 Task: Send an email with the signature Kelly Rodriguez with the subject Feedback on a service and the message Could you please send me the data for the sales performance report? from softage.9@softage.net to softage.6@softage.net and move the email from Sent Items to the folder Hazardous materials
Action: Mouse moved to (995, 72)
Screenshot: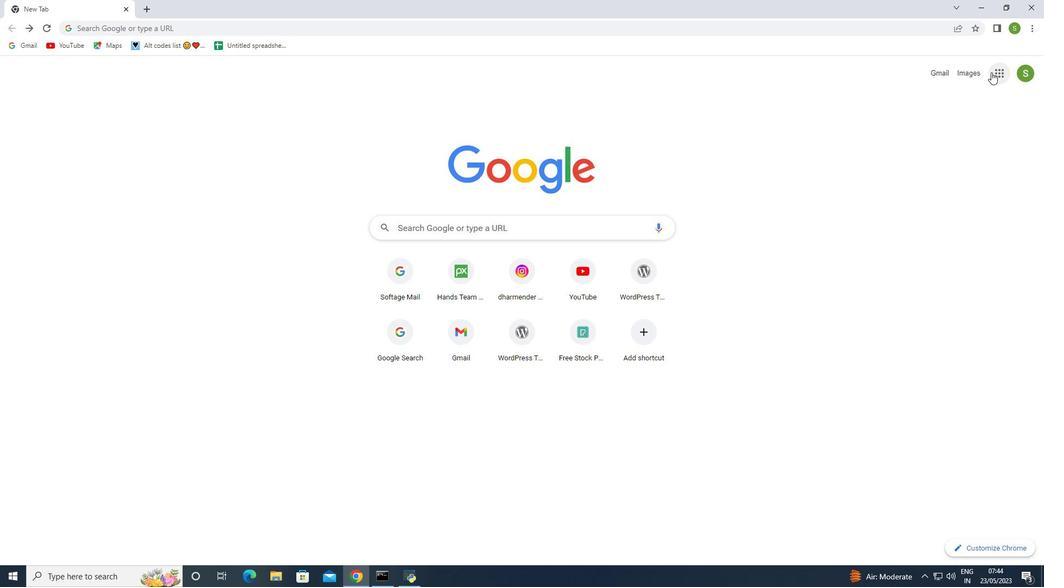 
Action: Mouse pressed left at (995, 72)
Screenshot: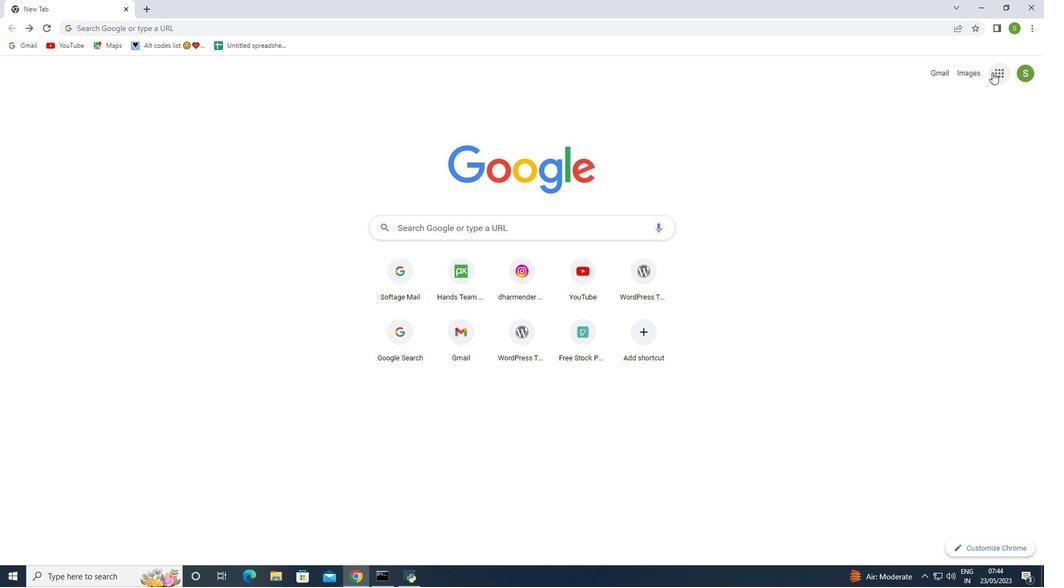 
Action: Mouse moved to (947, 121)
Screenshot: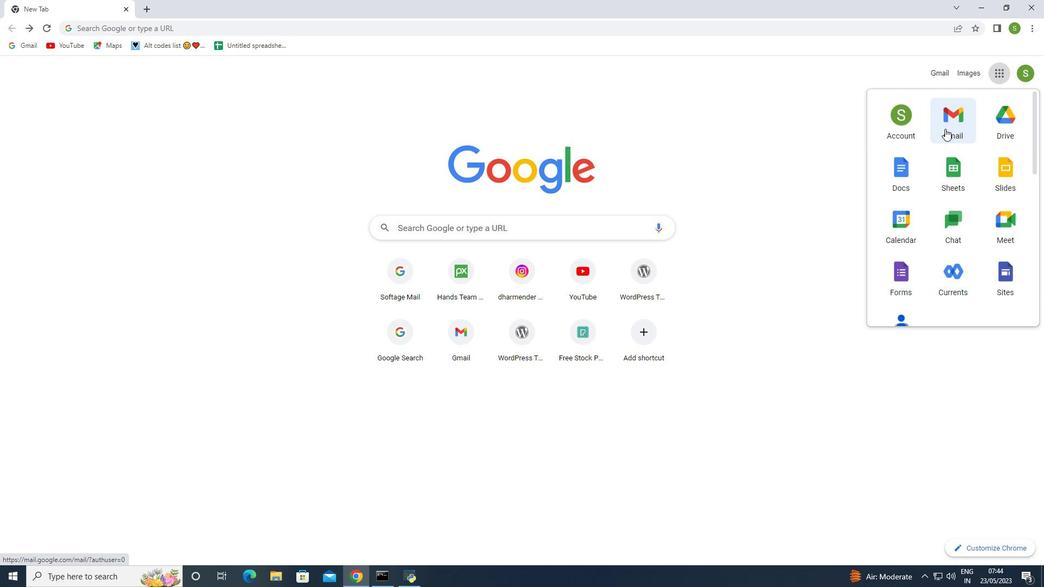 
Action: Mouse pressed left at (947, 121)
Screenshot: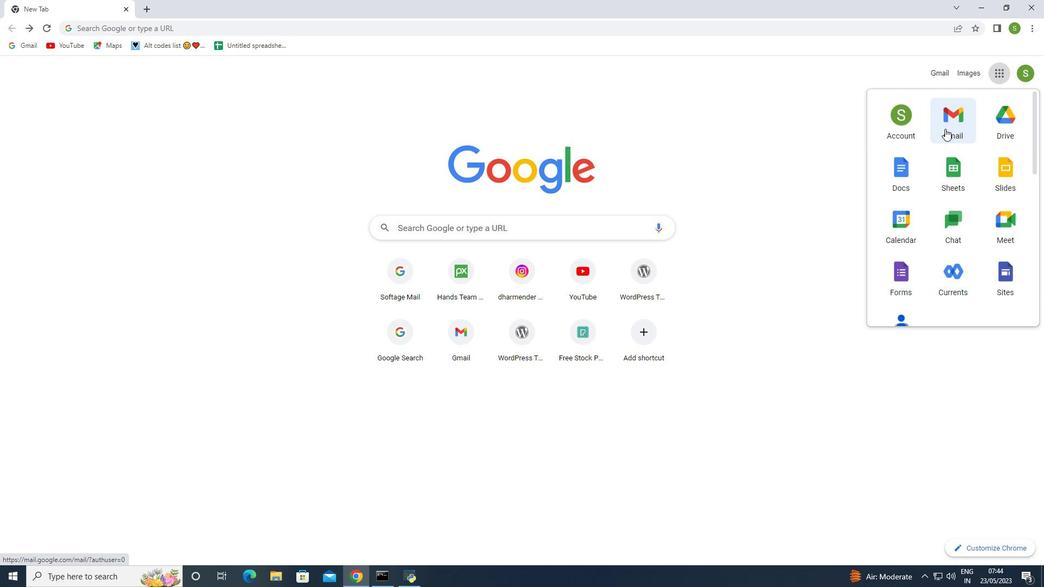 
Action: Mouse moved to (919, 76)
Screenshot: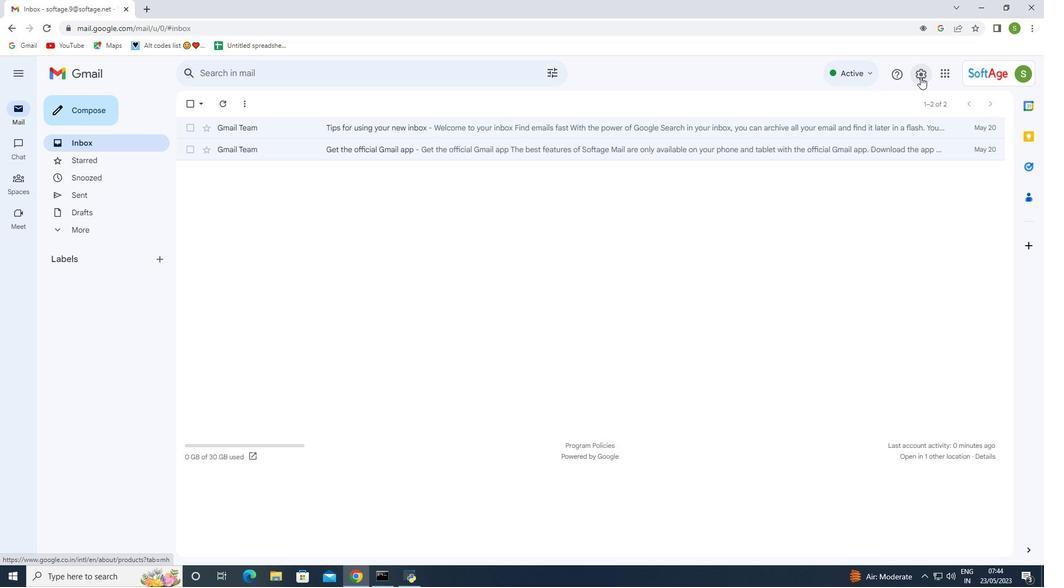 
Action: Mouse pressed left at (919, 76)
Screenshot: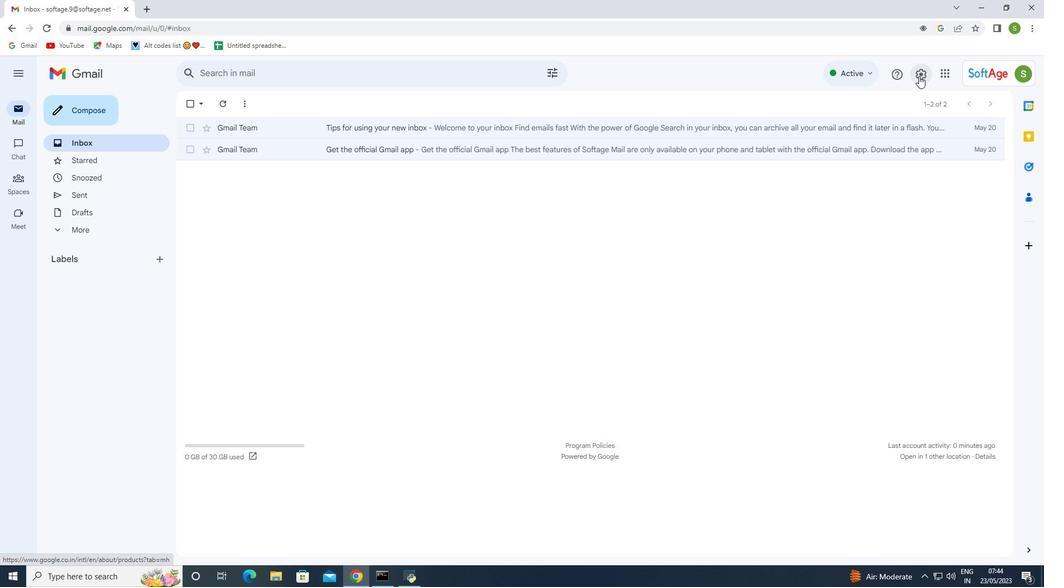 
Action: Mouse moved to (920, 128)
Screenshot: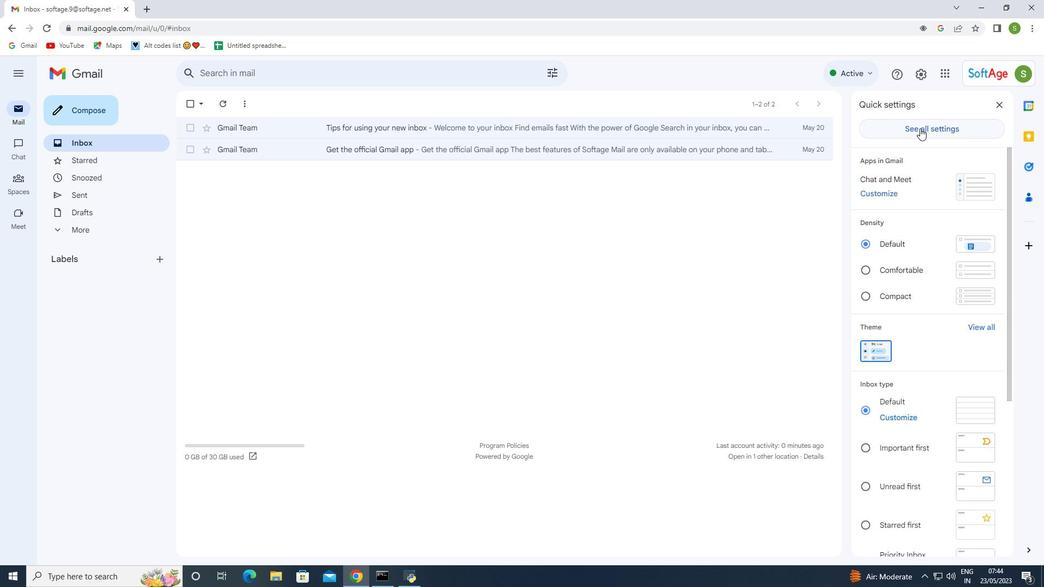 
Action: Mouse pressed left at (920, 128)
Screenshot: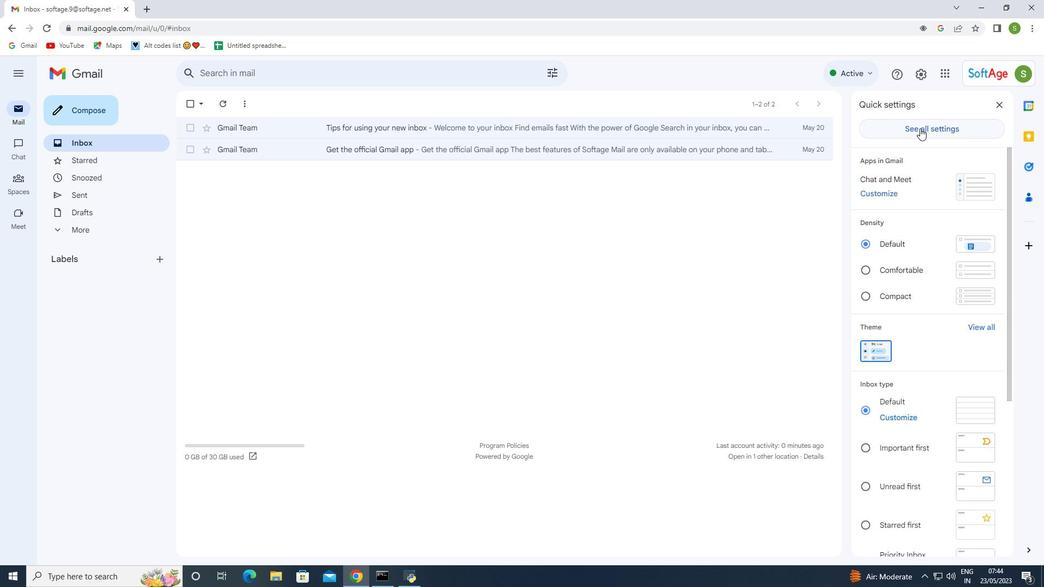 
Action: Mouse moved to (417, 293)
Screenshot: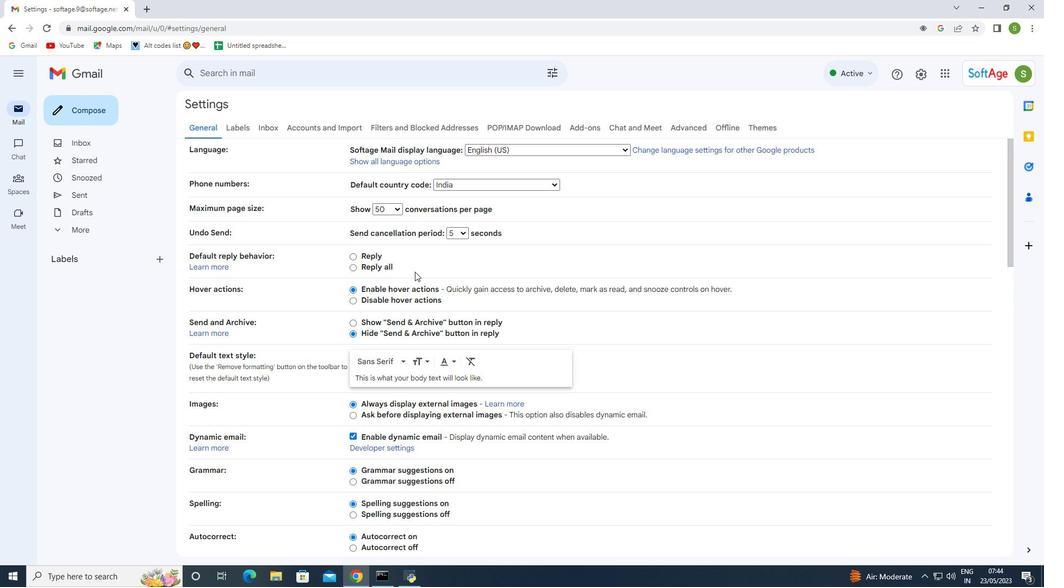 
Action: Mouse scrolled (415, 271) with delta (0, 0)
Screenshot: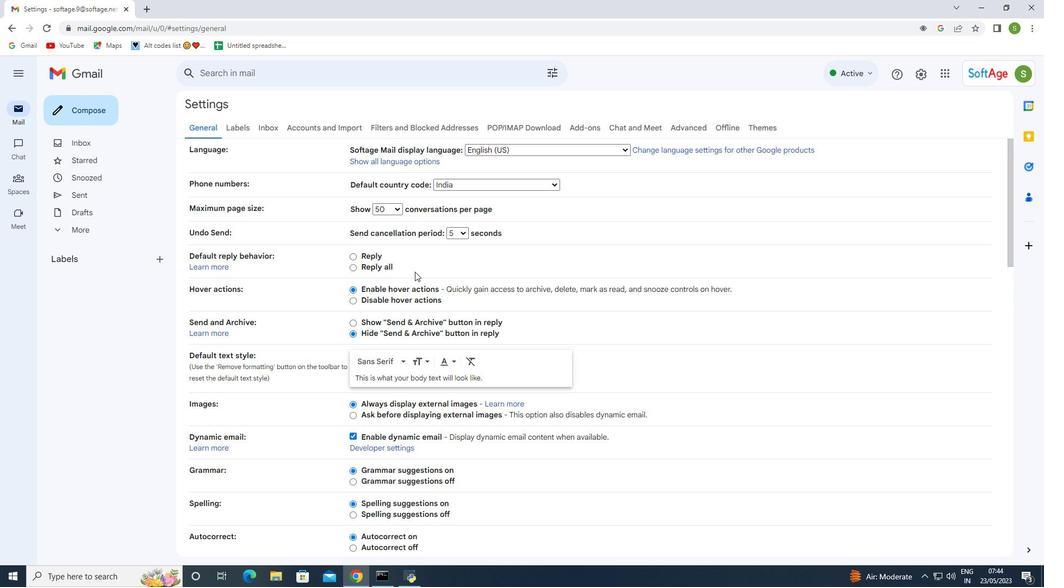 
Action: Mouse moved to (417, 295)
Screenshot: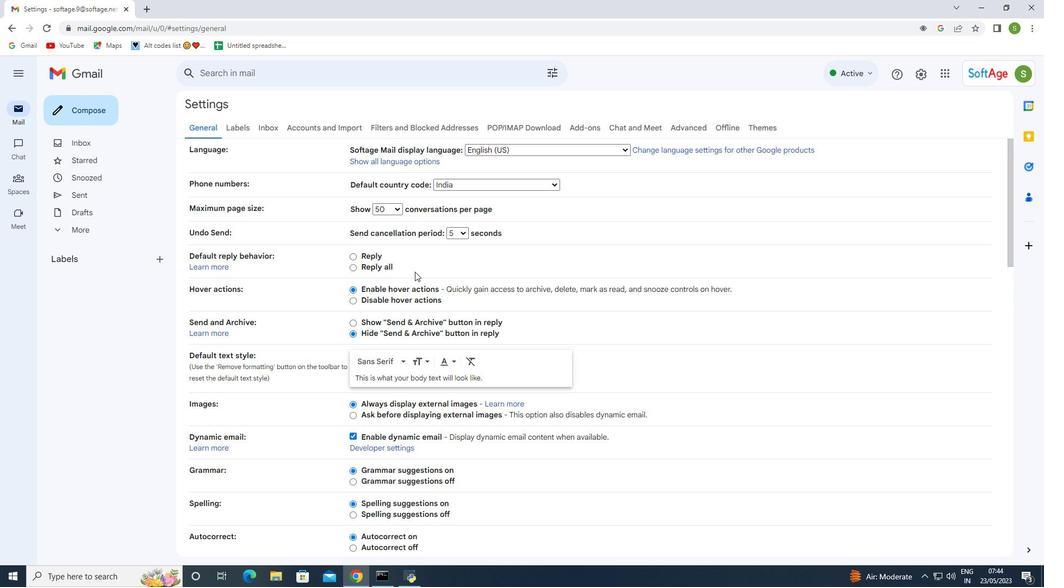
Action: Mouse scrolled (415, 271) with delta (0, 0)
Screenshot: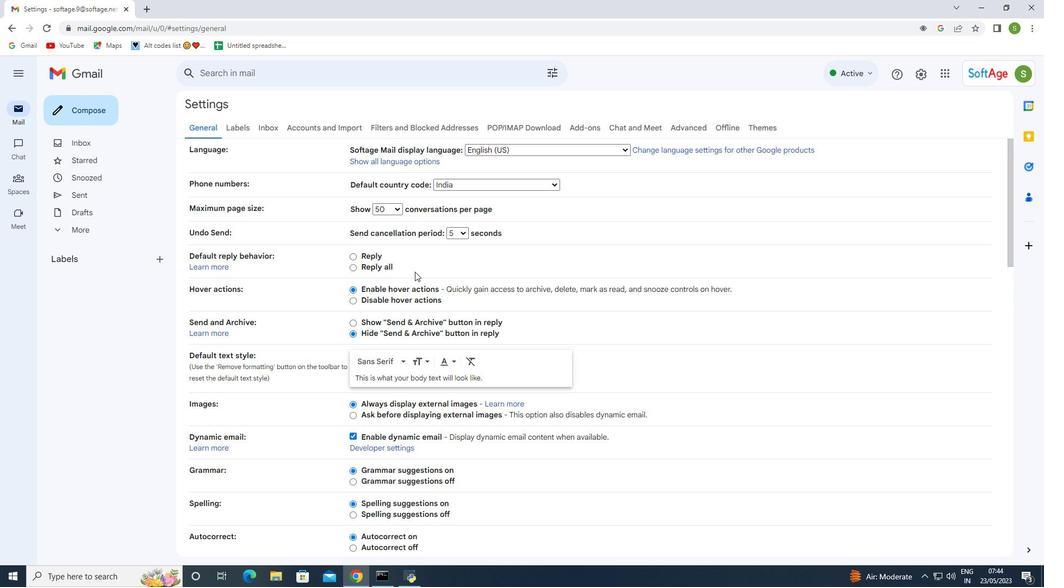 
Action: Mouse scrolled (415, 271) with delta (0, 0)
Screenshot: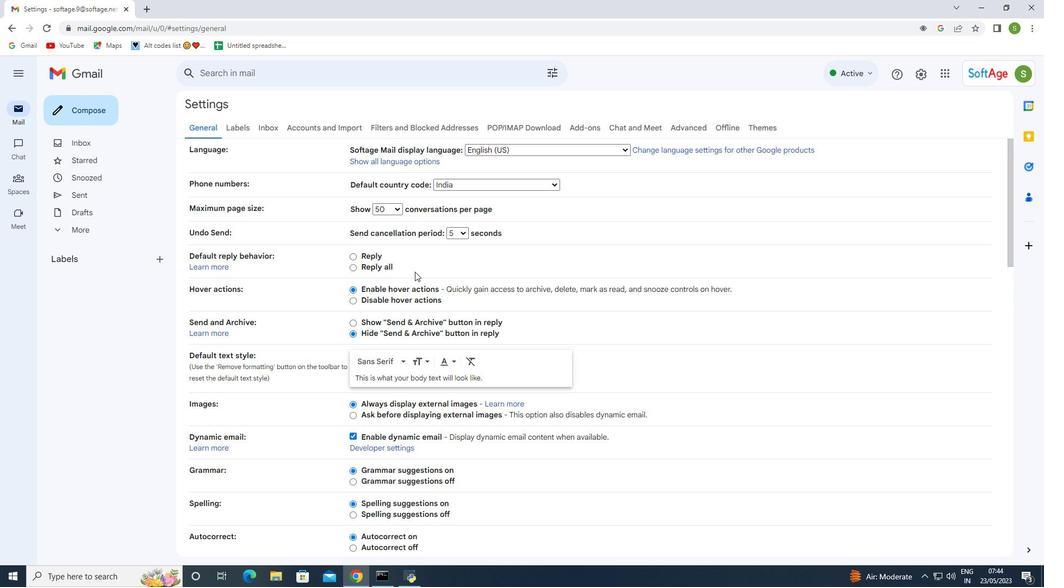 
Action: Mouse scrolled (415, 271) with delta (0, 0)
Screenshot: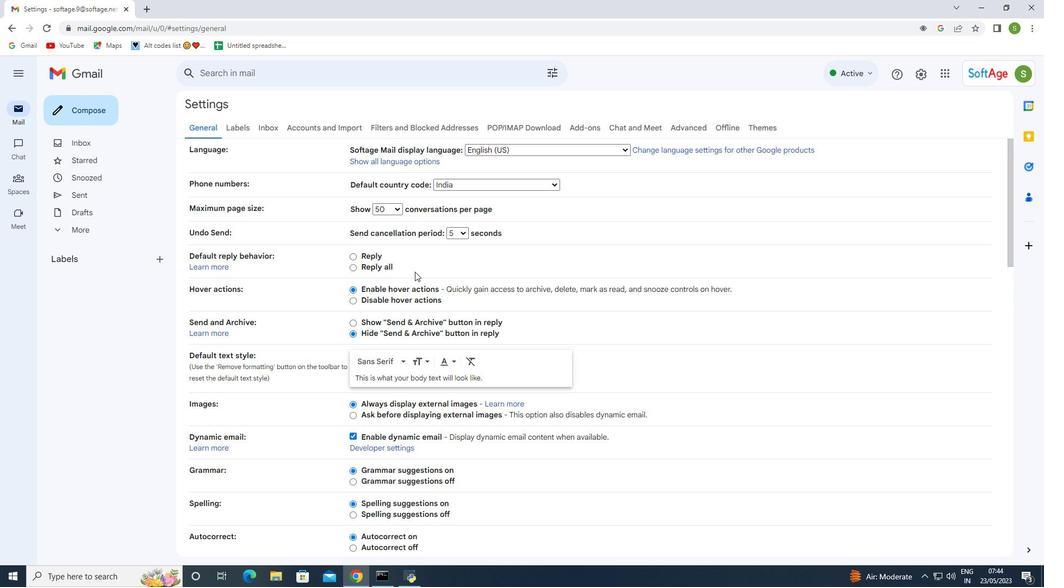 
Action: Mouse moved to (417, 296)
Screenshot: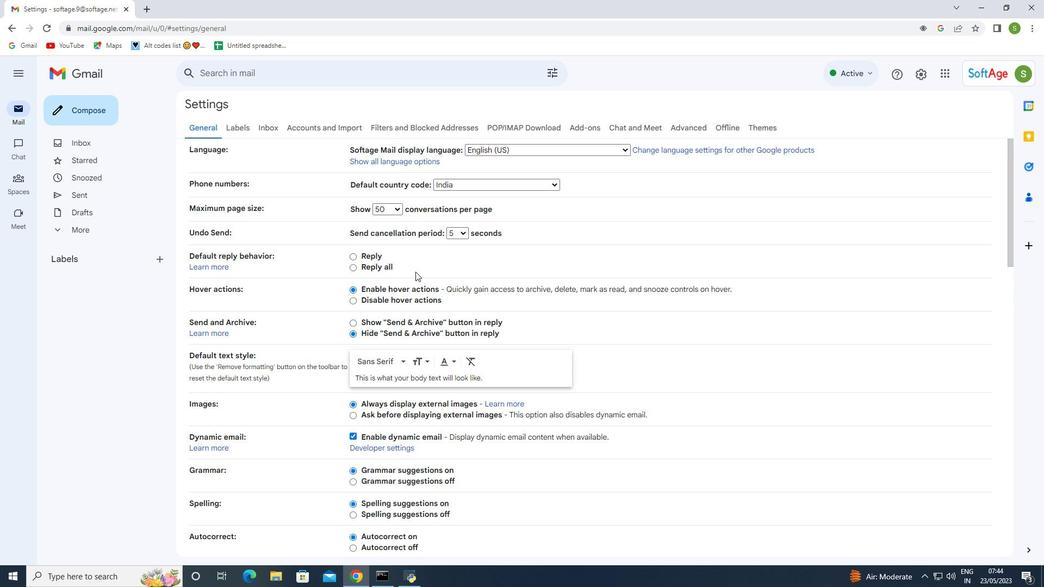 
Action: Mouse scrolled (415, 271) with delta (0, 0)
Screenshot: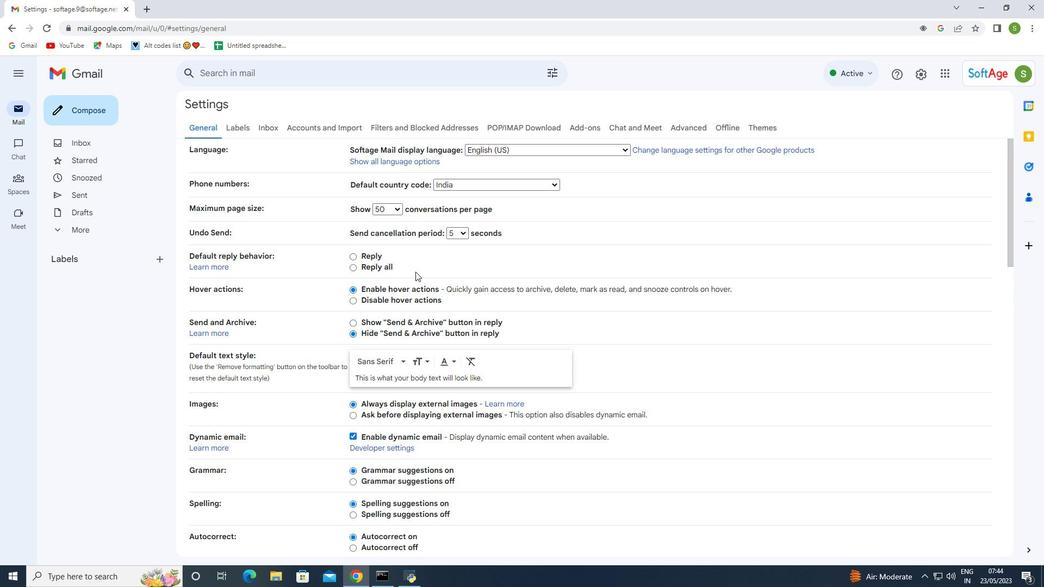
Action: Mouse moved to (417, 296)
Screenshot: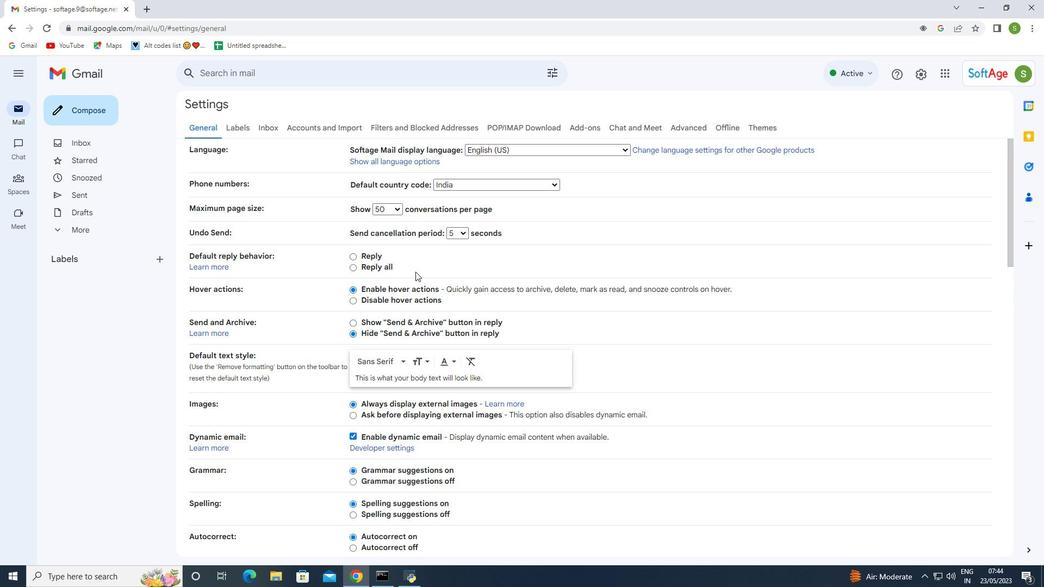 
Action: Mouse scrolled (417, 296) with delta (0, 0)
Screenshot: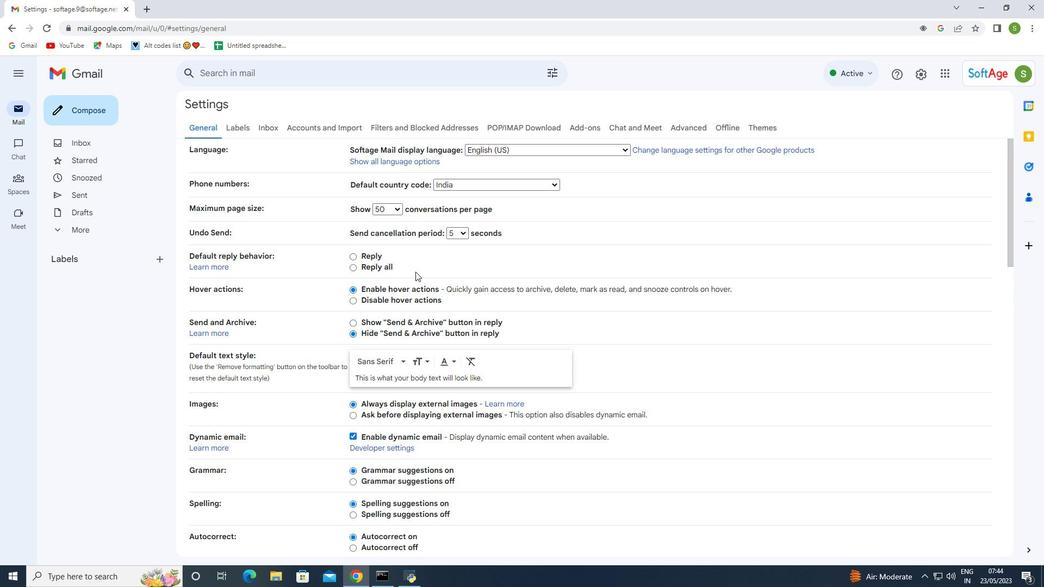 
Action: Mouse moved to (417, 297)
Screenshot: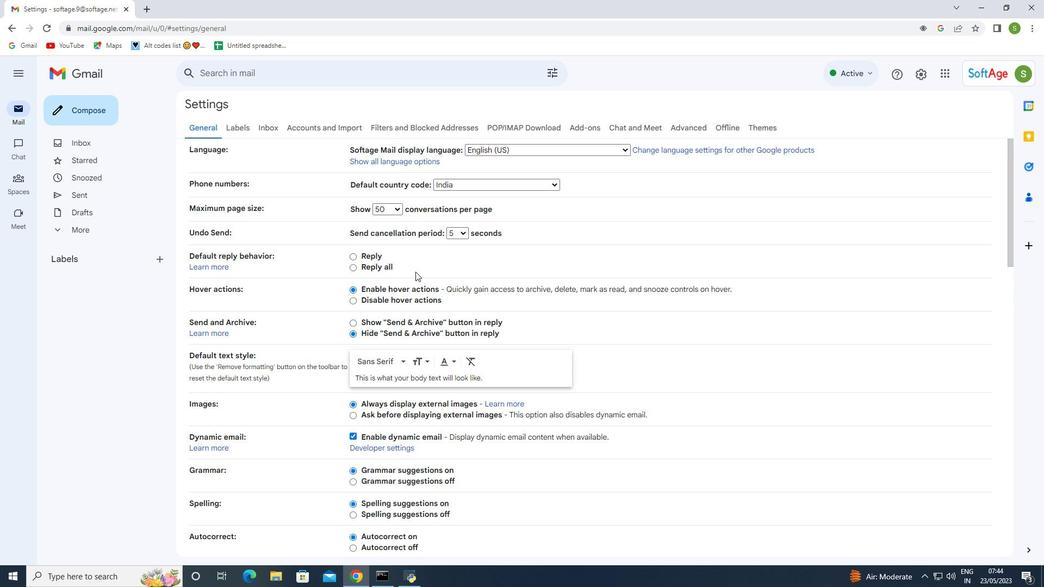 
Action: Mouse scrolled (417, 296) with delta (0, 0)
Screenshot: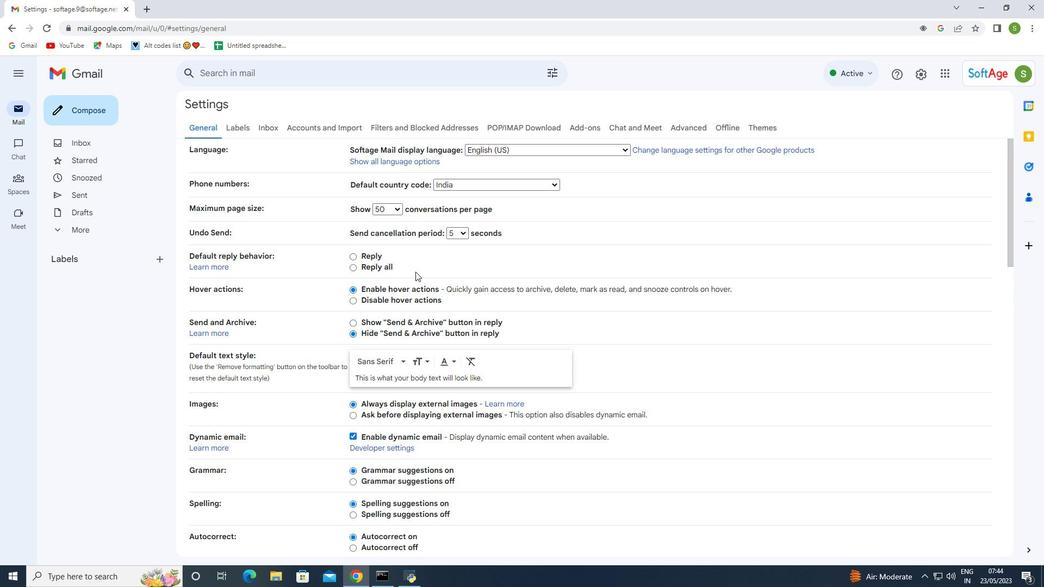 
Action: Mouse moved to (417, 298)
Screenshot: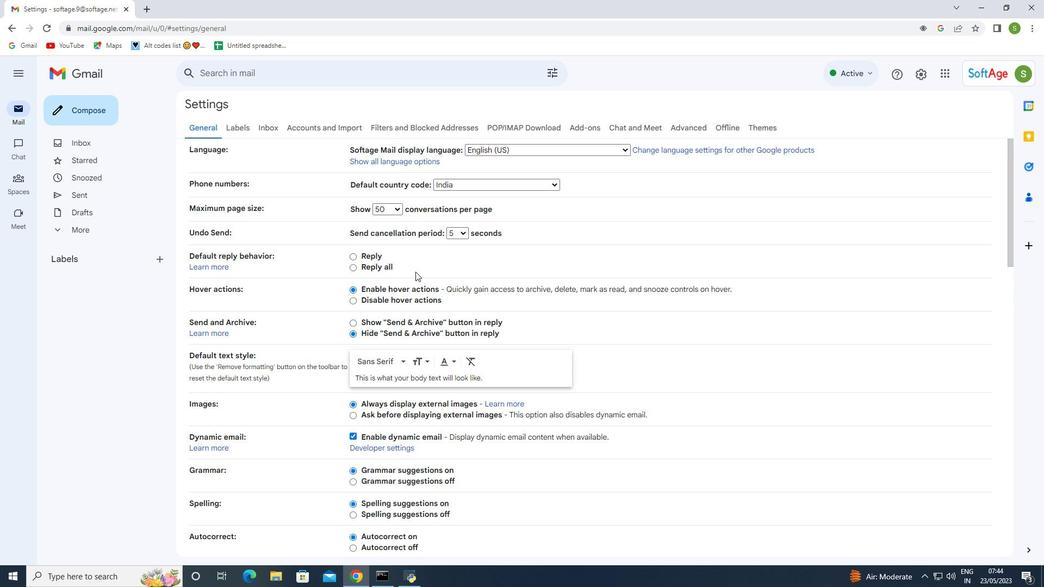 
Action: Mouse scrolled (417, 297) with delta (0, 0)
Screenshot: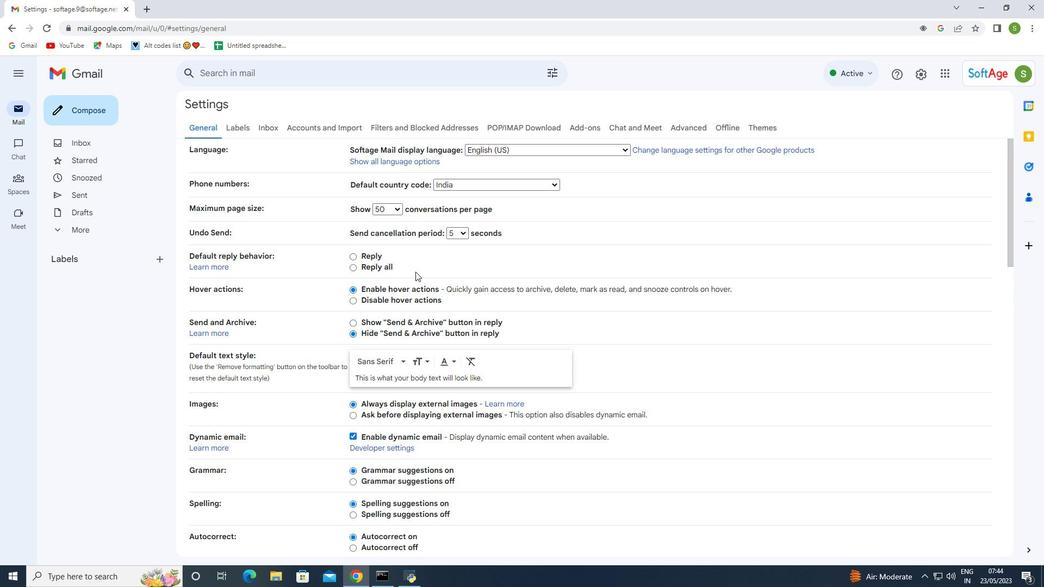 
Action: Mouse moved to (417, 303)
Screenshot: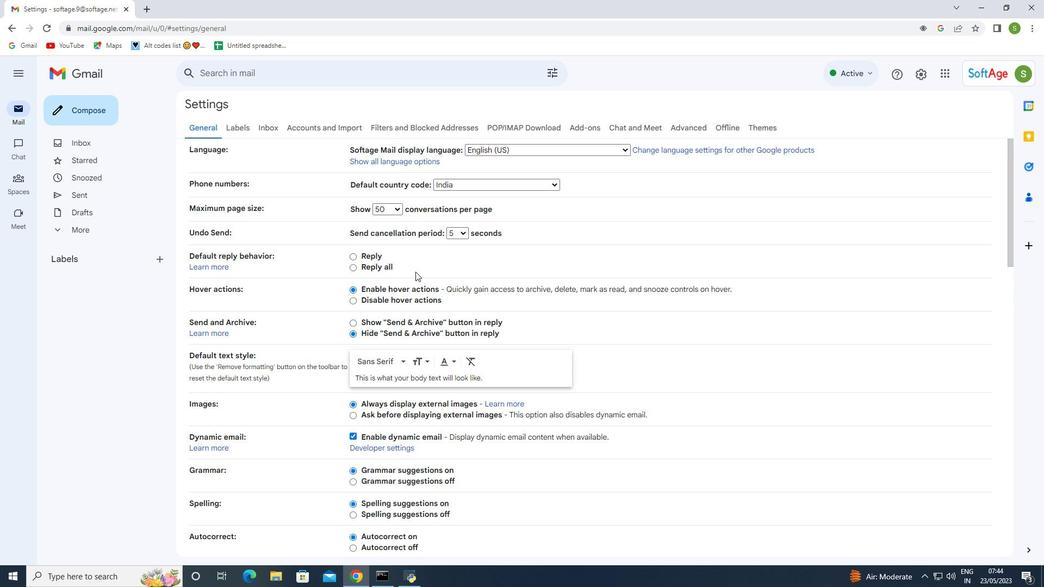 
Action: Mouse scrolled (417, 299) with delta (0, 0)
Screenshot: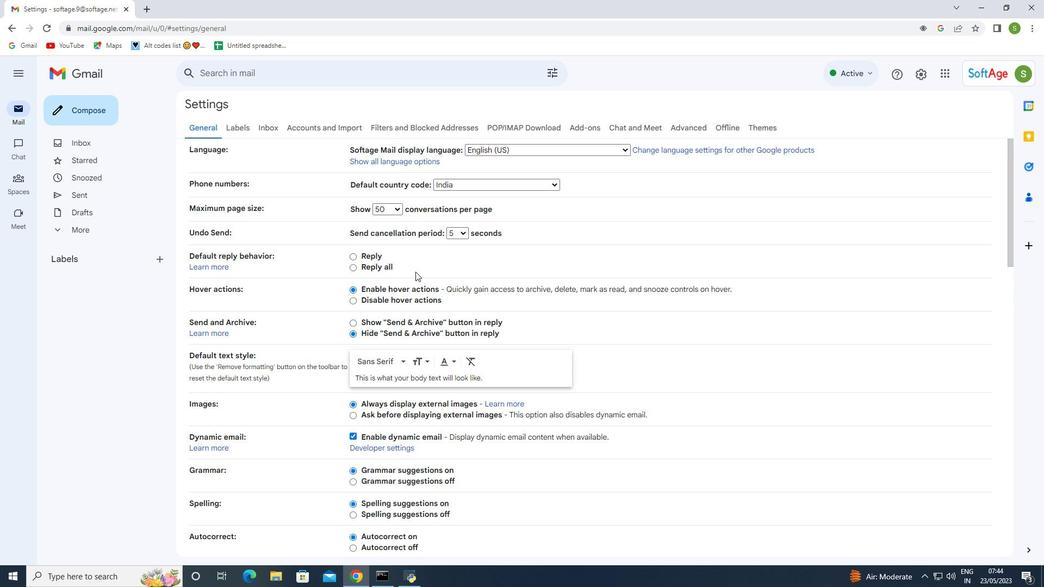 
Action: Mouse moved to (417, 307)
Screenshot: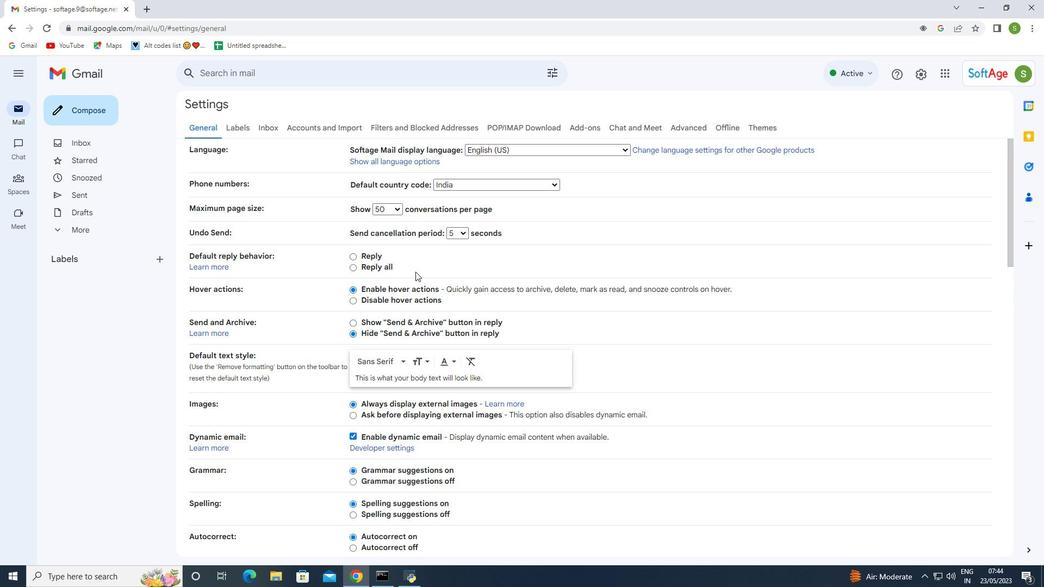 
Action: Mouse scrolled (417, 304) with delta (0, 0)
Screenshot: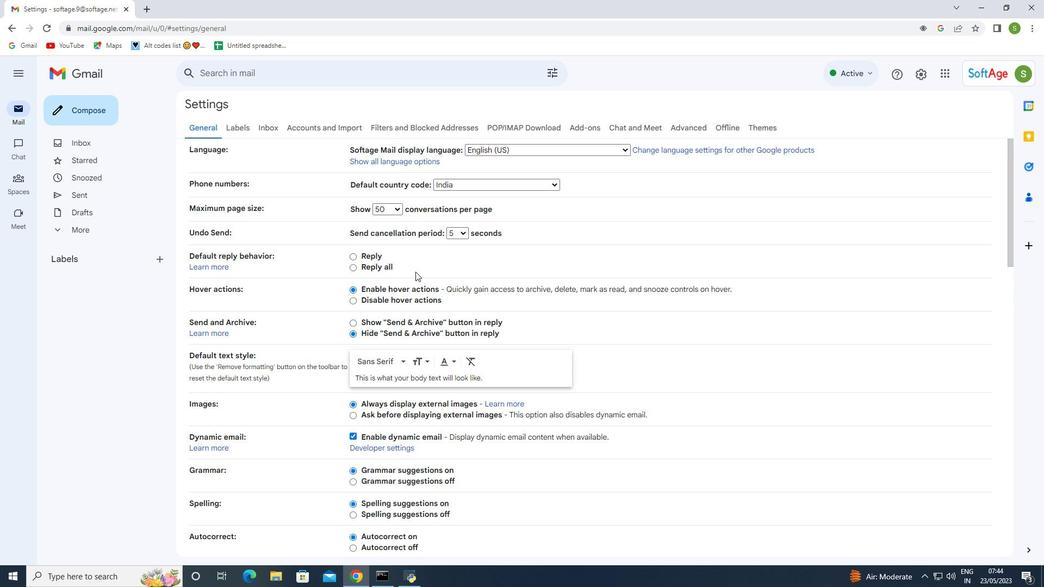 
Action: Mouse moved to (418, 341)
Screenshot: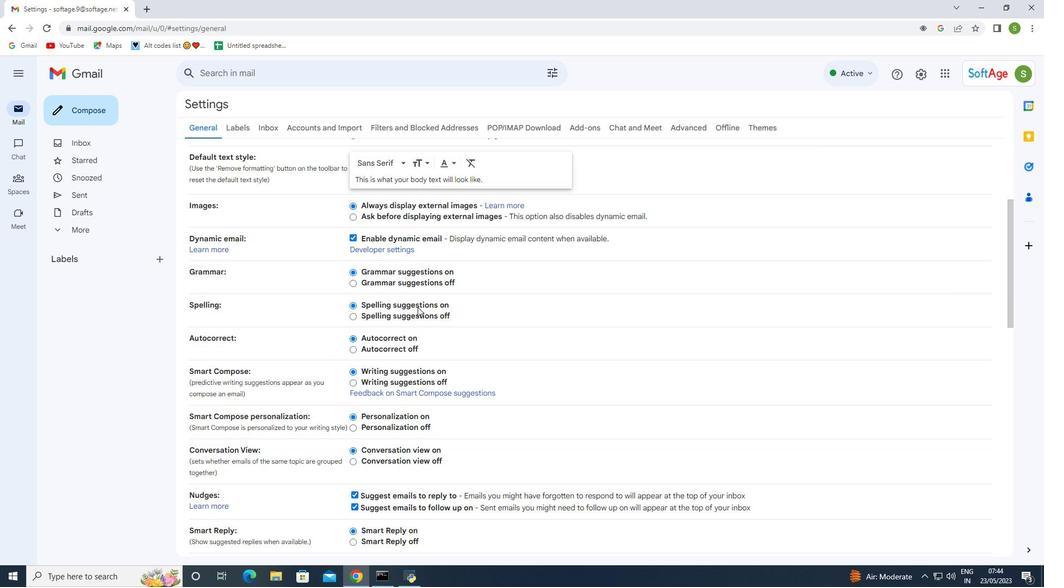 
Action: Mouse scrolled (418, 341) with delta (0, 0)
Screenshot: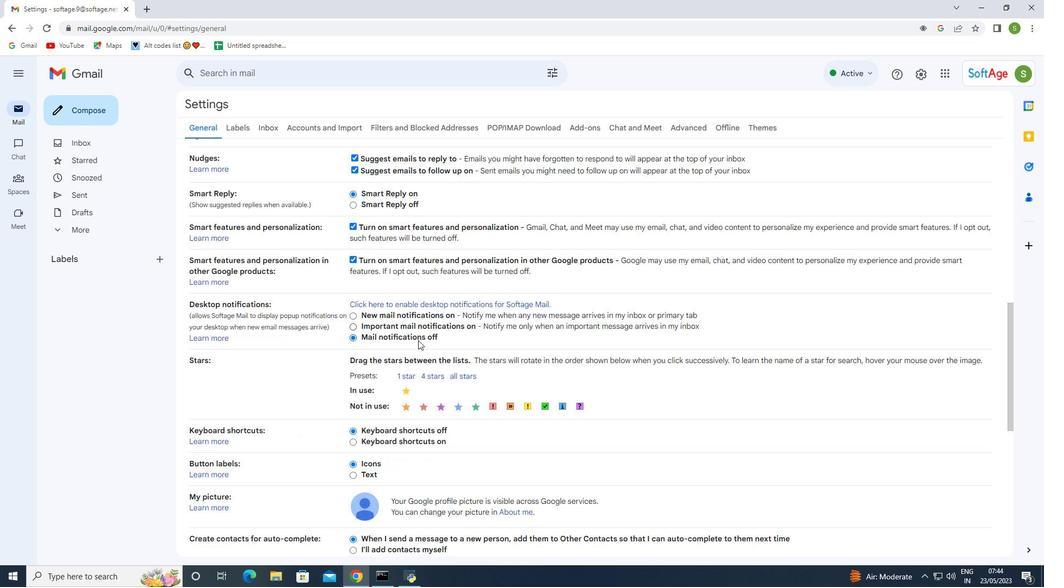 
Action: Mouse scrolled (418, 341) with delta (0, 0)
Screenshot: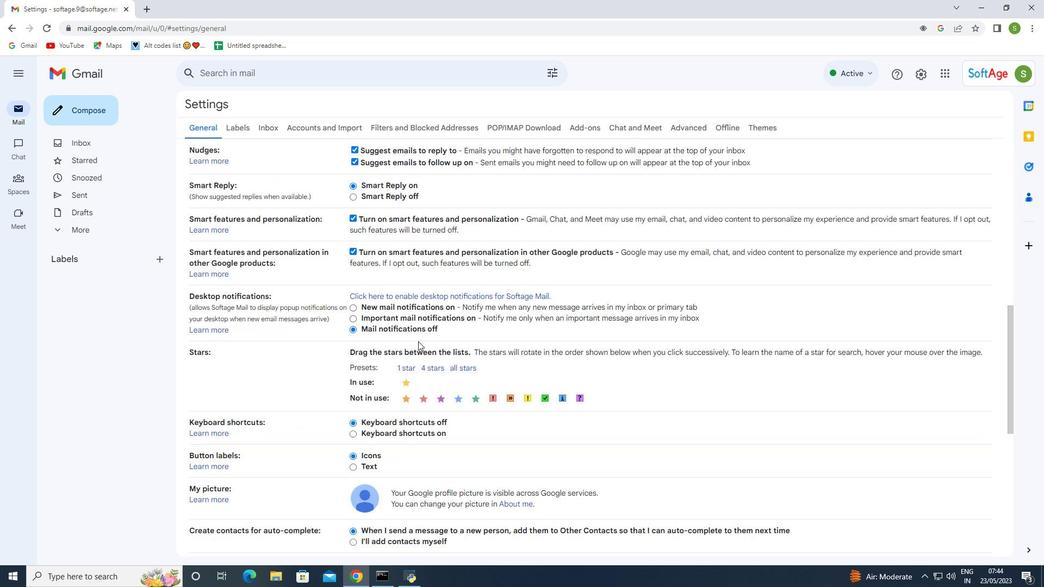 
Action: Mouse scrolled (418, 341) with delta (0, 0)
Screenshot: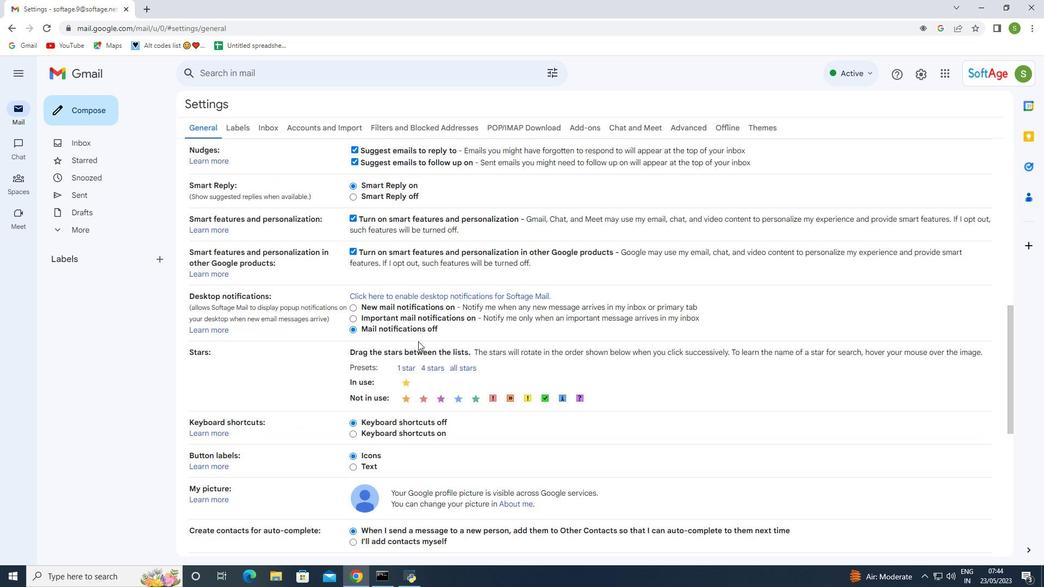
Action: Mouse scrolled (418, 341) with delta (0, 0)
Screenshot: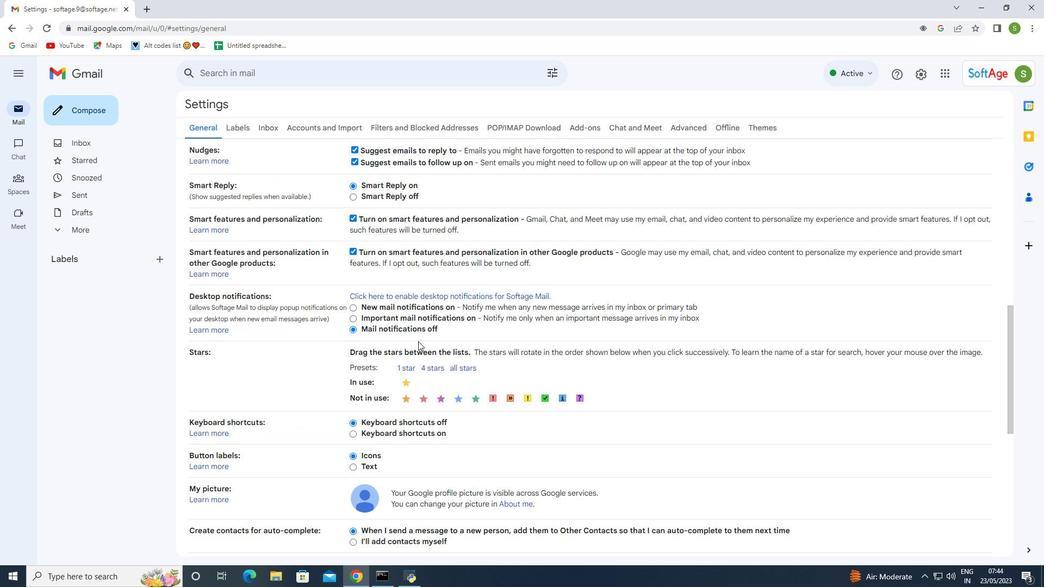 
Action: Mouse moved to (404, 364)
Screenshot: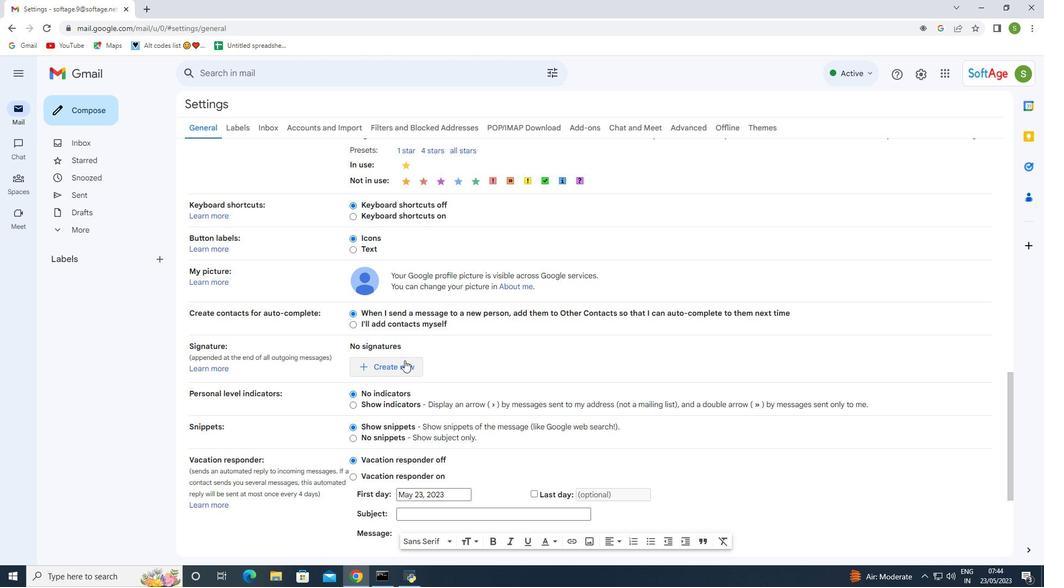 
Action: Mouse pressed left at (404, 364)
Screenshot: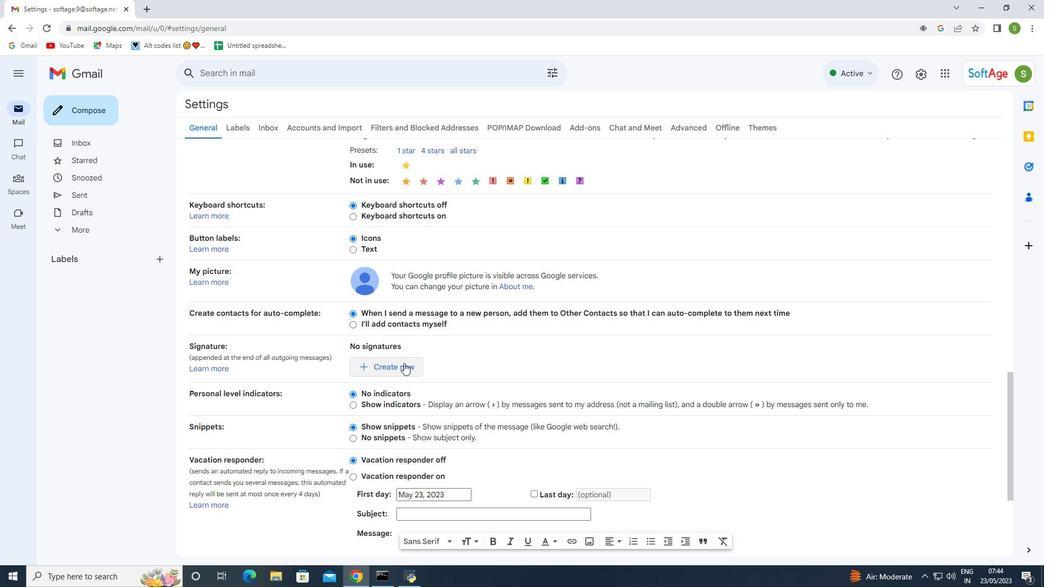 
Action: Mouse moved to (475, 310)
Screenshot: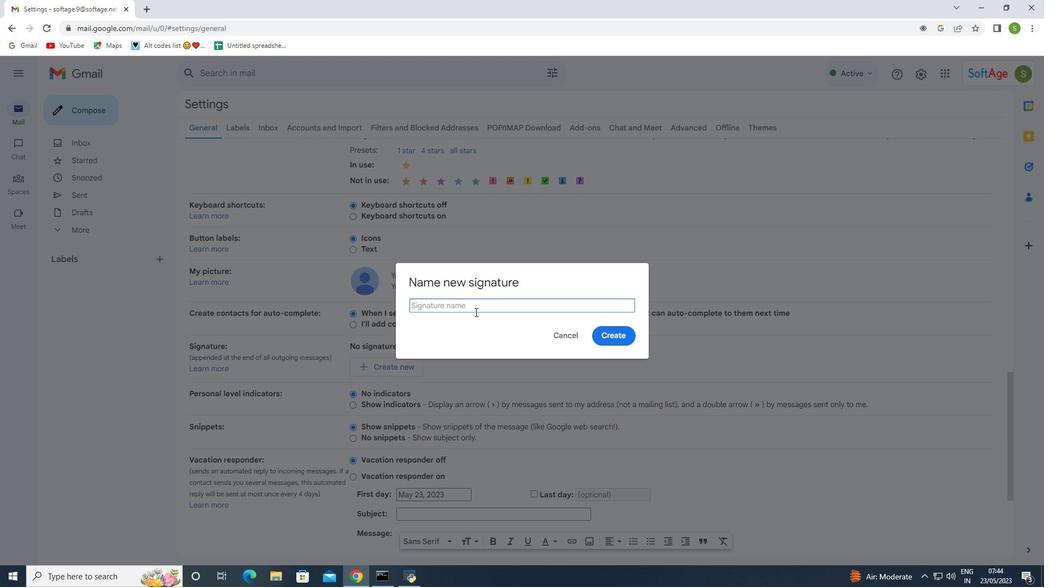 
Action: Mouse pressed left at (475, 310)
Screenshot: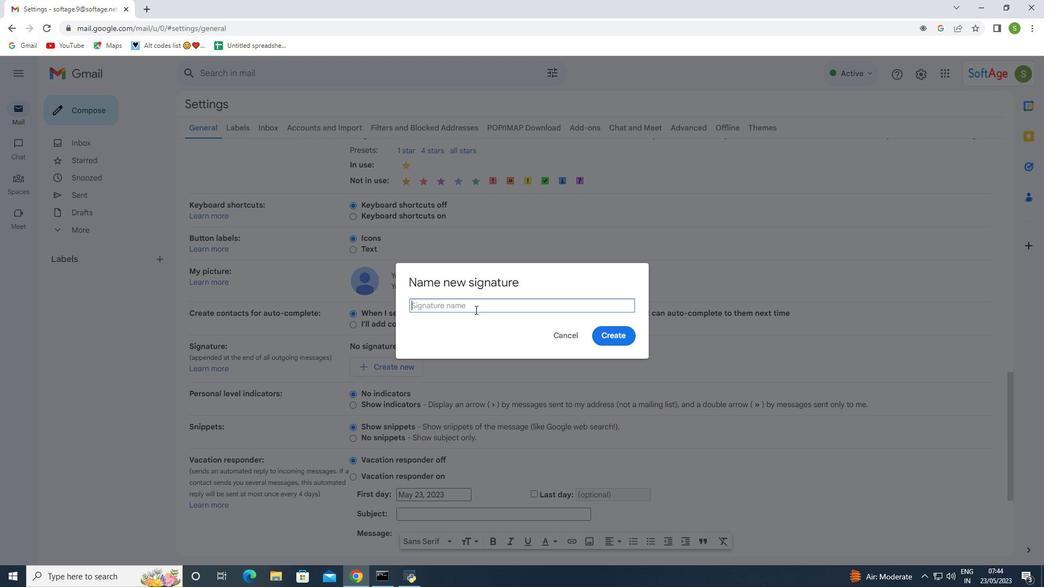 
Action: Mouse moved to (474, 310)
Screenshot: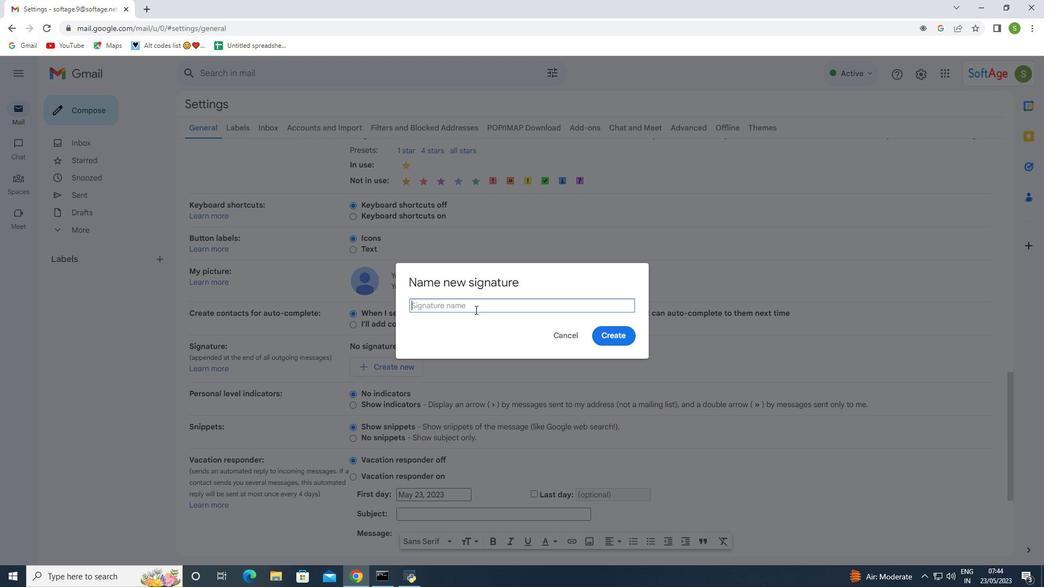 
Action: Key pressed <Key.shift><Key.shift><Key.shift><Key.shift><Key.shift><Key.shift><Key.shift><Key.shift><Key.shift><Key.shift><Key.shift><Key.shift>Kelly<Key.space><Key.shift>Rodriguez
Screenshot: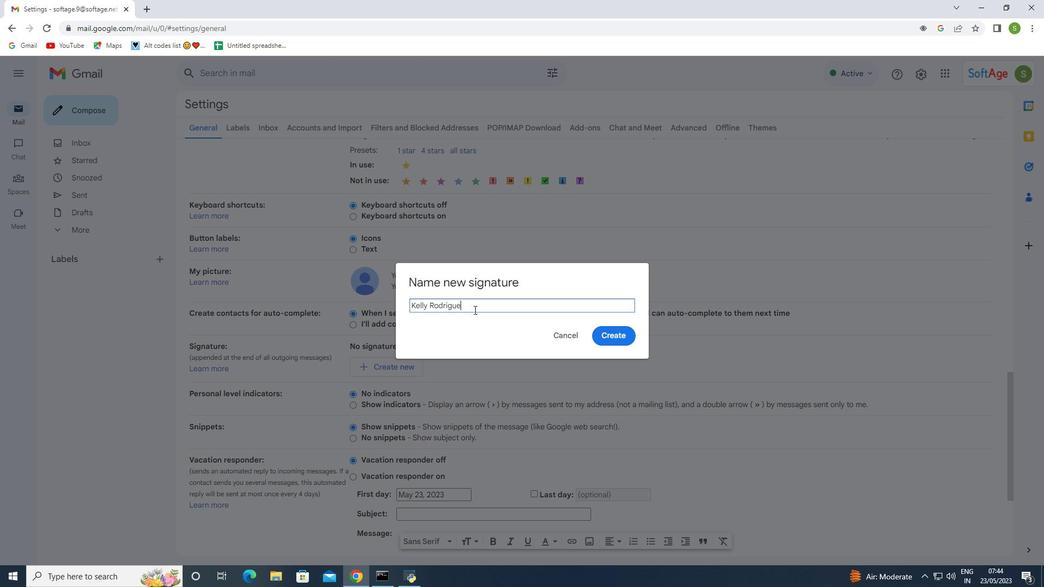 
Action: Mouse moved to (619, 340)
Screenshot: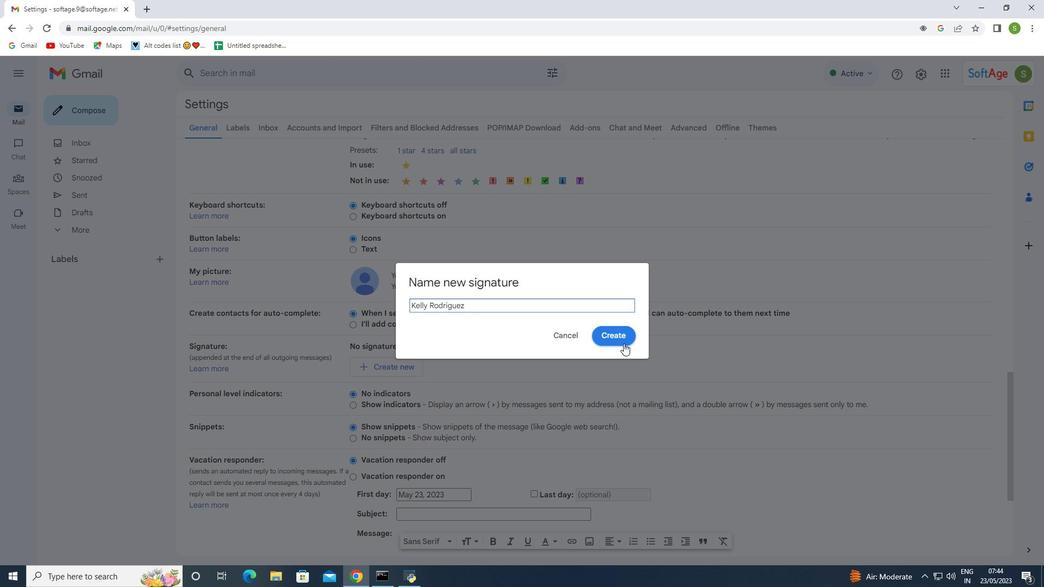 
Action: Mouse pressed left at (619, 340)
Screenshot: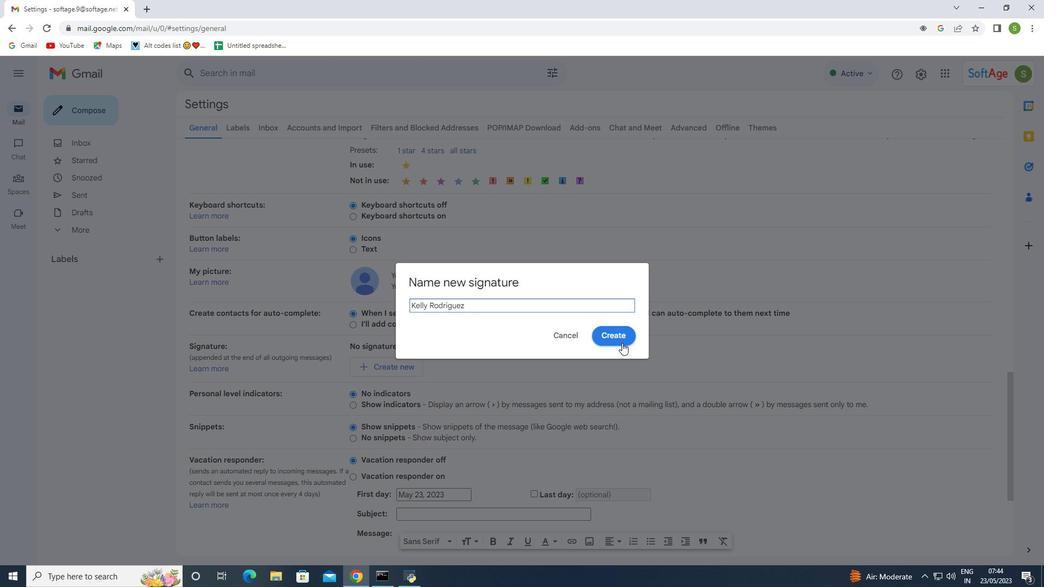 
Action: Mouse moved to (494, 369)
Screenshot: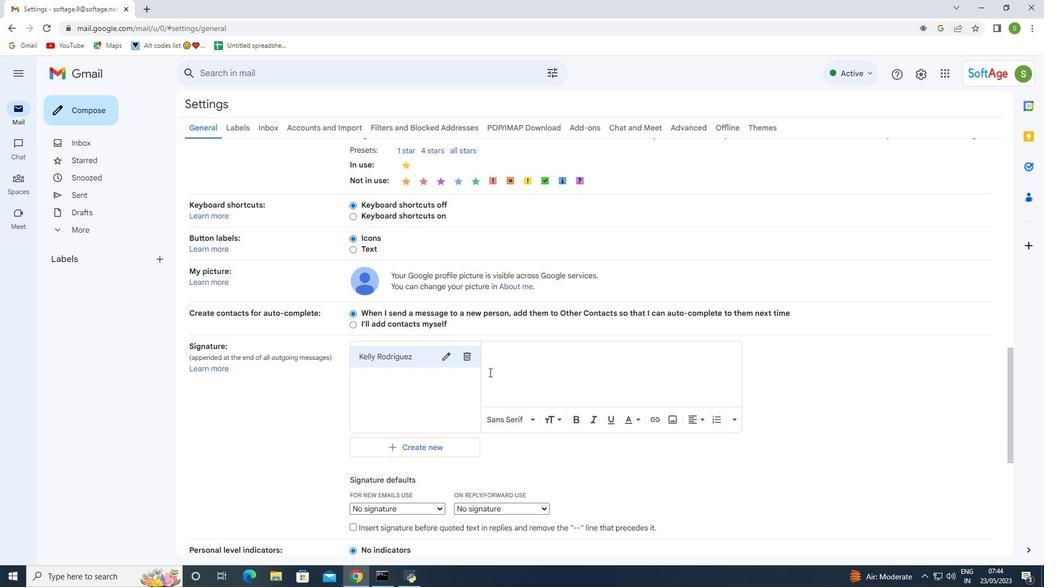 
Action: Mouse pressed left at (494, 369)
Screenshot: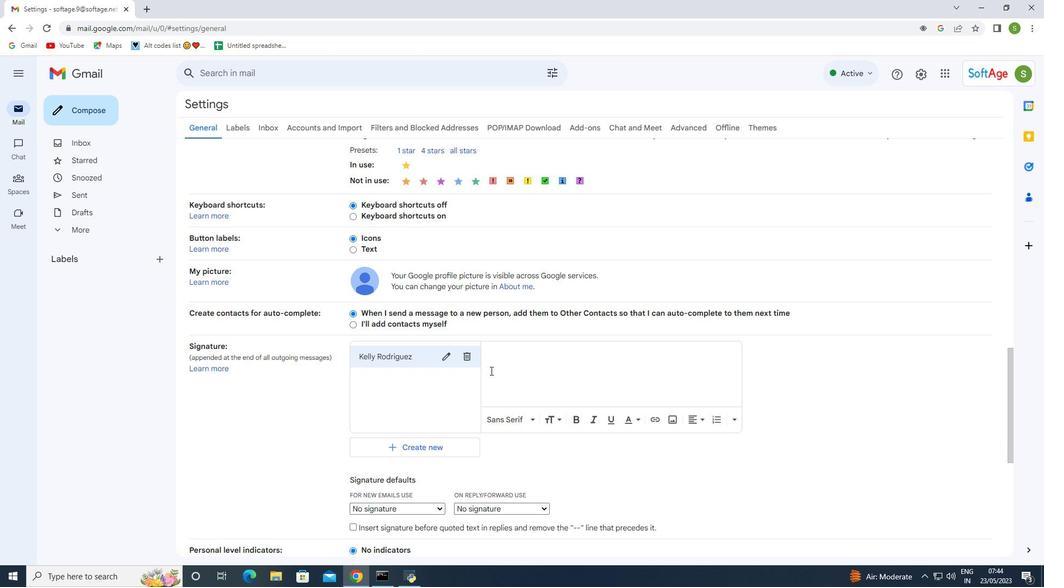 
Action: Key pressed <Key.enter><Key.shift>Kelly<Key.space><Key.shift><Key.shift>Rodriguez
Screenshot: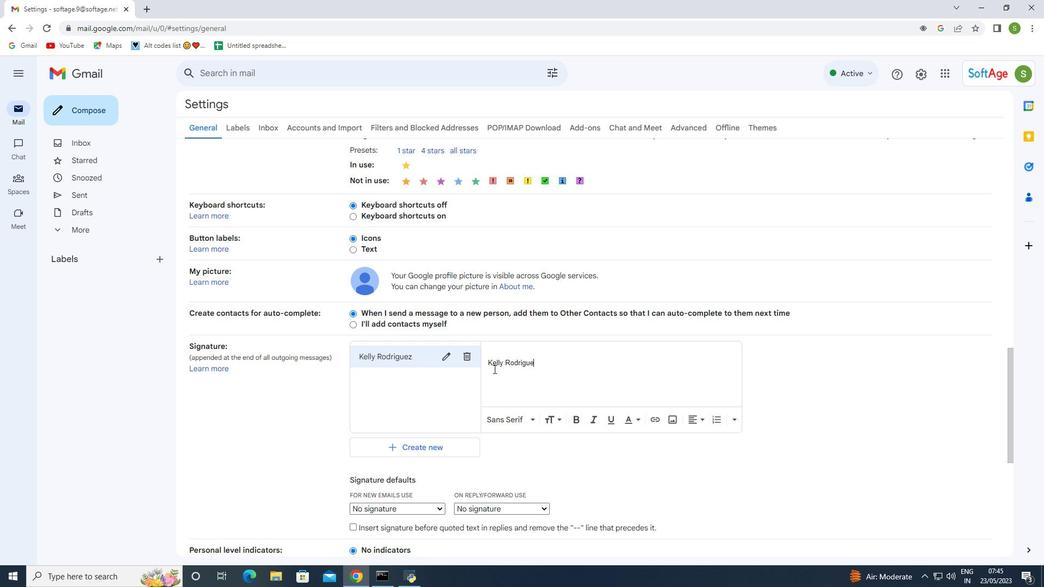 
Action: Mouse moved to (390, 506)
Screenshot: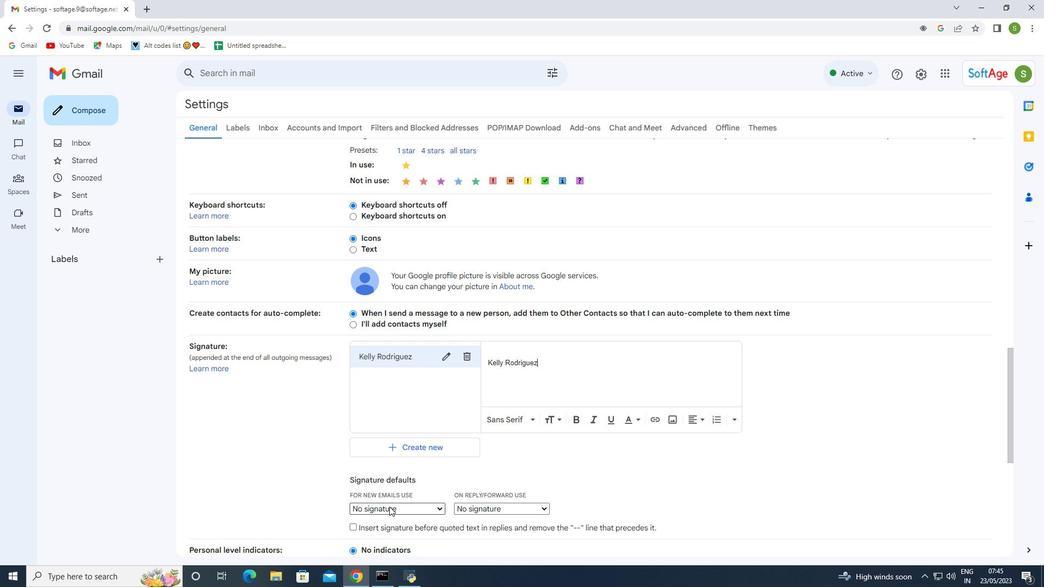 
Action: Mouse pressed left at (390, 506)
Screenshot: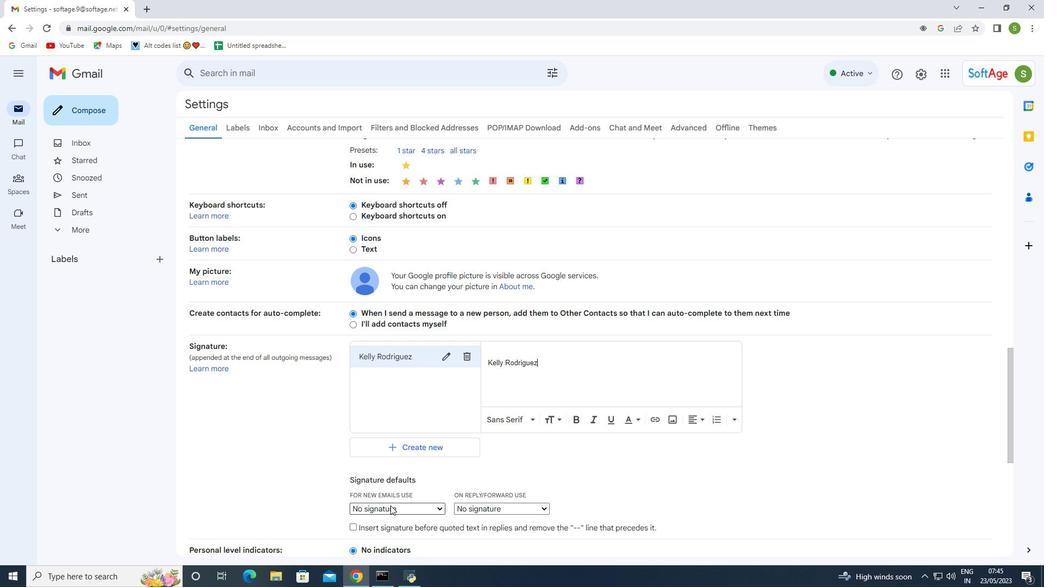 
Action: Mouse moved to (397, 532)
Screenshot: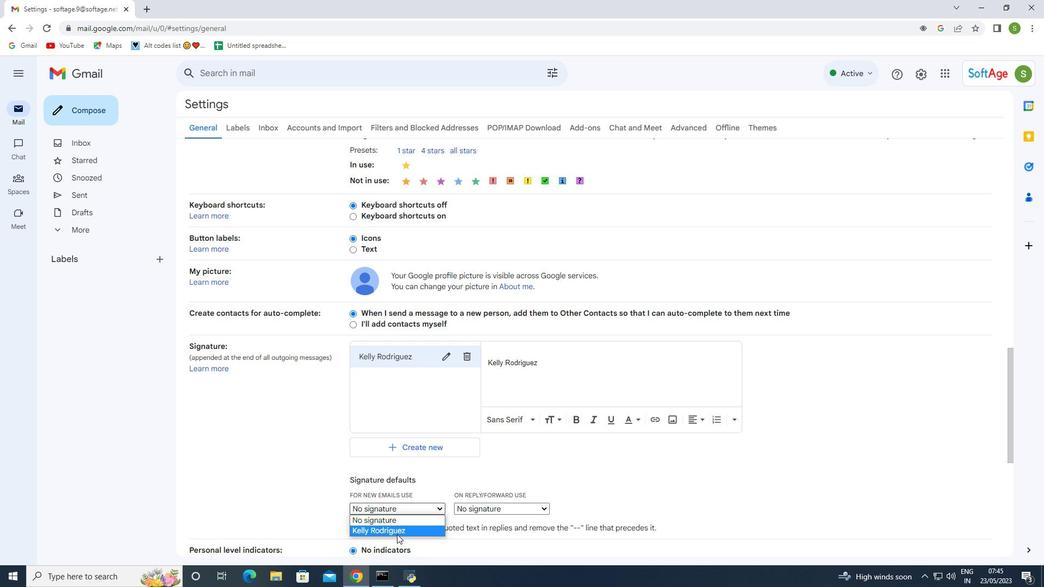 
Action: Mouse pressed left at (397, 532)
Screenshot: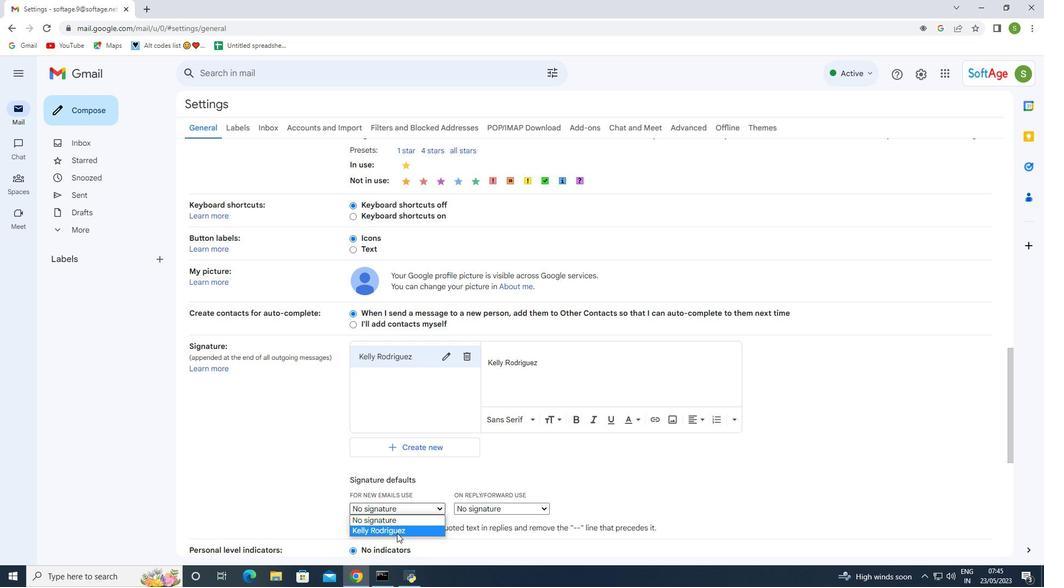 
Action: Mouse moved to (456, 493)
Screenshot: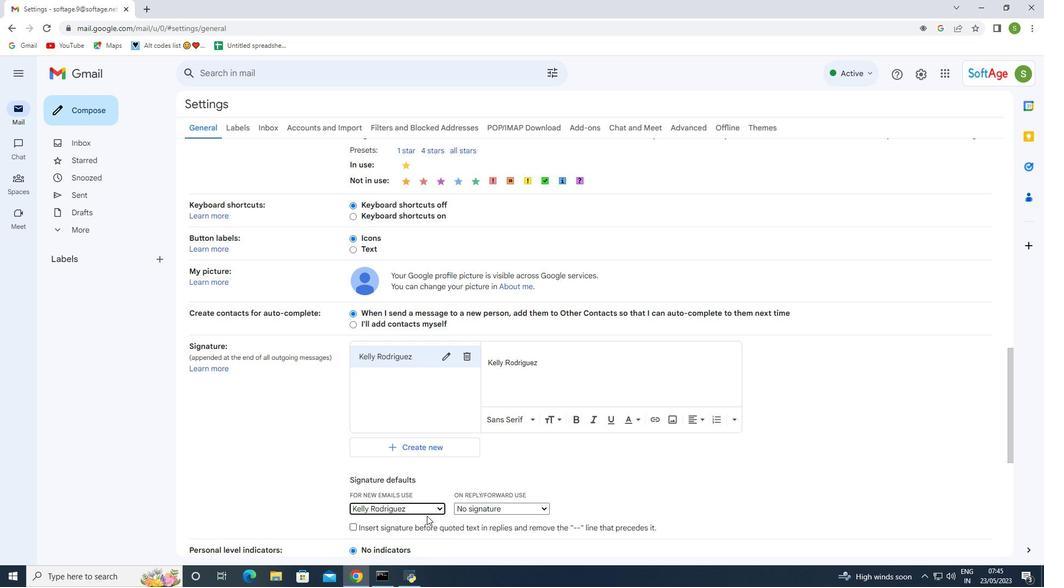 
Action: Mouse scrolled (456, 493) with delta (0, 0)
Screenshot: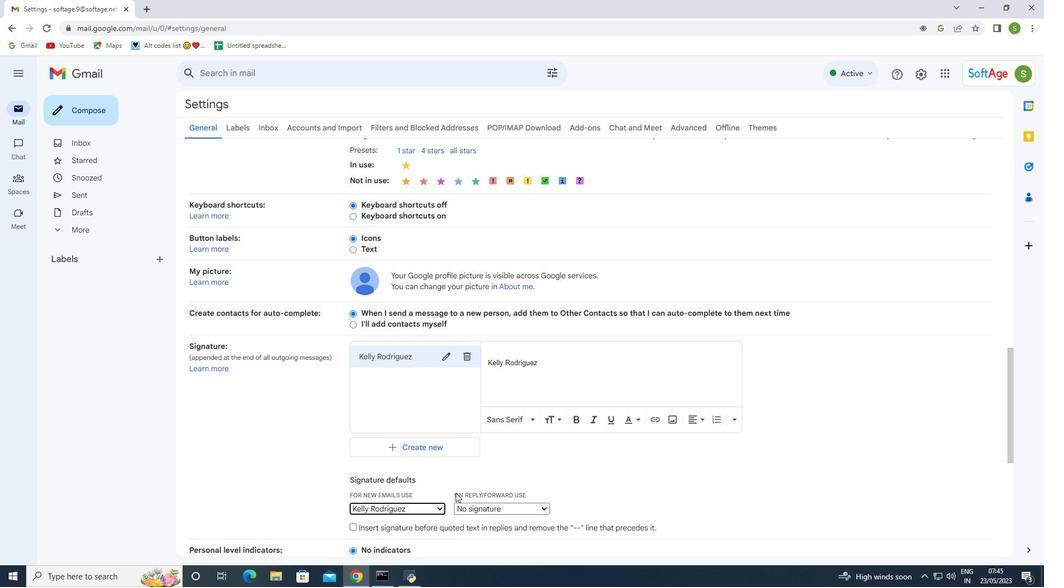 
Action: Mouse scrolled (456, 493) with delta (0, 0)
Screenshot: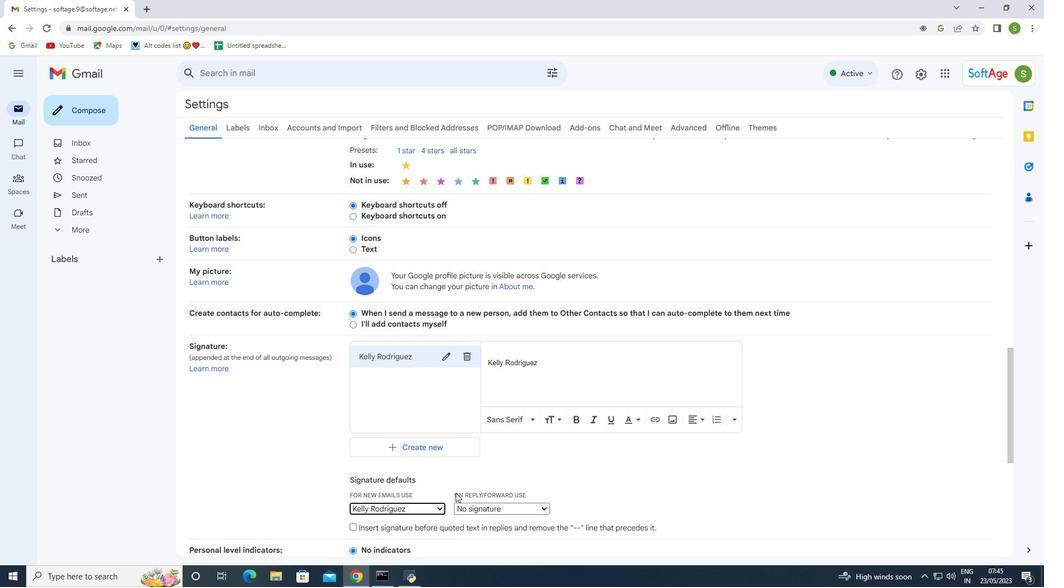 
Action: Mouse scrolled (456, 493) with delta (0, 0)
Screenshot: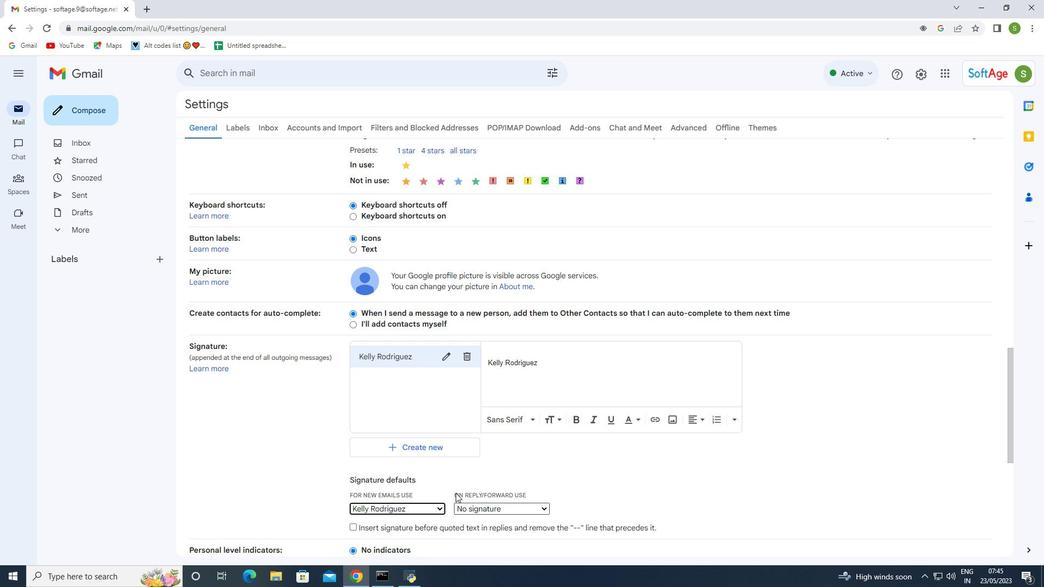 
Action: Mouse moved to (485, 348)
Screenshot: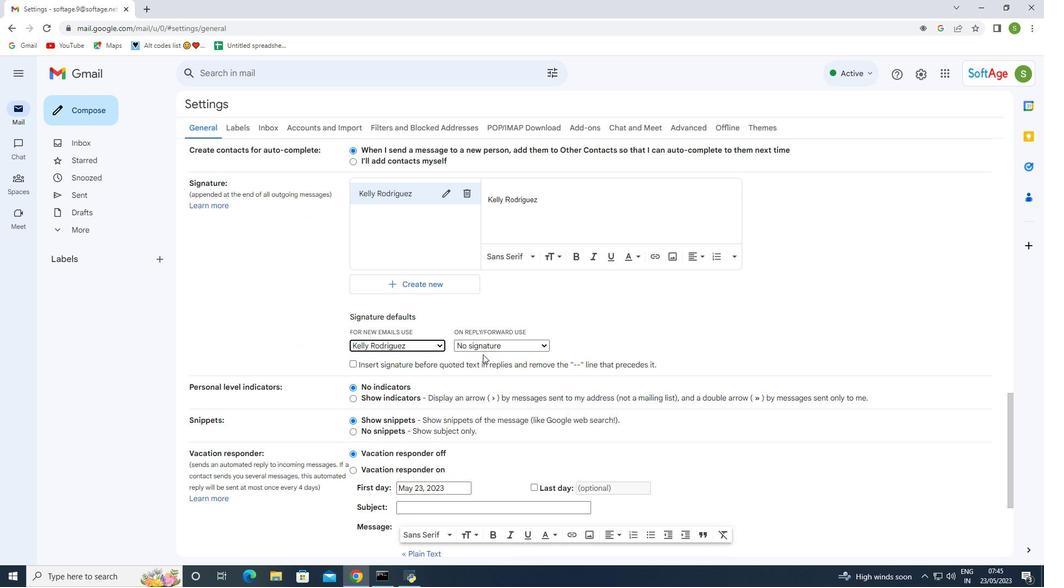 
Action: Mouse pressed left at (485, 348)
Screenshot: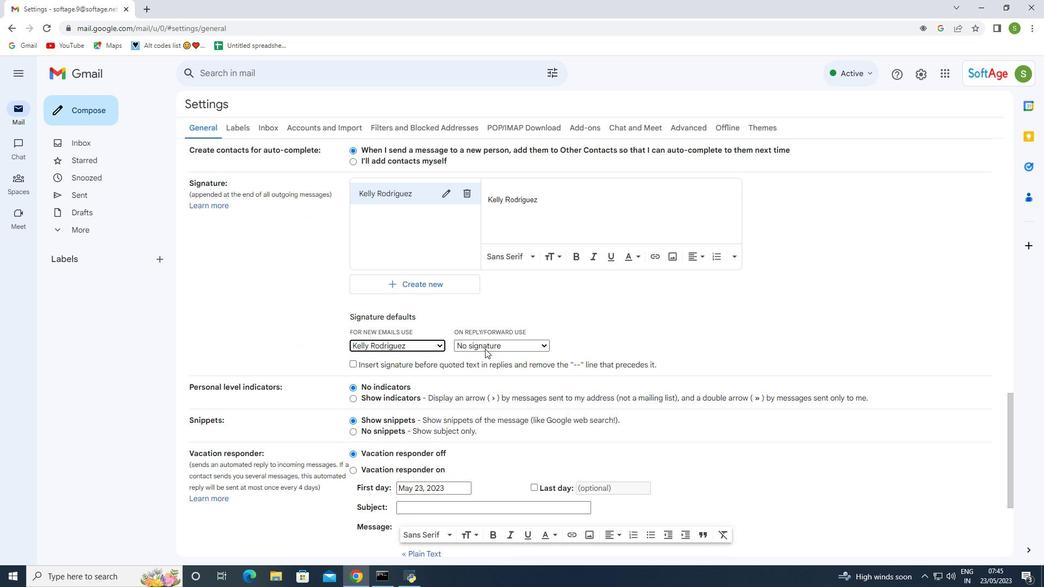 
Action: Mouse moved to (479, 366)
Screenshot: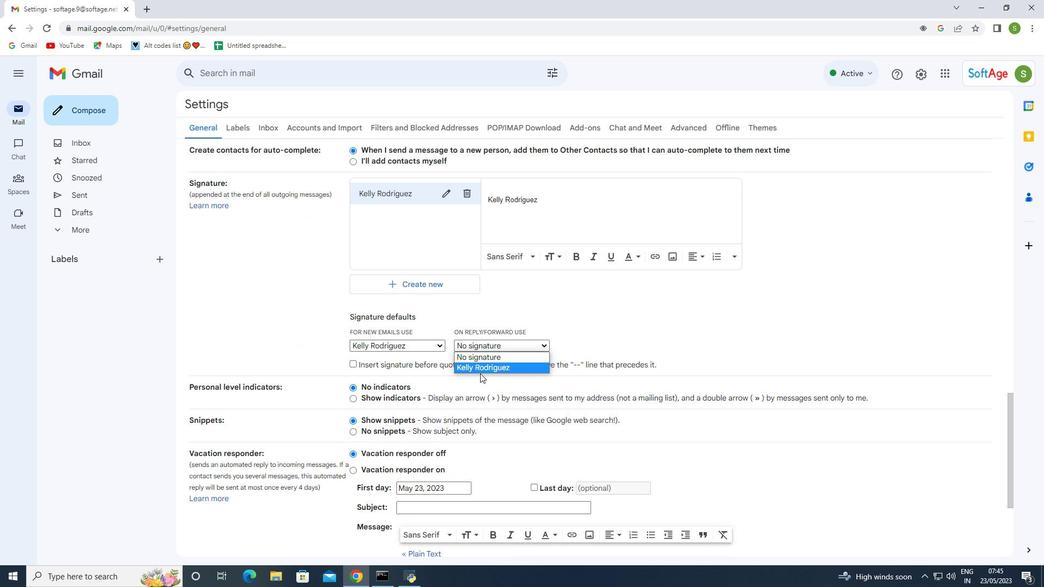 
Action: Mouse pressed left at (479, 366)
Screenshot: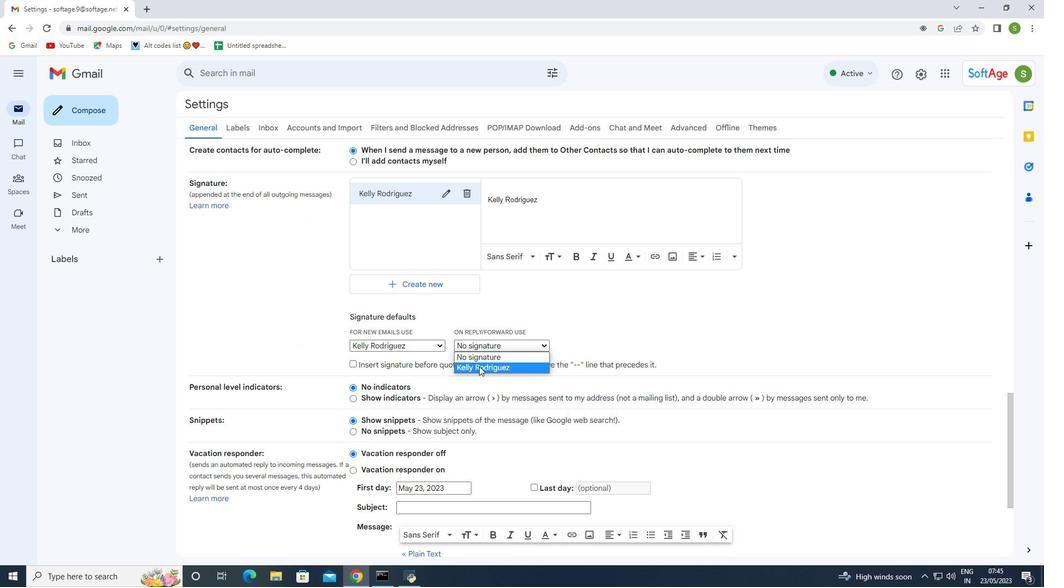 
Action: Mouse scrolled (479, 365) with delta (0, 0)
Screenshot: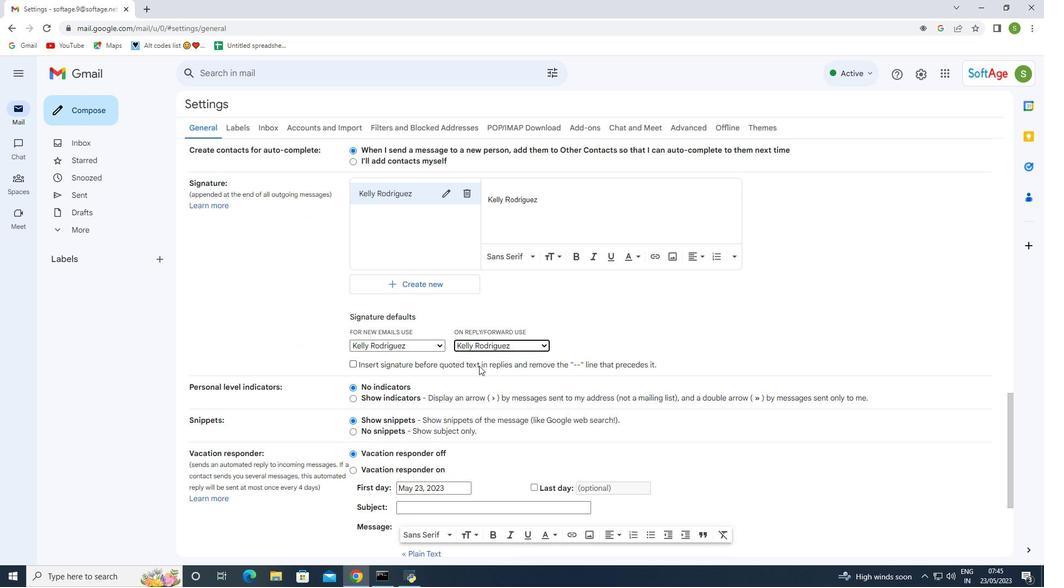 
Action: Mouse scrolled (479, 365) with delta (0, 0)
Screenshot: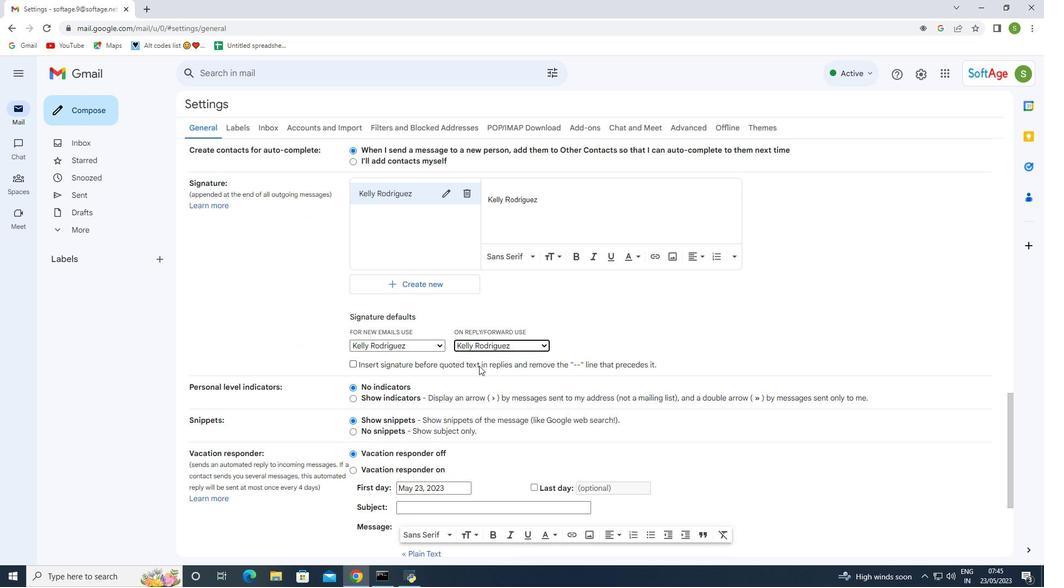 
Action: Mouse scrolled (479, 365) with delta (0, 0)
Screenshot: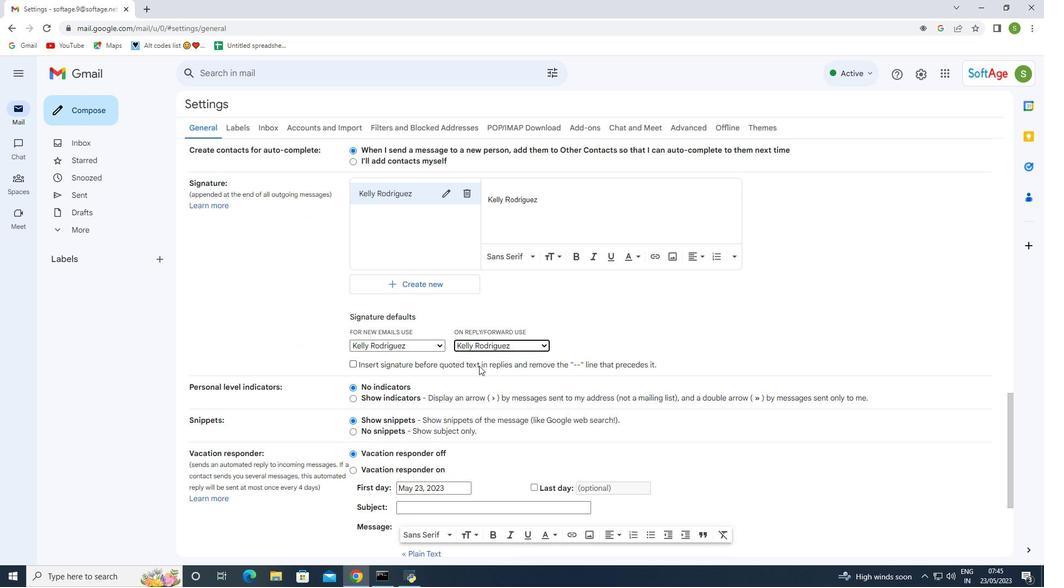
Action: Mouse scrolled (479, 365) with delta (0, 0)
Screenshot: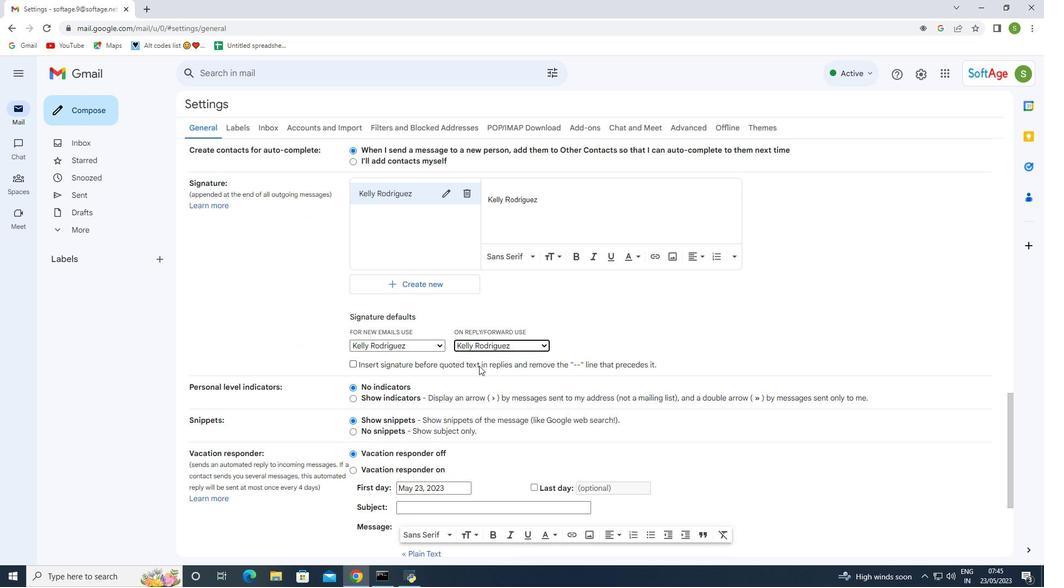 
Action: Mouse scrolled (479, 365) with delta (0, 0)
Screenshot: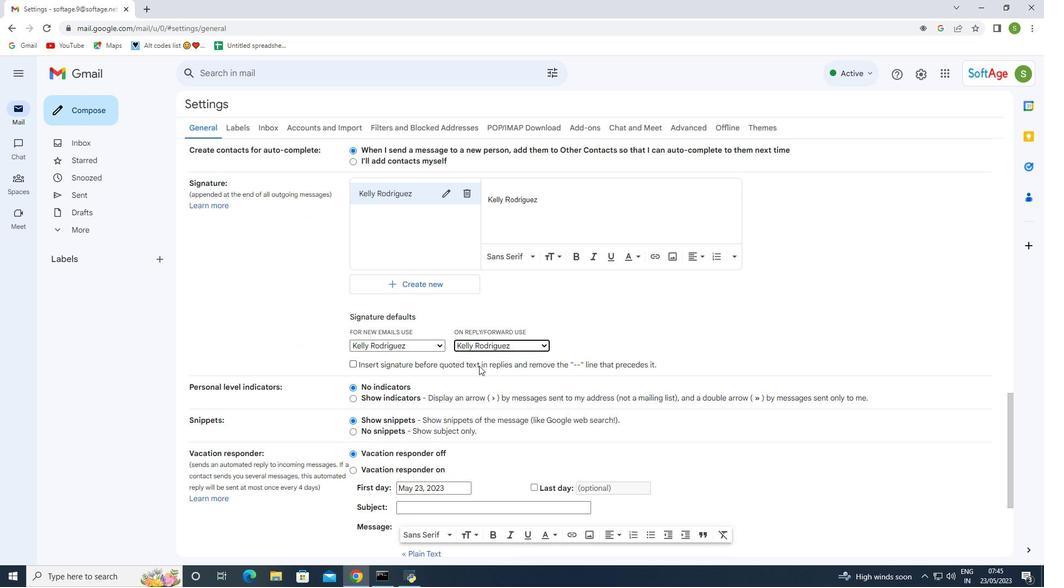 
Action: Mouse scrolled (479, 365) with delta (0, 0)
Screenshot: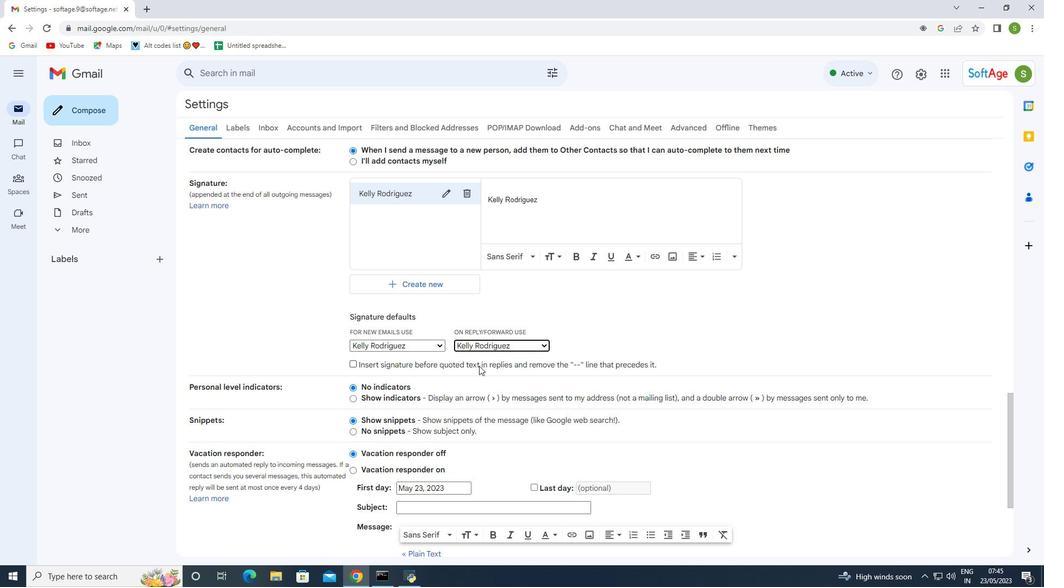 
Action: Mouse moved to (479, 367)
Screenshot: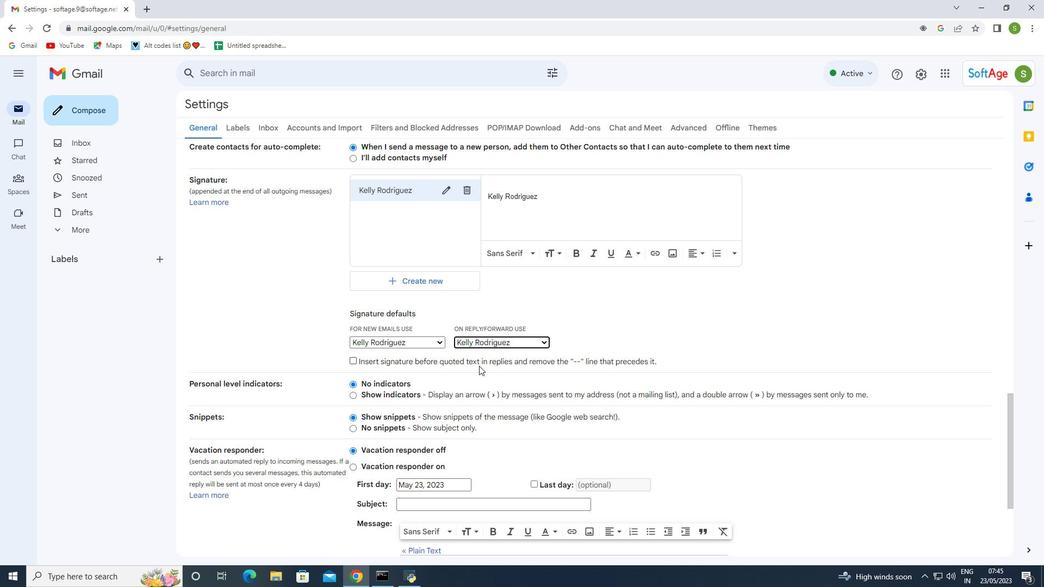 
Action: Mouse scrolled (479, 366) with delta (0, 0)
Screenshot: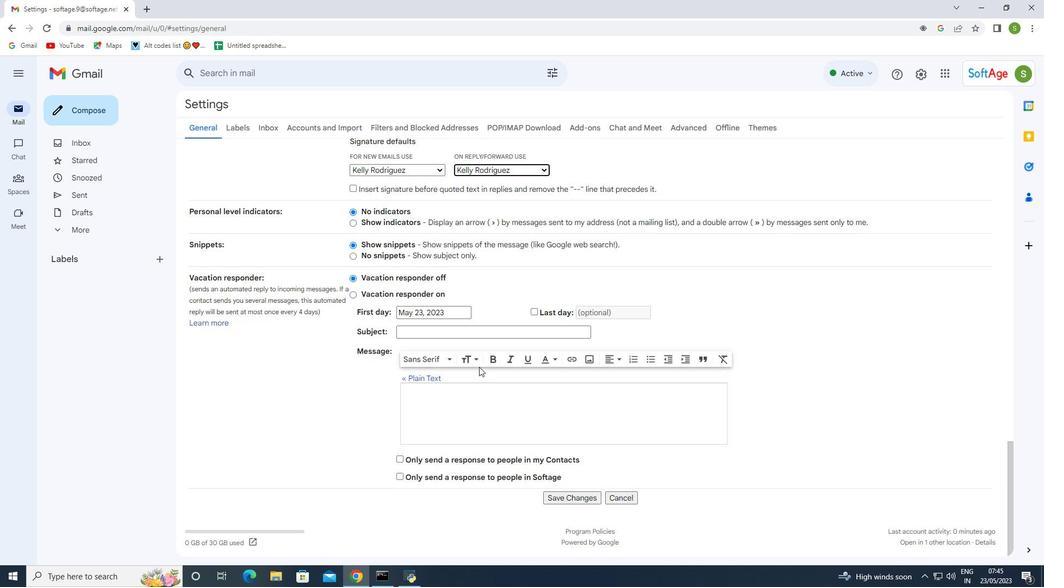 
Action: Mouse scrolled (479, 366) with delta (0, 0)
Screenshot: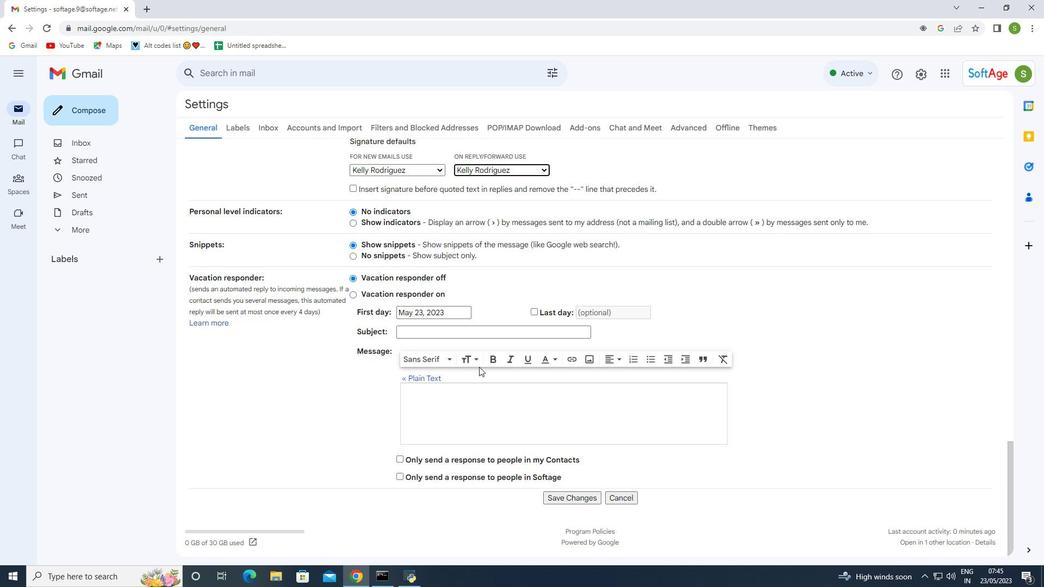 
Action: Mouse scrolled (479, 366) with delta (0, 0)
Screenshot: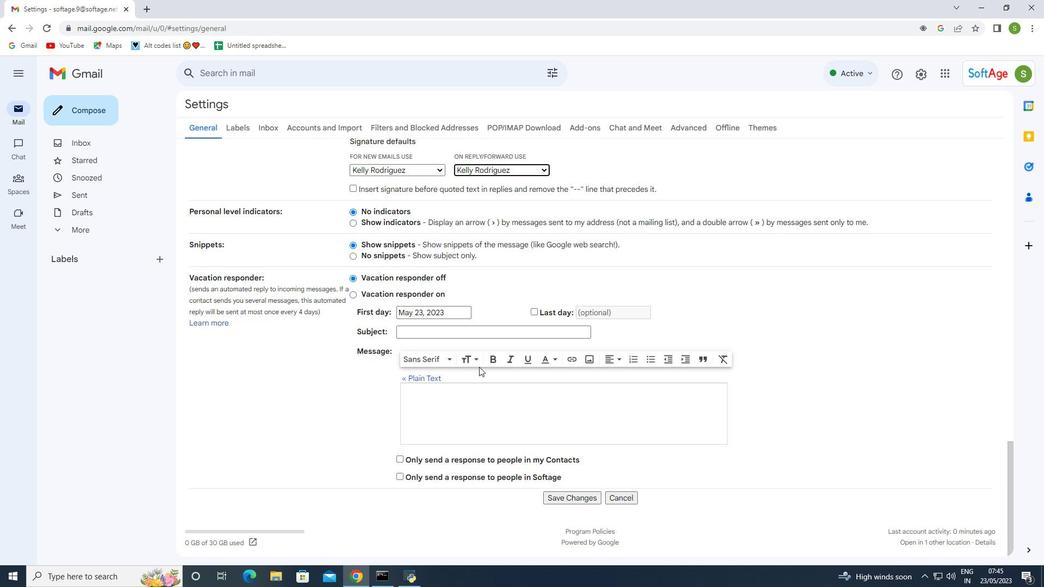
Action: Mouse scrolled (479, 366) with delta (0, 0)
Screenshot: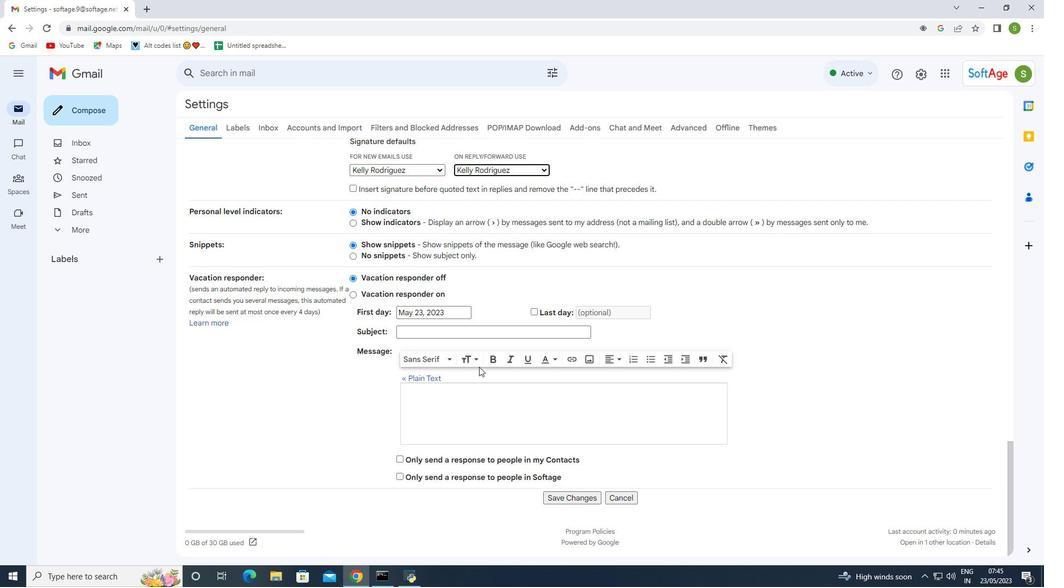 
Action: Mouse scrolled (479, 366) with delta (0, 0)
Screenshot: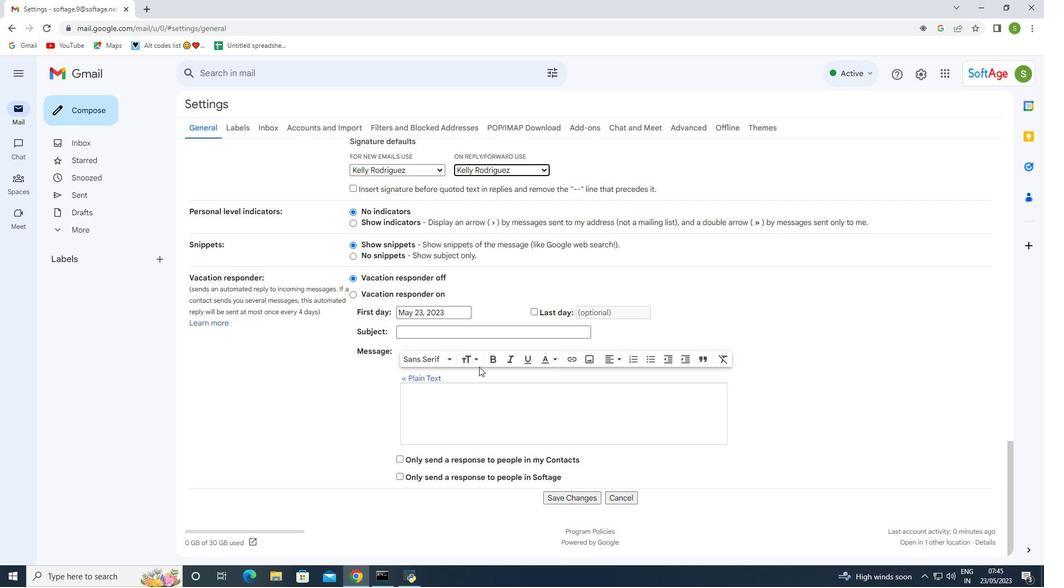 
Action: Mouse moved to (553, 499)
Screenshot: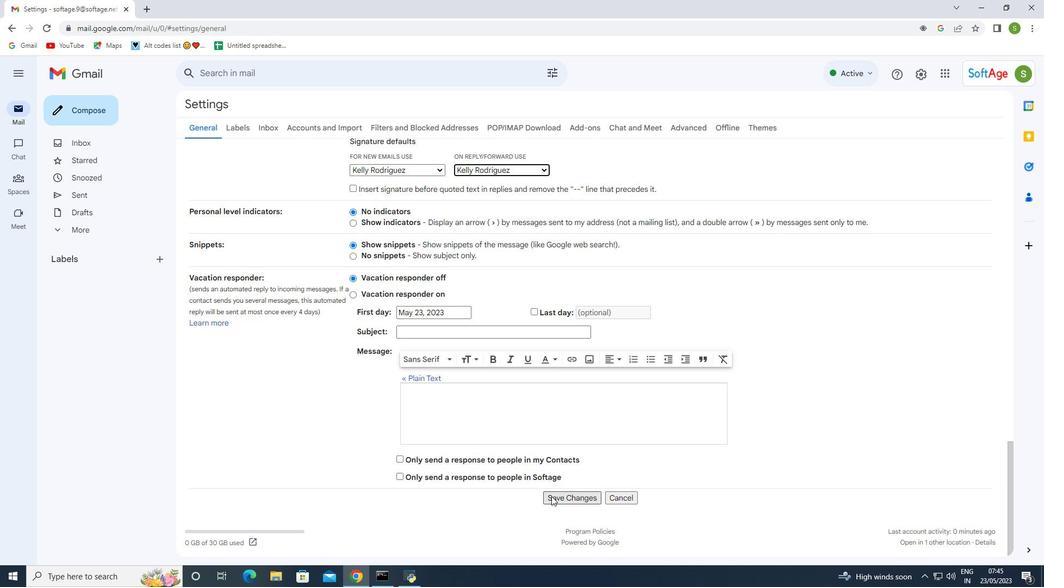 
Action: Mouse pressed left at (553, 499)
Screenshot: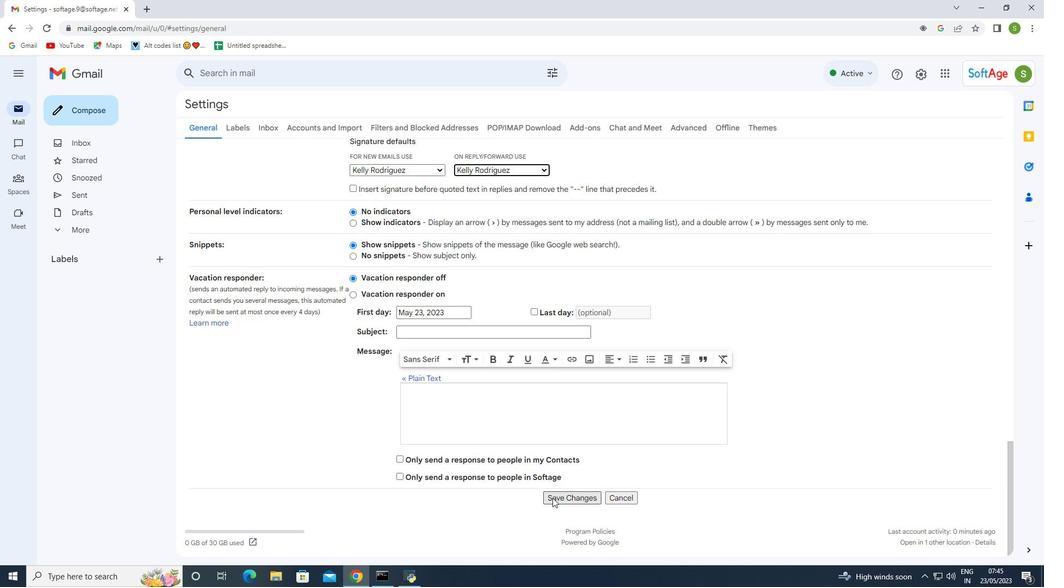 
Action: Mouse moved to (102, 115)
Screenshot: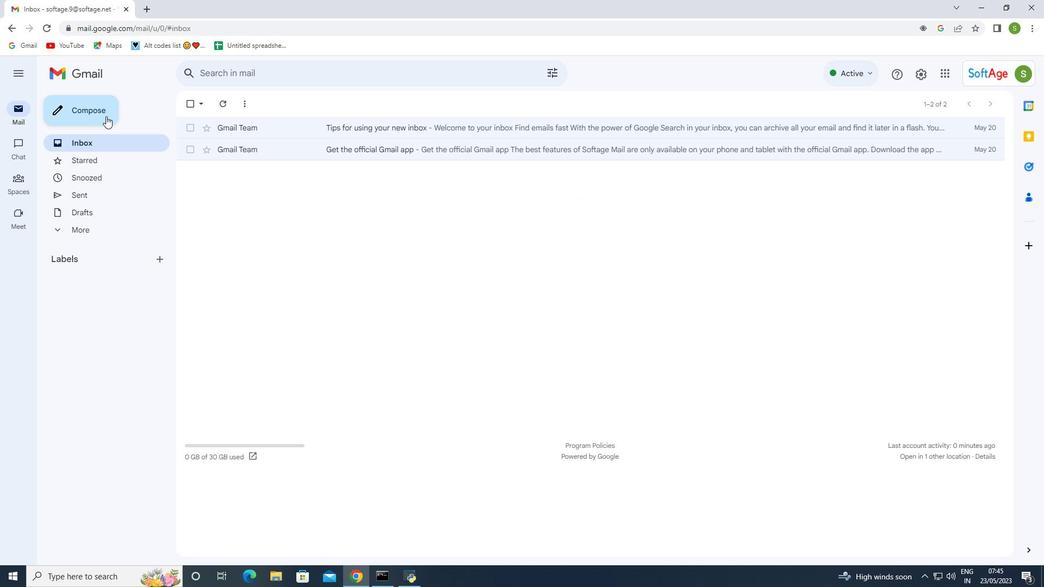 
Action: Mouse pressed left at (102, 115)
Screenshot: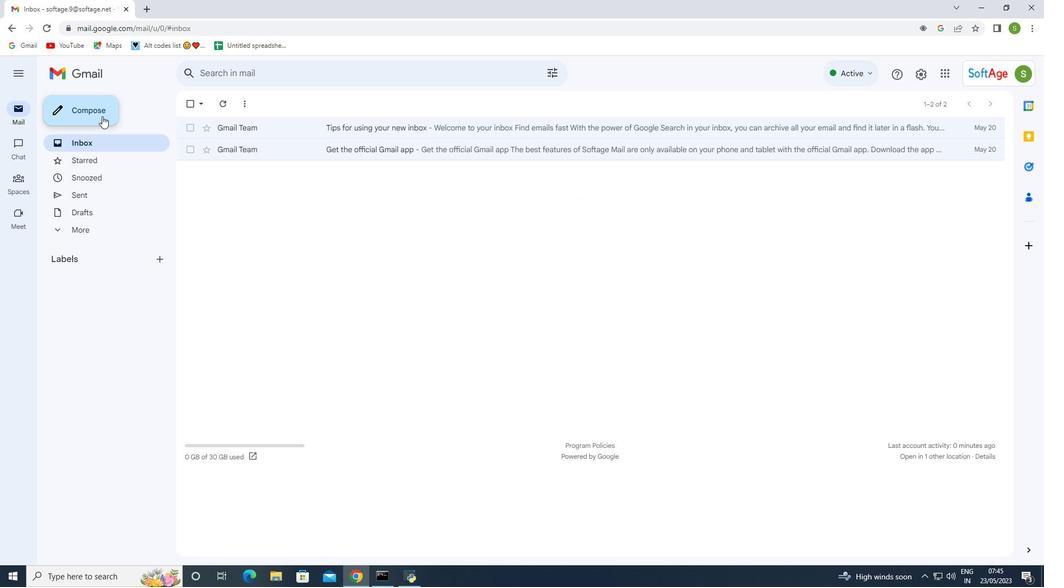 
Action: Mouse moved to (706, 330)
Screenshot: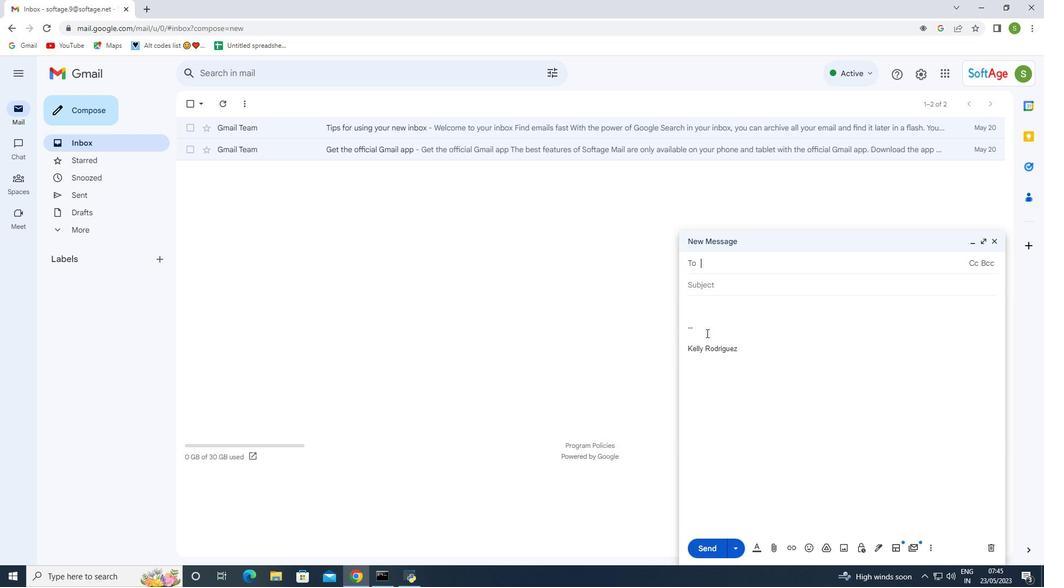 
Action: Mouse pressed left at (706, 330)
Screenshot: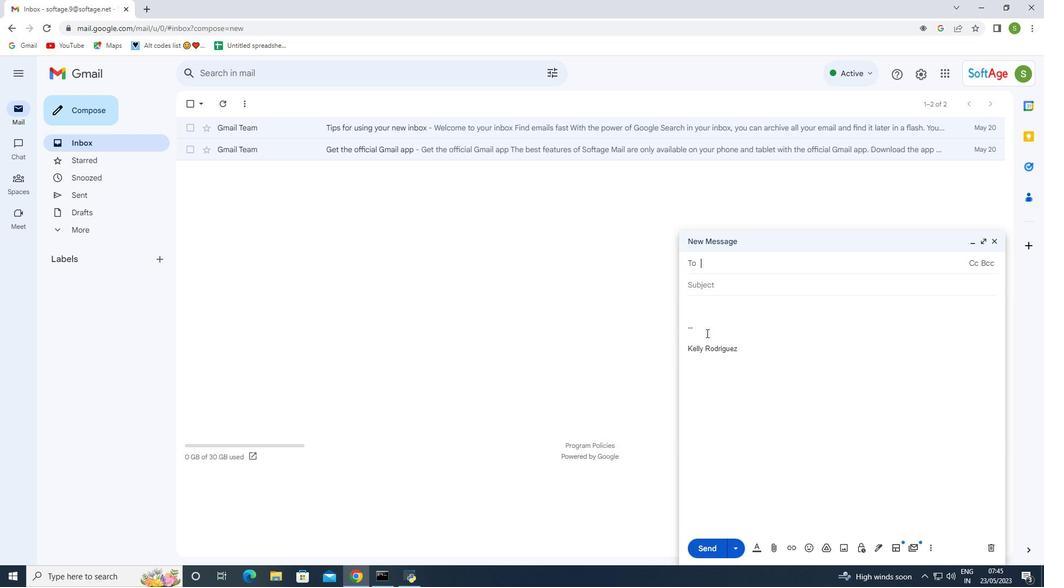 
Action: Mouse moved to (705, 330)
Screenshot: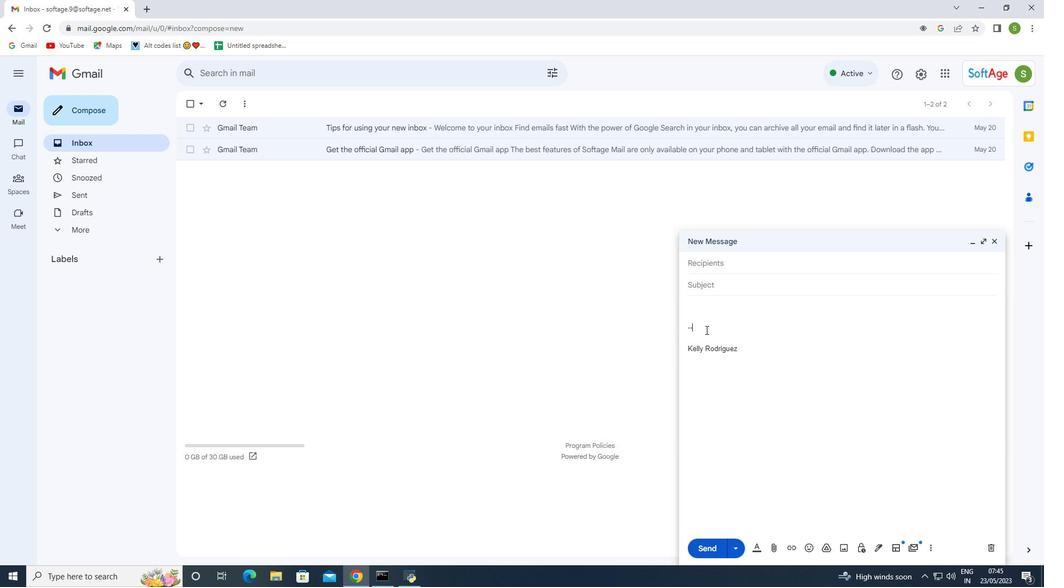 
Action: Key pressed <Key.backspace><Key.backspace><Key.backspace><Key.backspace><Key.shift>Could<Key.space>you<Key.space>please<Key.space>send<Key.space>me<Key.space>the<Key.space>data<Key.space>for<Key.space>the<Key.space>sales<Key.space>performance<Key.space>e<Key.backspace>report<Key.shift_r><Key.shift_r>?
Screenshot: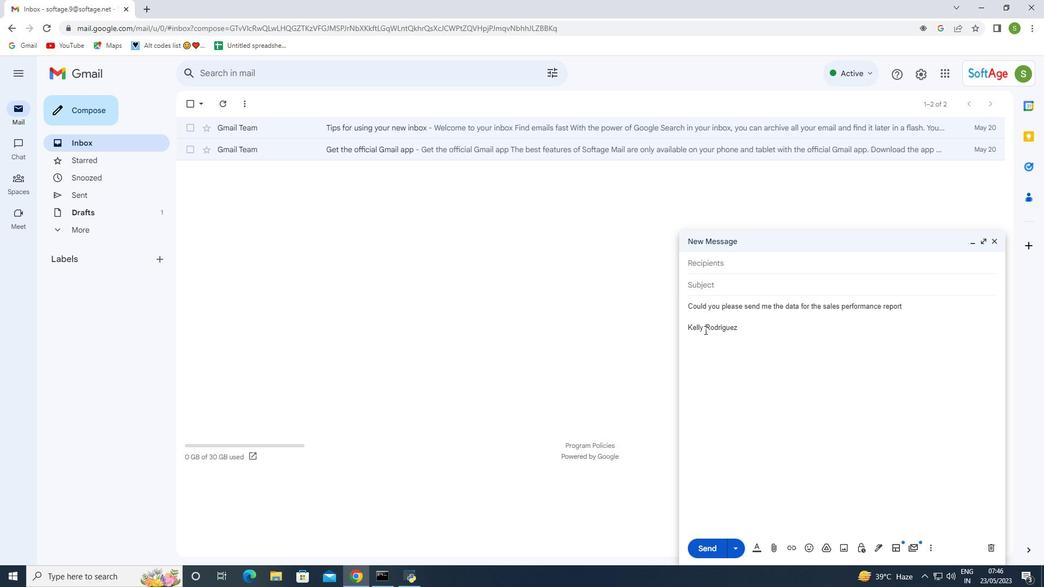 
Action: Mouse moved to (691, 286)
Screenshot: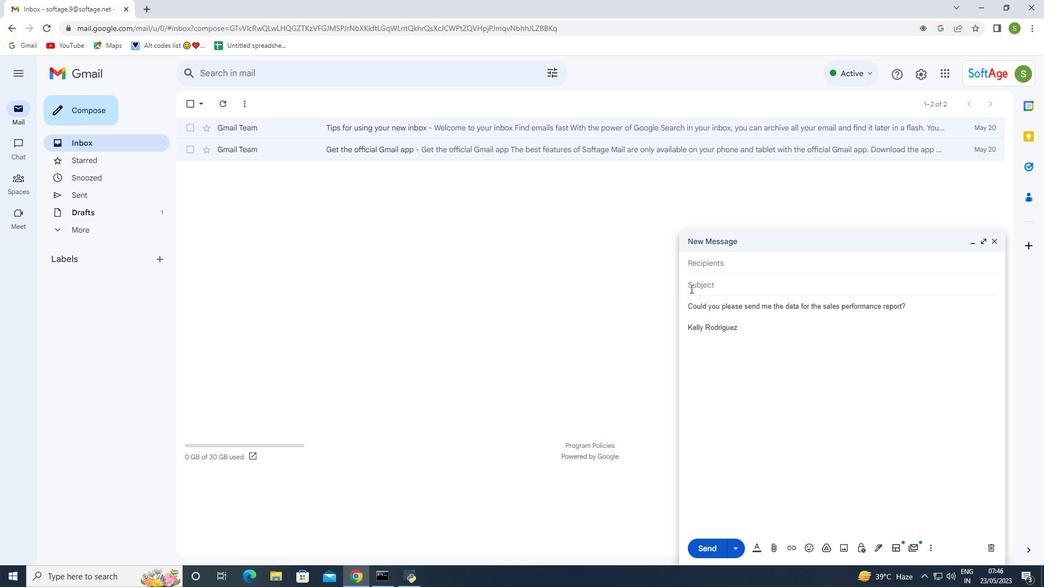 
Action: Mouse pressed left at (691, 286)
Screenshot: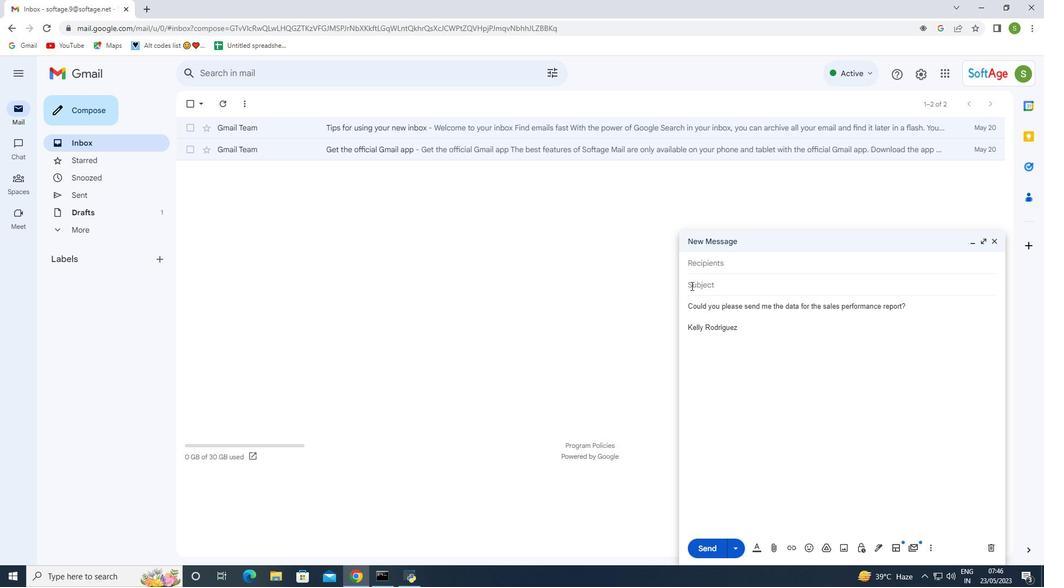
Action: Key pressed <Key.shift><Key.shift><Key.shift><Key.shift><Key.shift><Key.shift><Key.shift><Key.shift>Feedback<Key.space>on<Key.space>a<Key.space>service
Screenshot: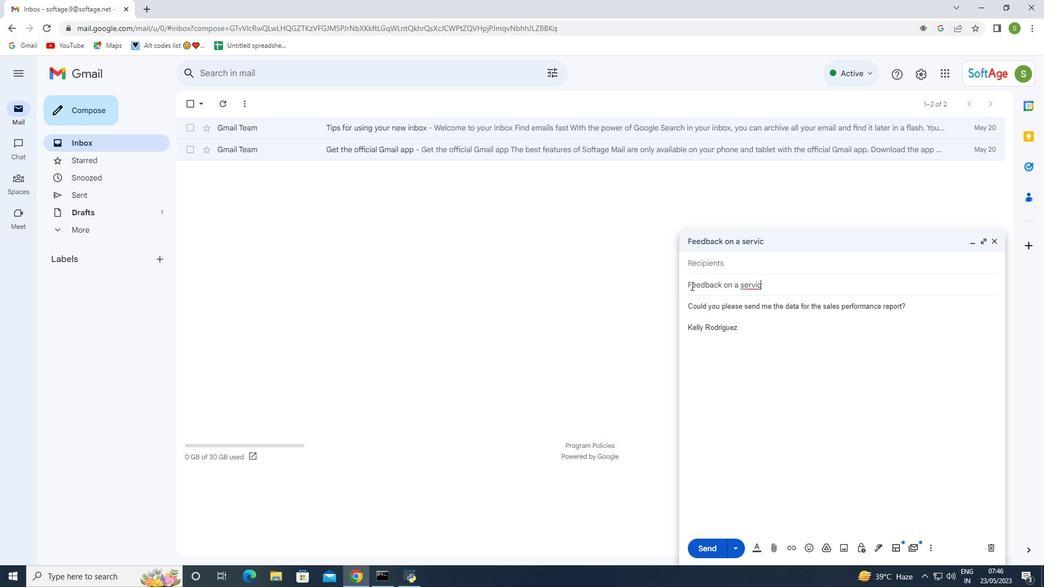 
Action: Mouse moved to (728, 255)
Screenshot: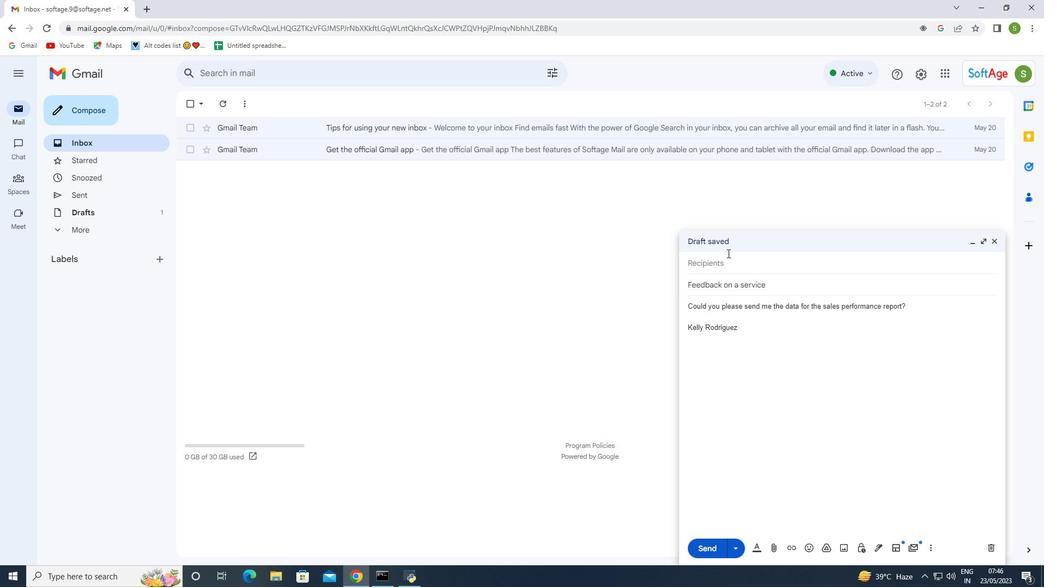 
Action: Mouse pressed left at (728, 255)
Screenshot: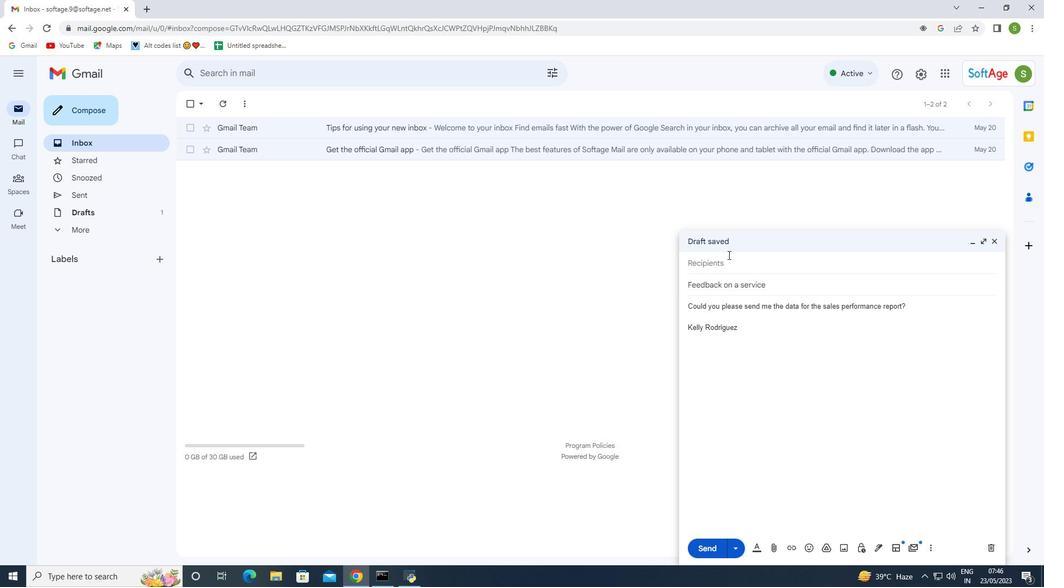 
Action: Key pressed softage.6<Key.shift><Key.shift><Key.shift><Key.shift><Key.shift><Key.shift><Key.shift><Key.shift><Key.shift><Key.shift><Key.shift><Key.shift><Key.shift><Key.shift><Key.shift><Key.shift><Key.shift><Key.shift><Key.shift>@softage.net
Screenshot: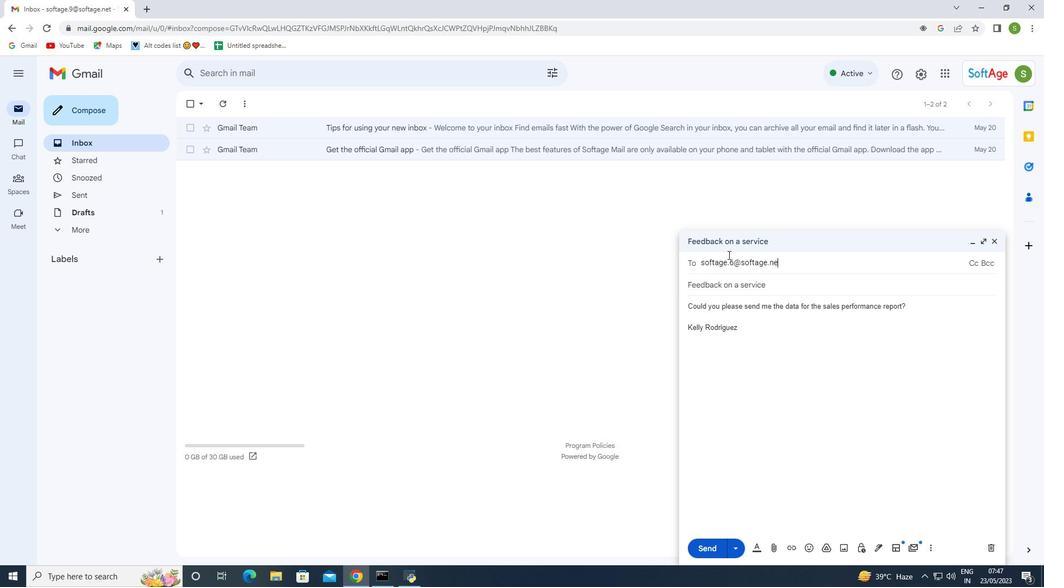 
Action: Mouse moved to (761, 366)
Screenshot: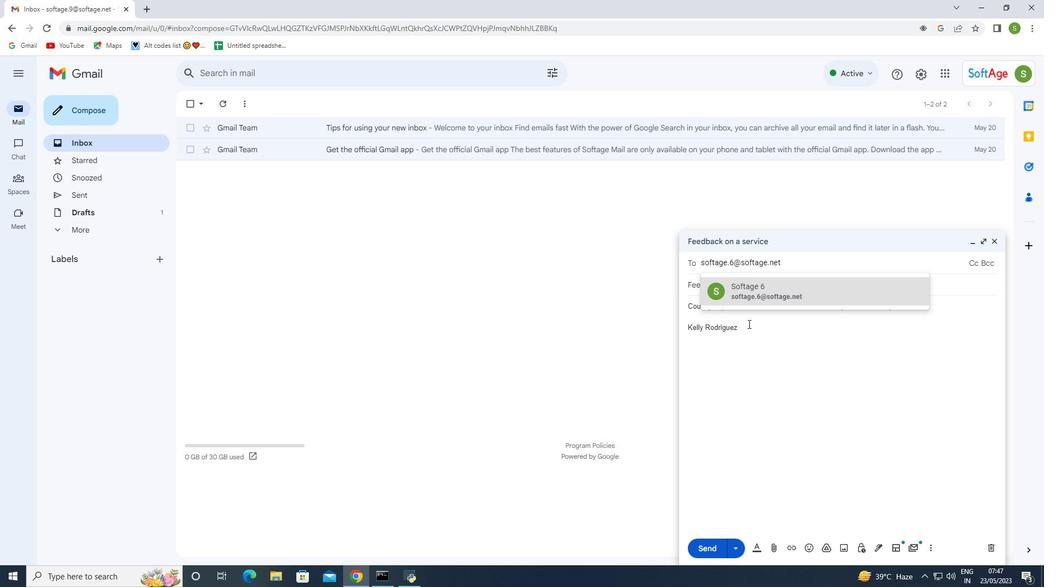 
Action: Mouse pressed left at (761, 366)
Screenshot: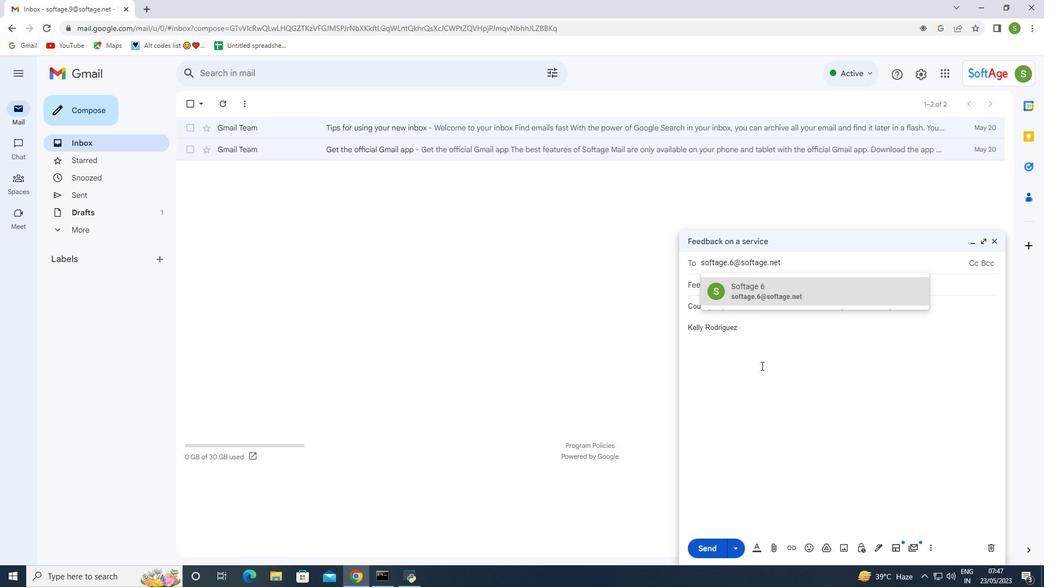 
Action: Mouse moved to (725, 549)
Screenshot: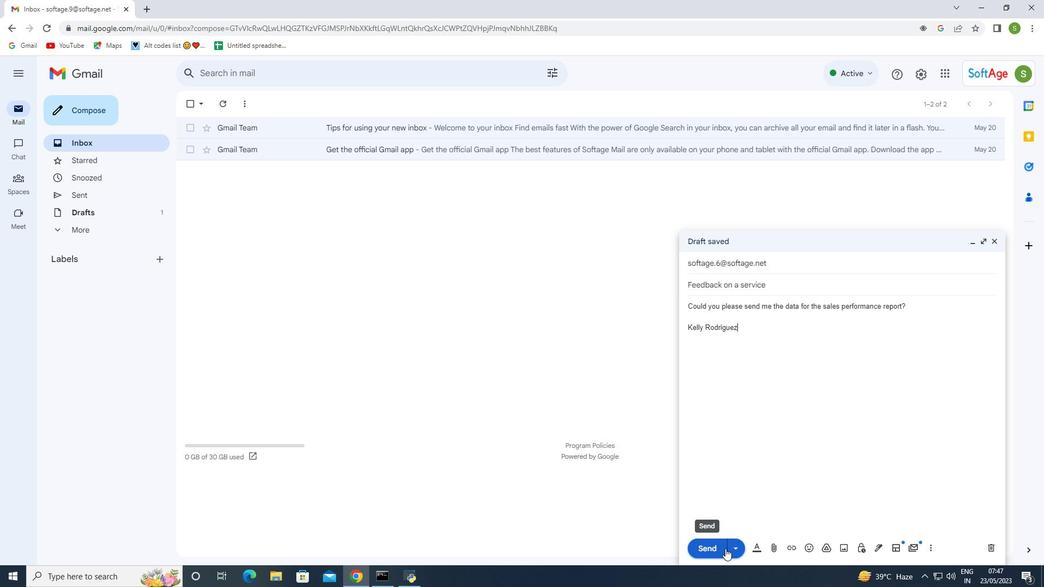 
Action: Mouse pressed left at (725, 549)
Screenshot: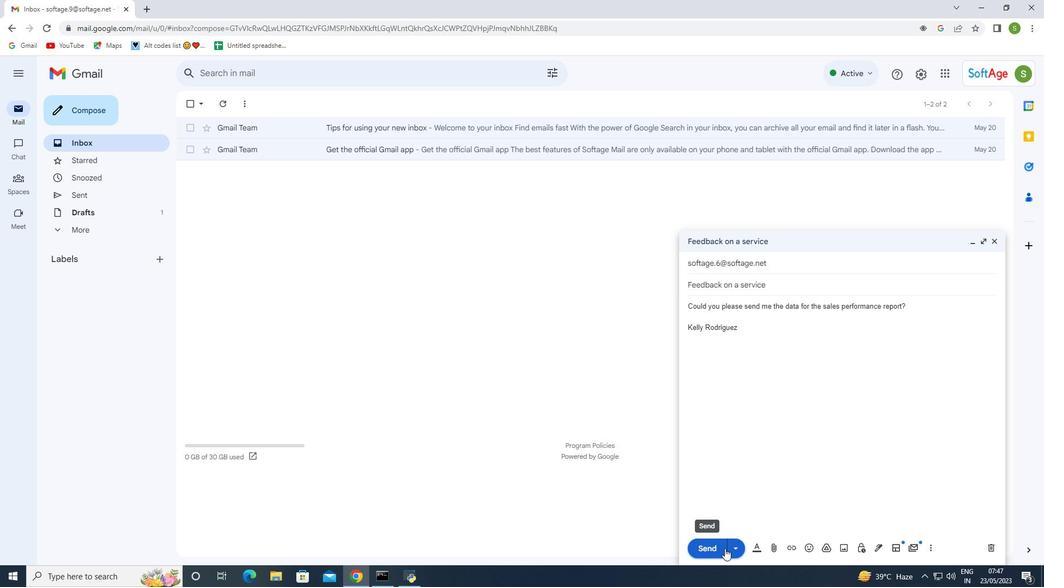 
Action: Mouse moved to (91, 195)
Screenshot: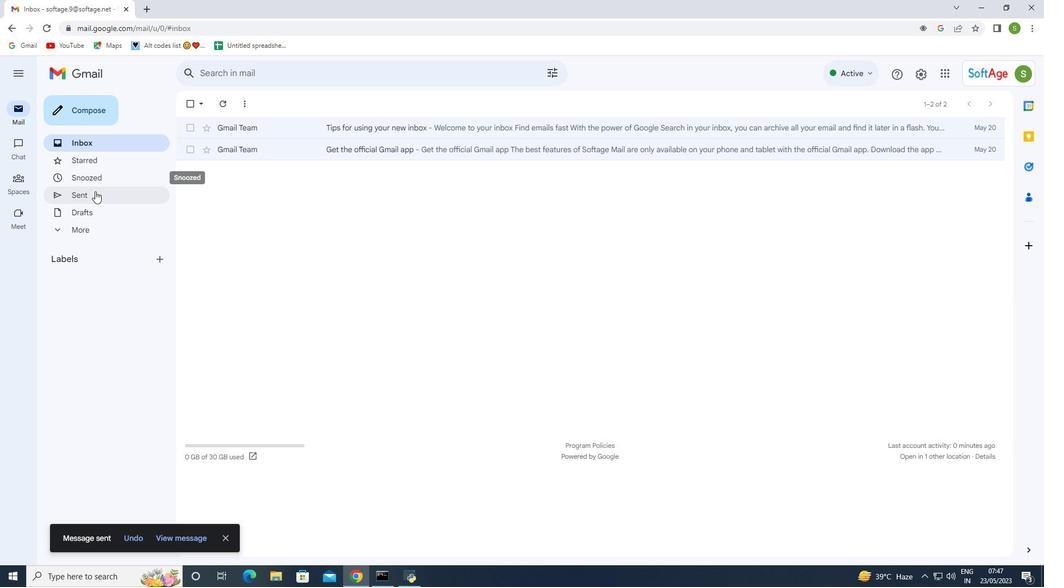 
Action: Mouse pressed left at (91, 195)
Screenshot: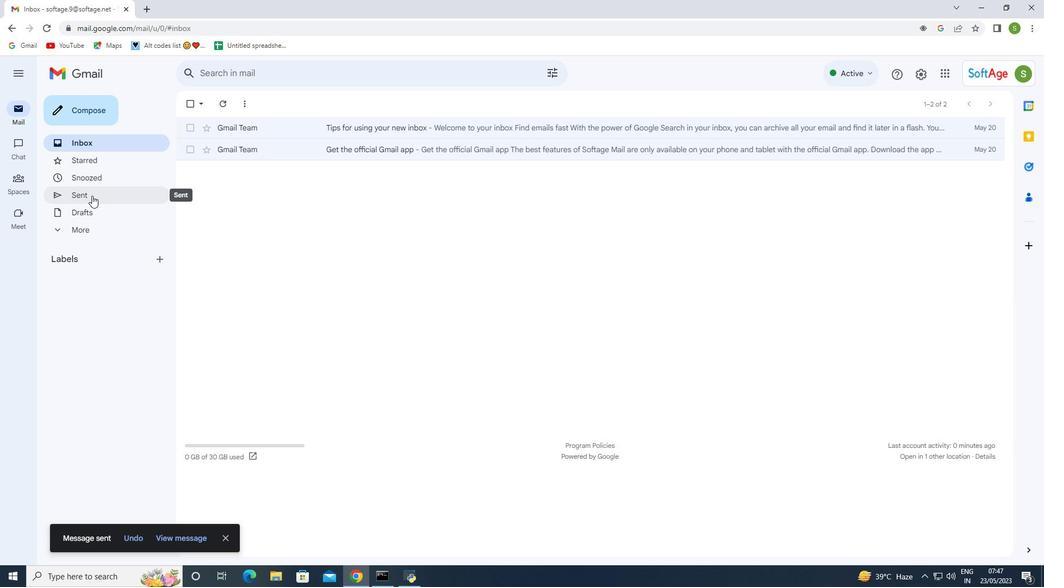 
Action: Mouse moved to (190, 156)
Screenshot: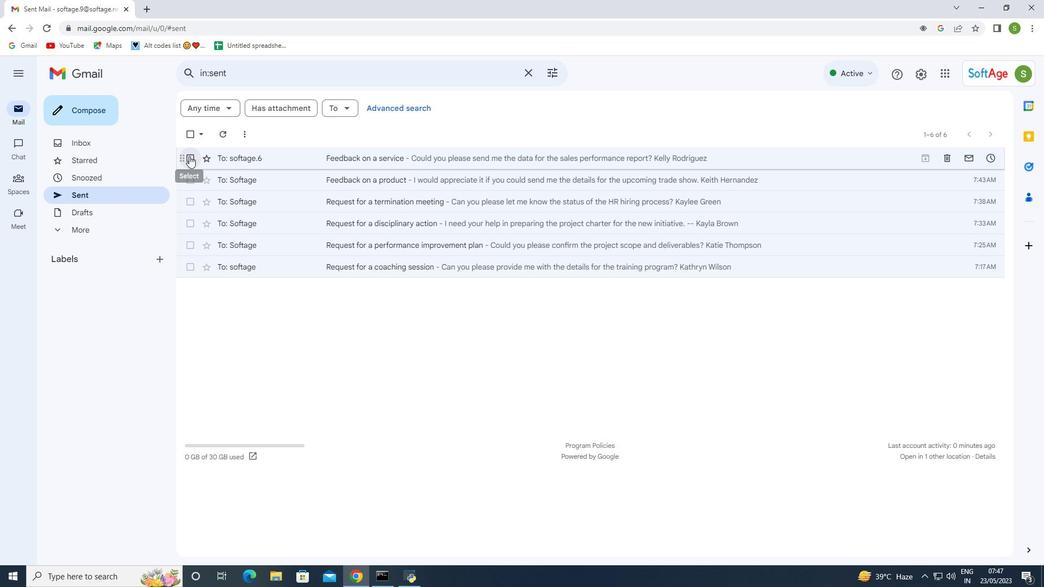 
Action: Mouse pressed left at (190, 156)
Screenshot: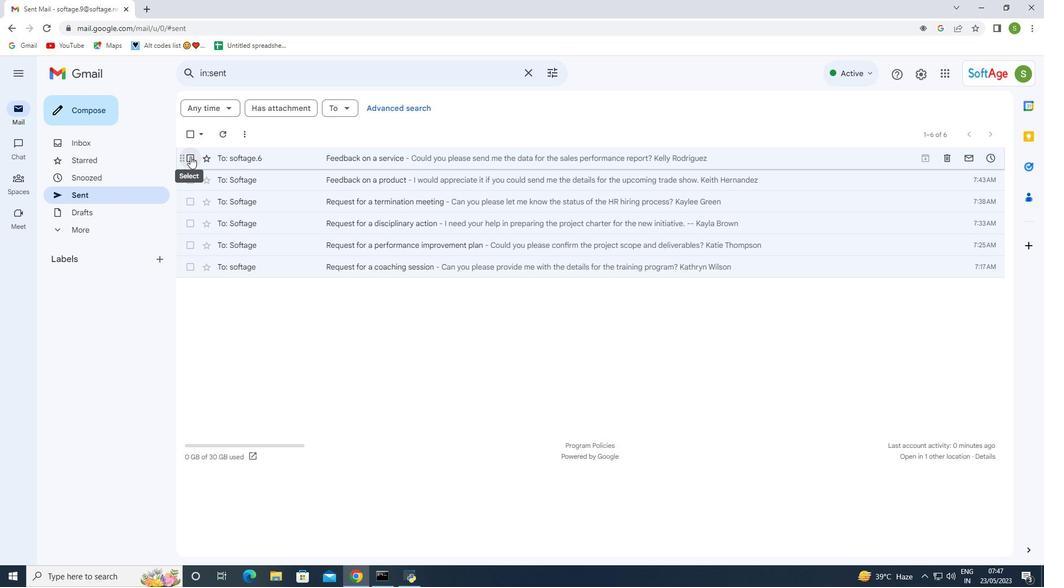 
Action: Mouse moved to (408, 157)
Screenshot: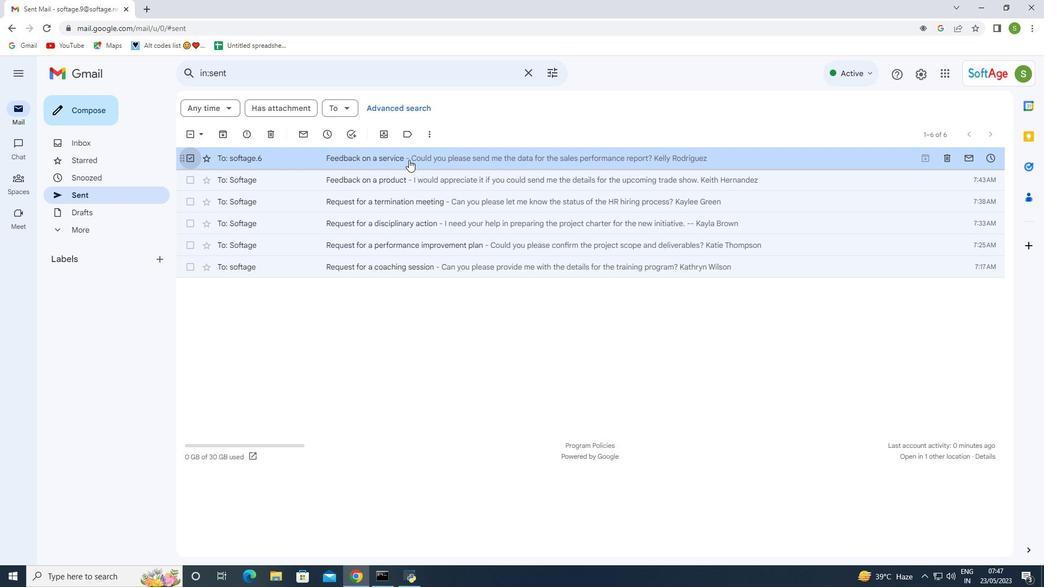 
Action: Mouse pressed right at (408, 157)
Screenshot: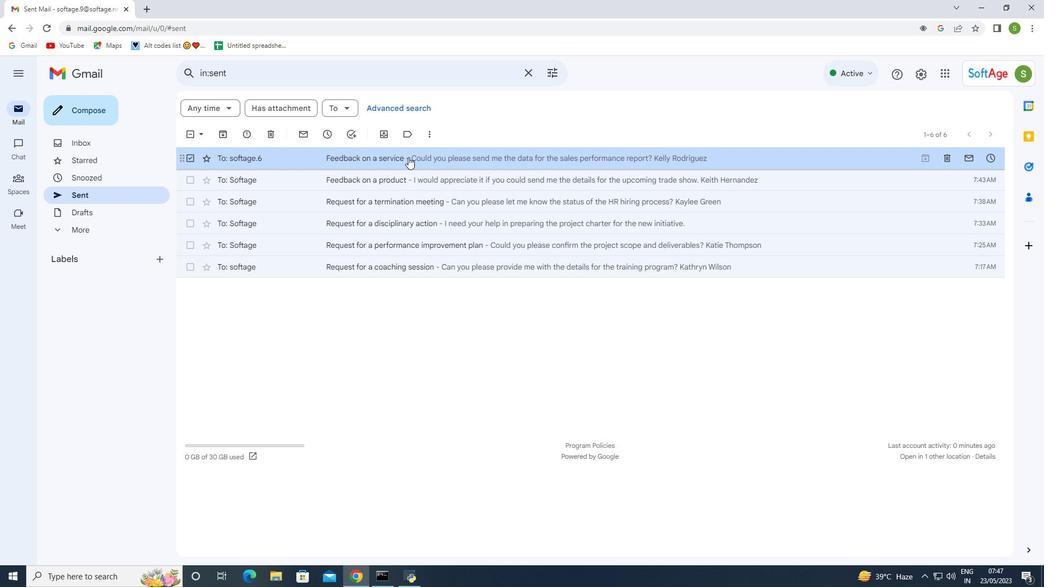 
Action: Mouse moved to (584, 518)
Screenshot: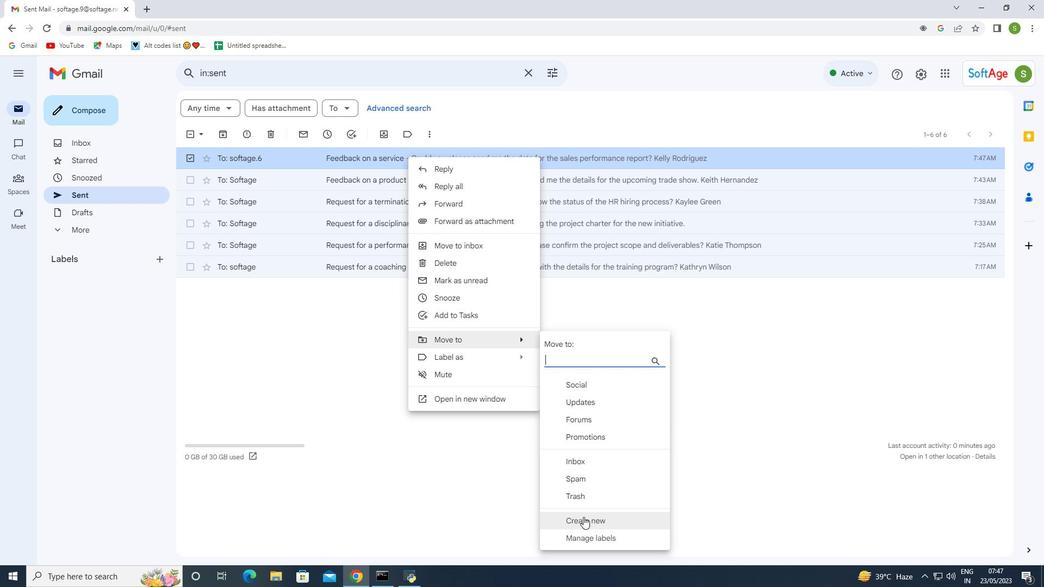 
Action: Mouse pressed left at (584, 518)
Screenshot: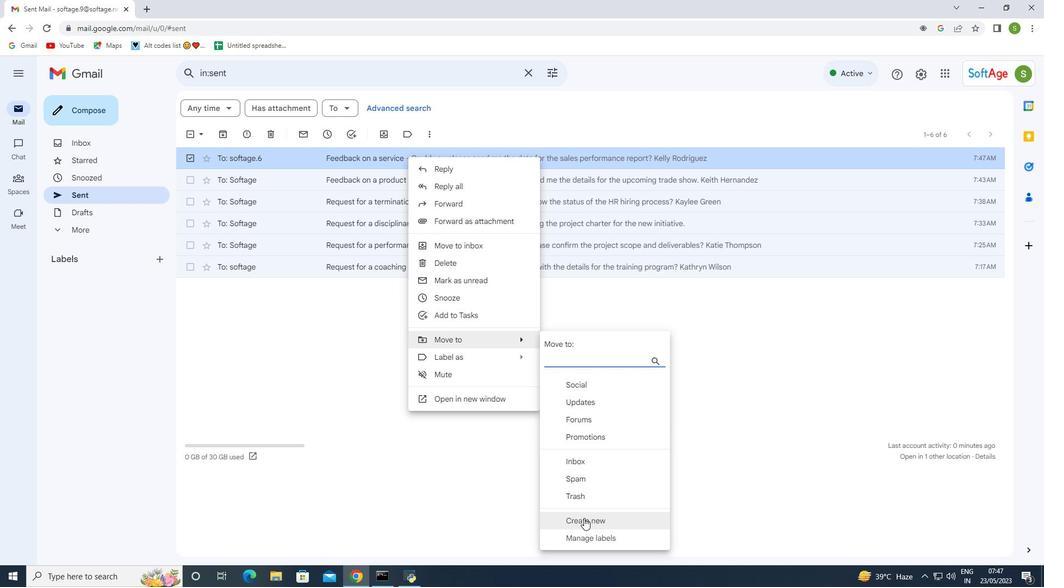 
Action: Mouse moved to (482, 301)
Screenshot: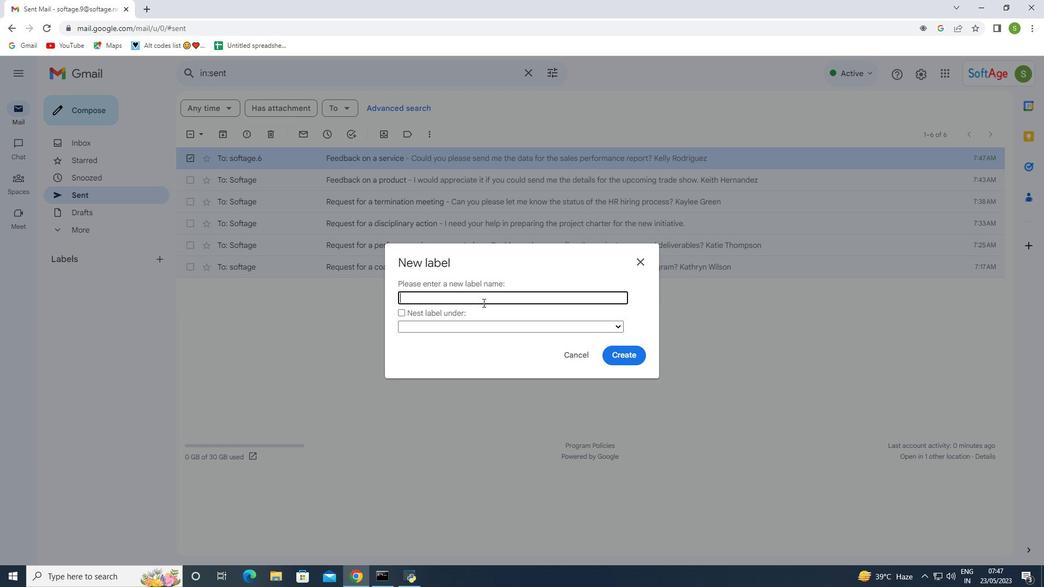 
Action: Mouse pressed left at (482, 301)
Screenshot: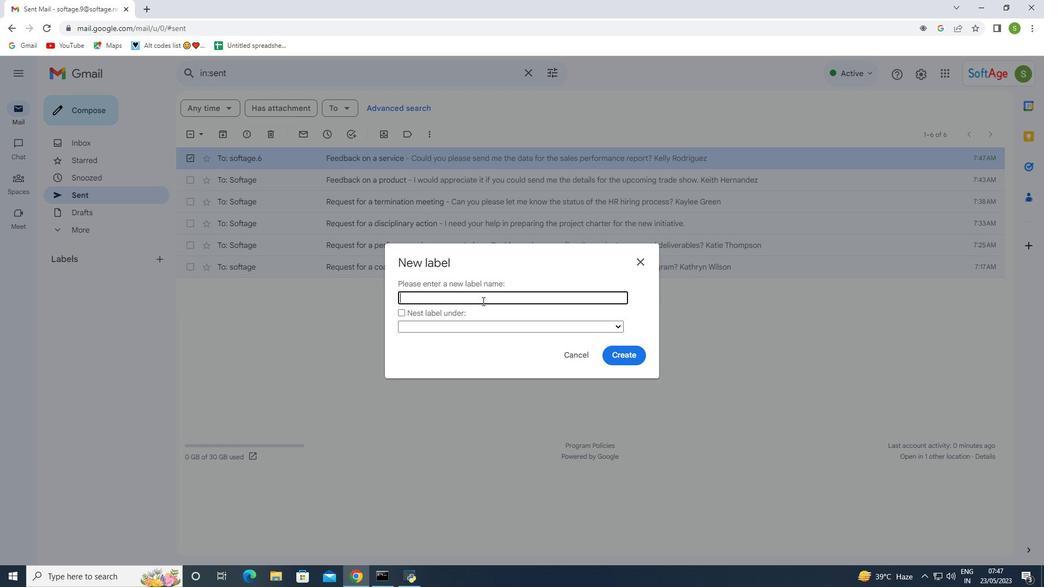 
Action: Key pressed <Key.shift>Hazardous<Key.space><Key.shift>Materials
Screenshot: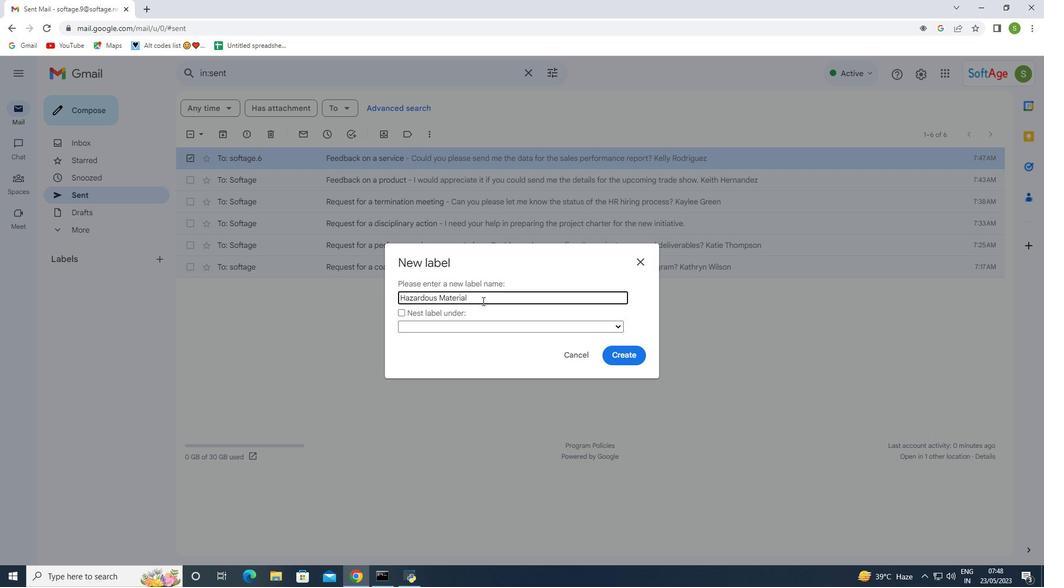 
Action: Mouse moved to (611, 356)
Screenshot: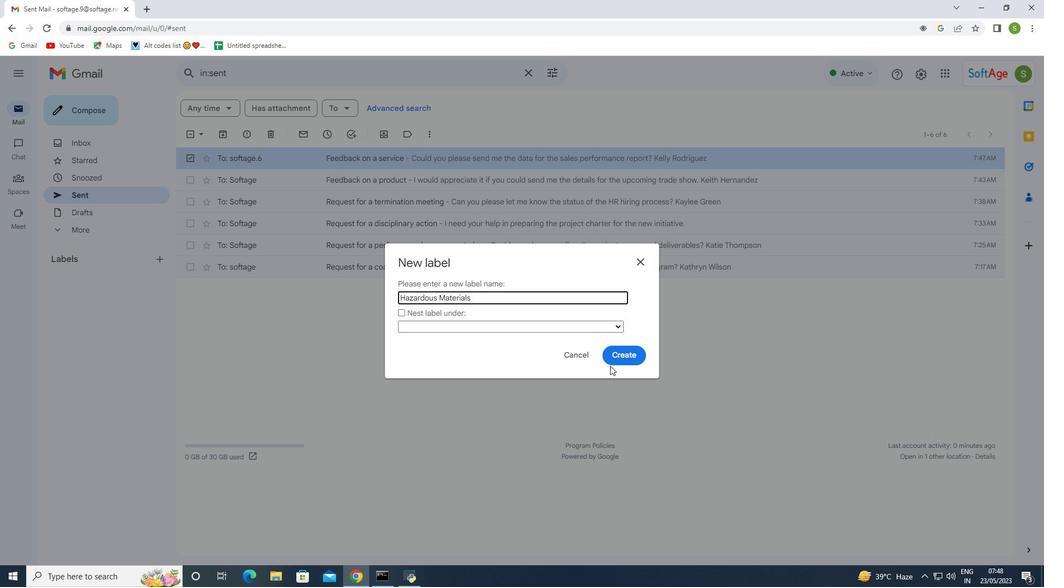 
Action: Mouse pressed left at (611, 356)
Screenshot: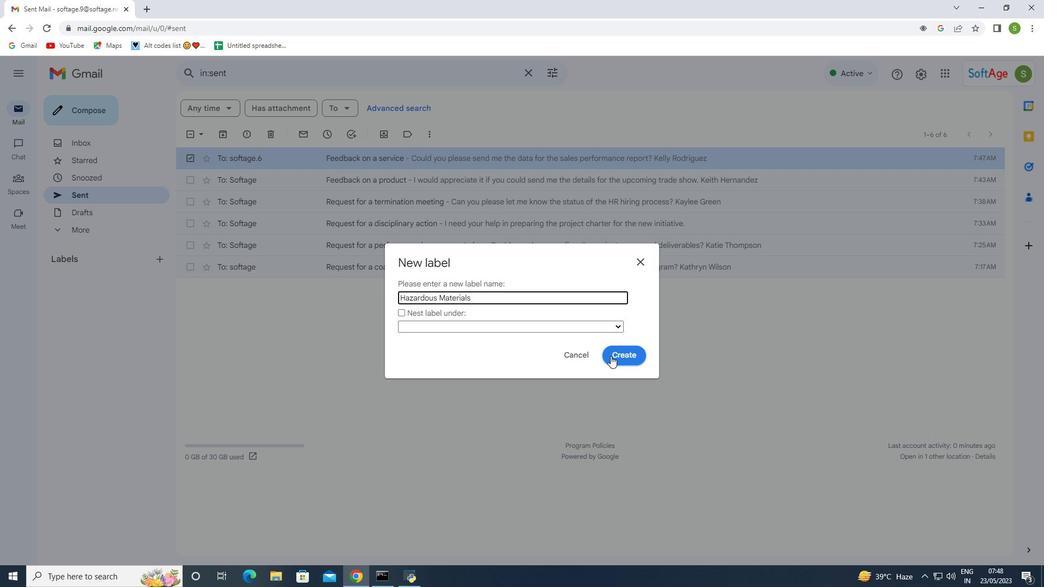 
Action: Mouse moved to (157, 279)
Screenshot: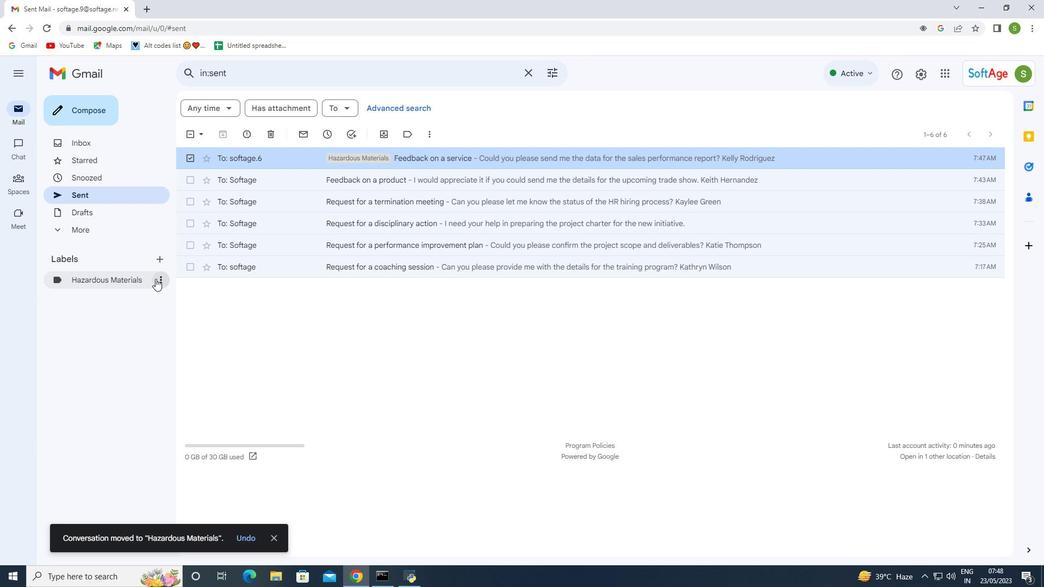 
Action: Mouse pressed left at (157, 279)
Screenshot: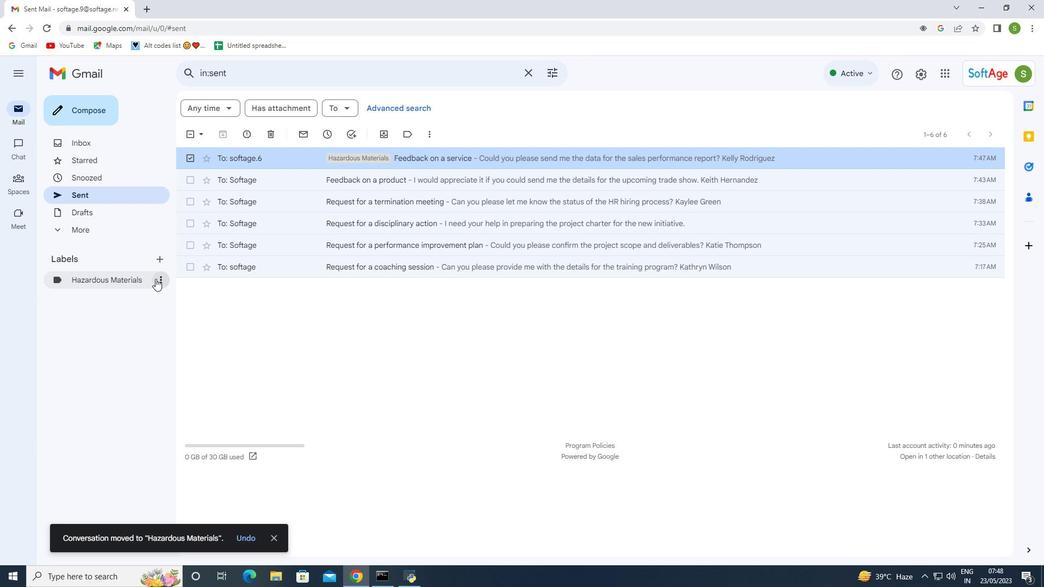 
Action: Mouse moved to (356, 328)
Screenshot: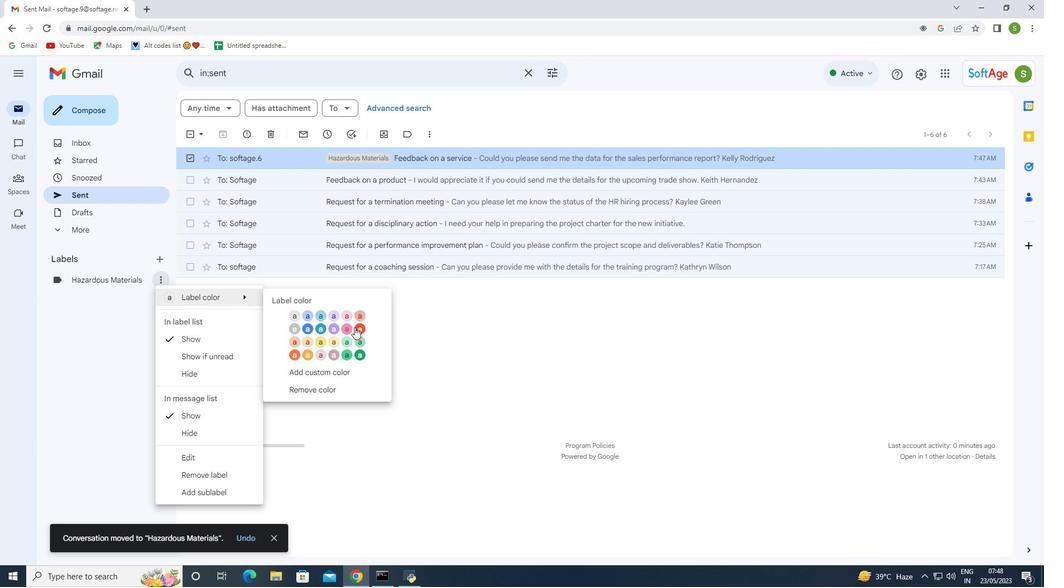
Action: Mouse pressed left at (356, 328)
Screenshot: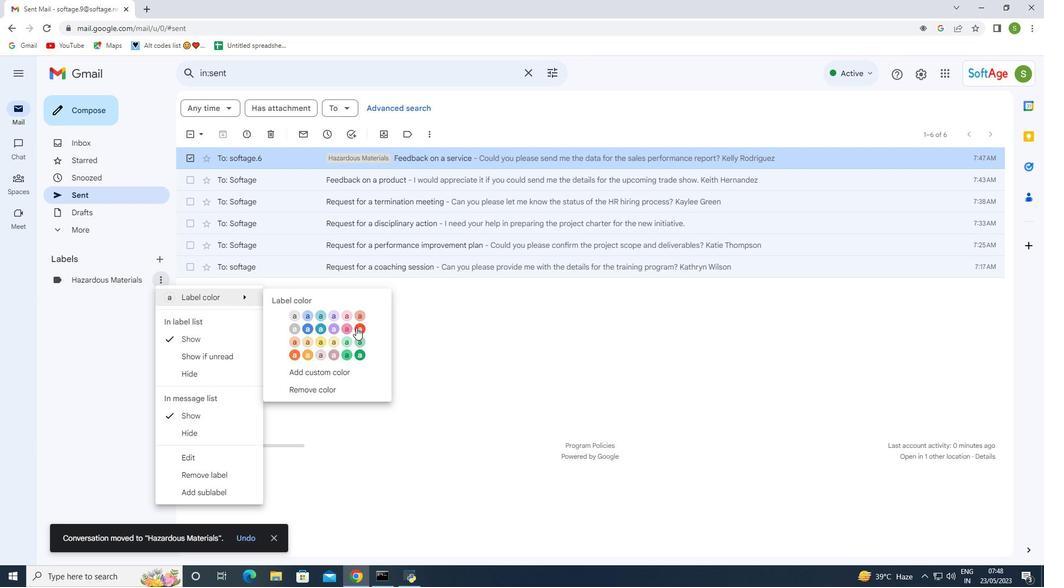 
Action: Mouse moved to (140, 279)
Screenshot: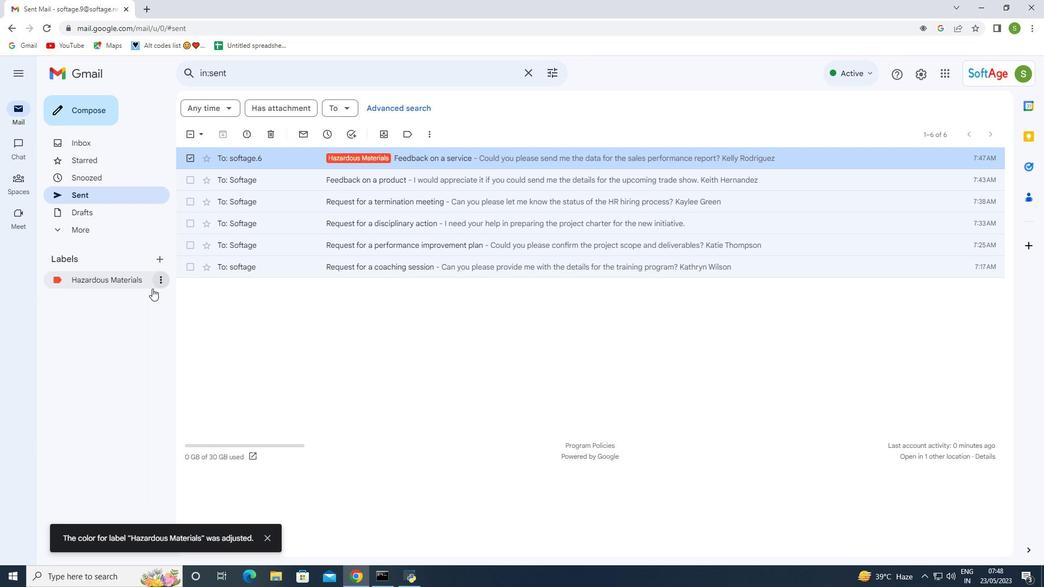
Action: Mouse pressed left at (140, 279)
Screenshot: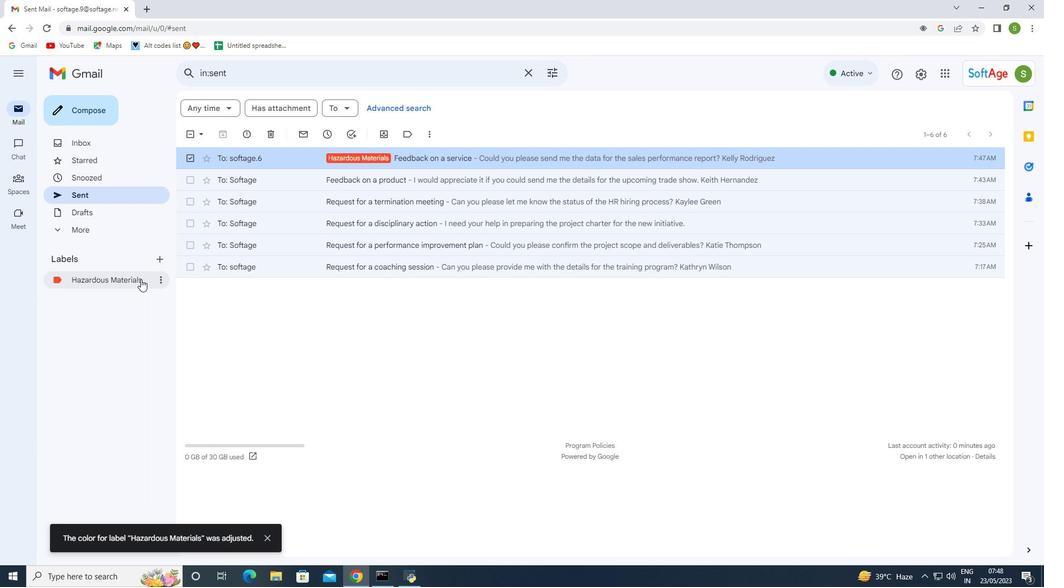 
Action: Mouse pressed left at (140, 279)
Screenshot: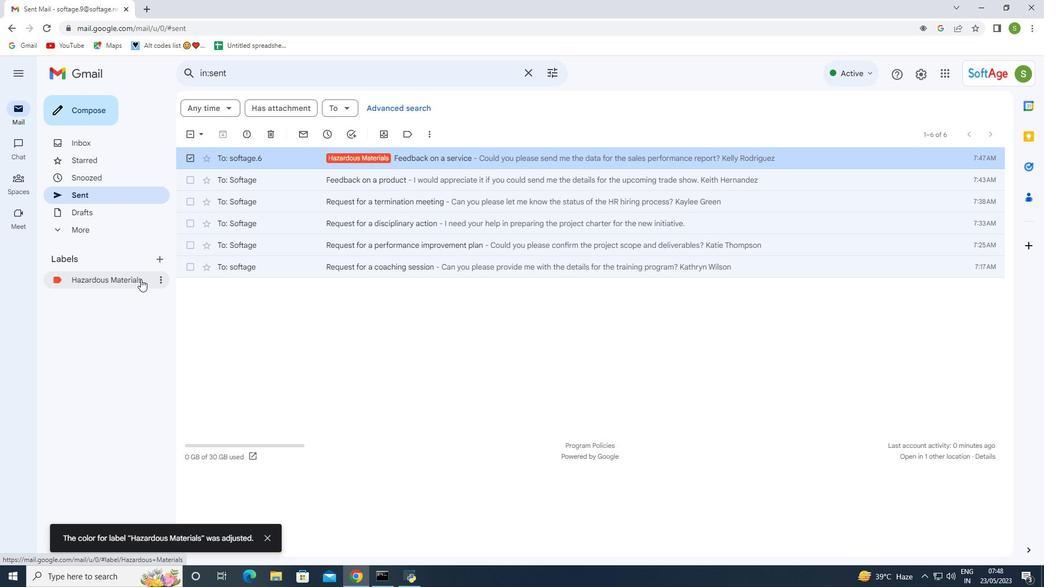
Action: Mouse moved to (316, 161)
Screenshot: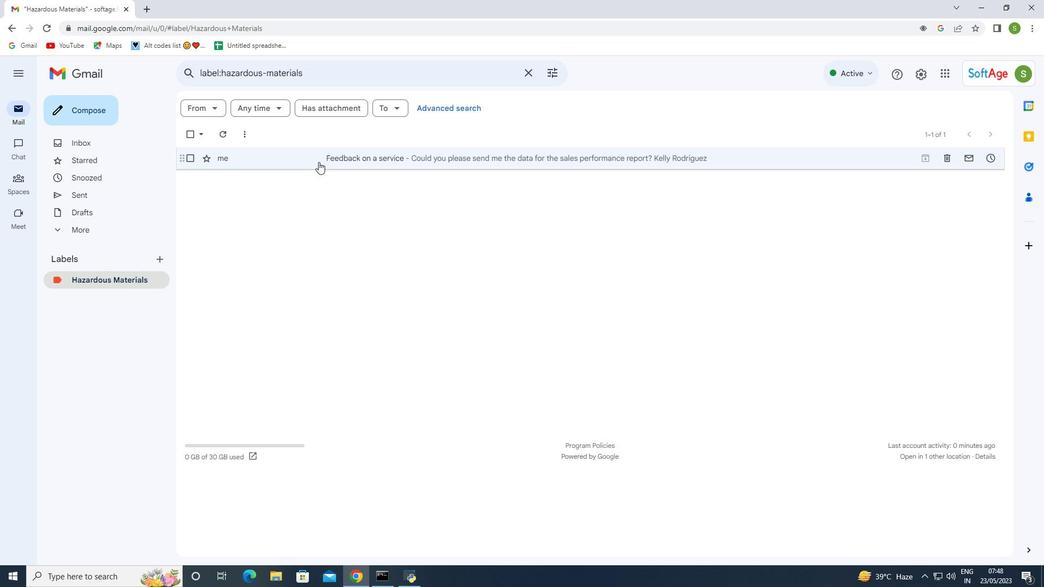 
Action: Mouse pressed left at (316, 161)
Screenshot: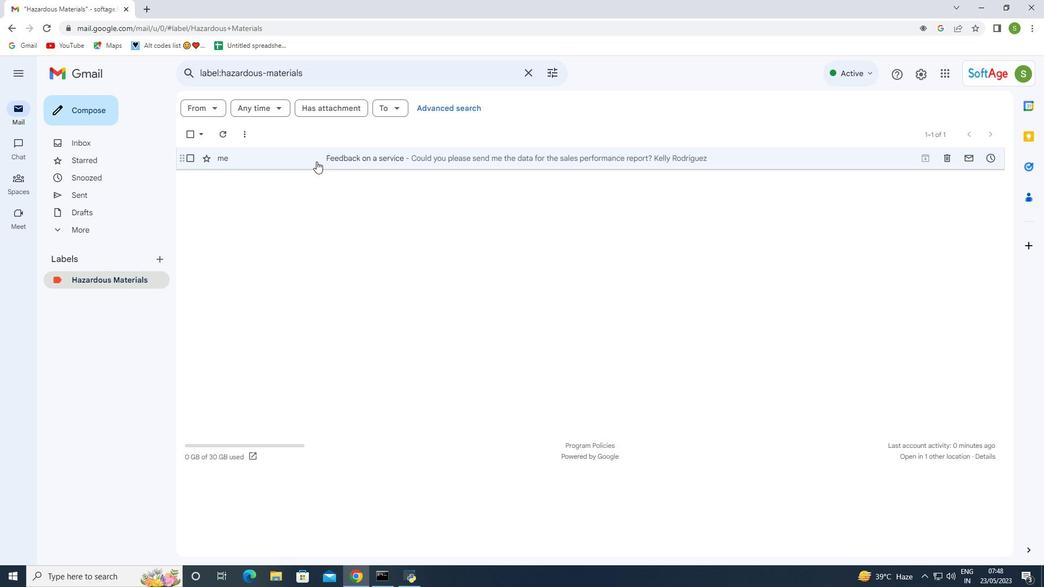 
Action: Mouse pressed left at (316, 161)
Screenshot: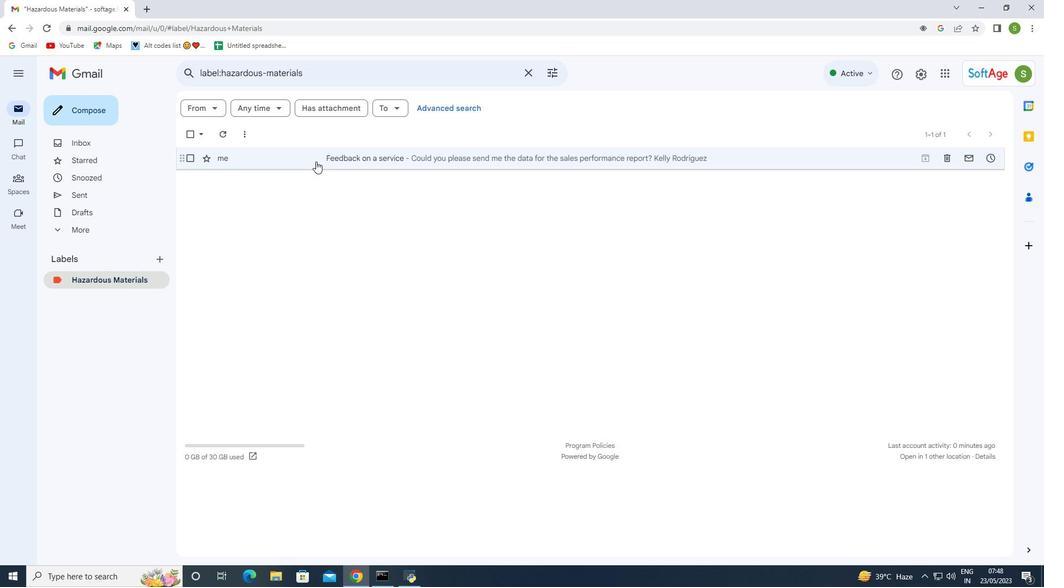 
Action: Mouse moved to (404, 164)
Screenshot: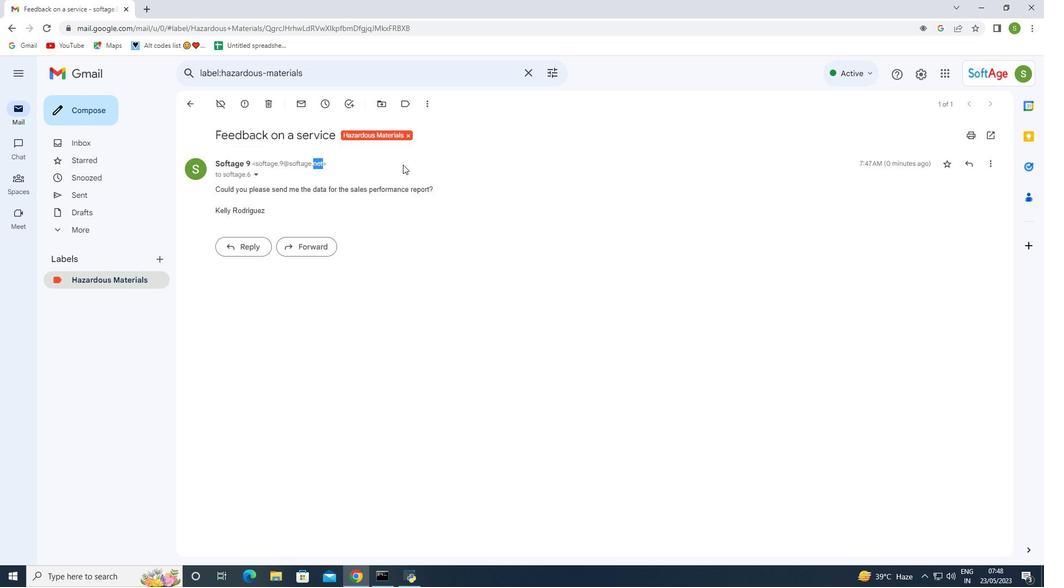 
Action: Mouse pressed left at (404, 164)
Screenshot: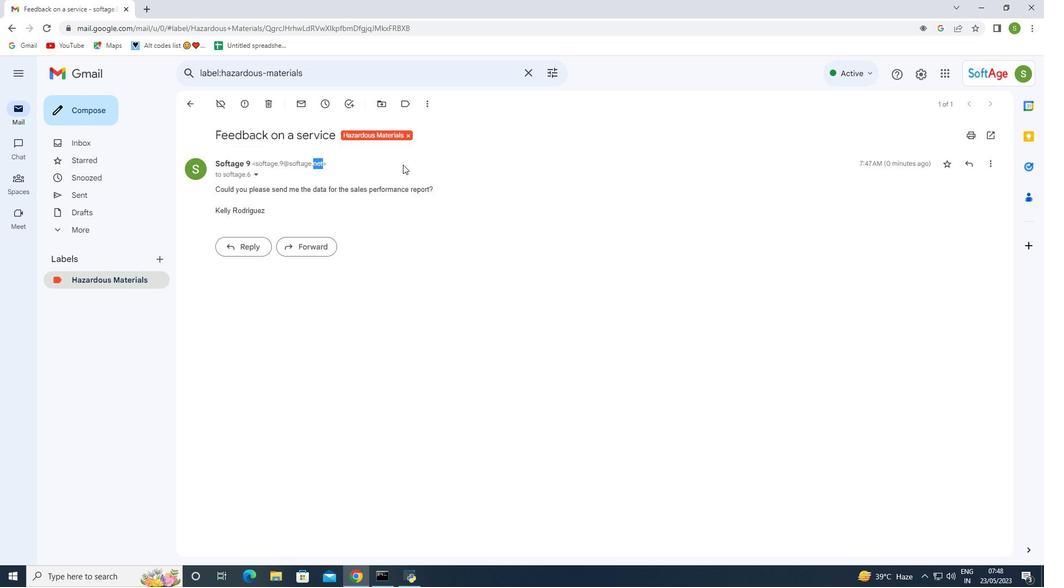 
Action: Mouse moved to (189, 105)
Screenshot: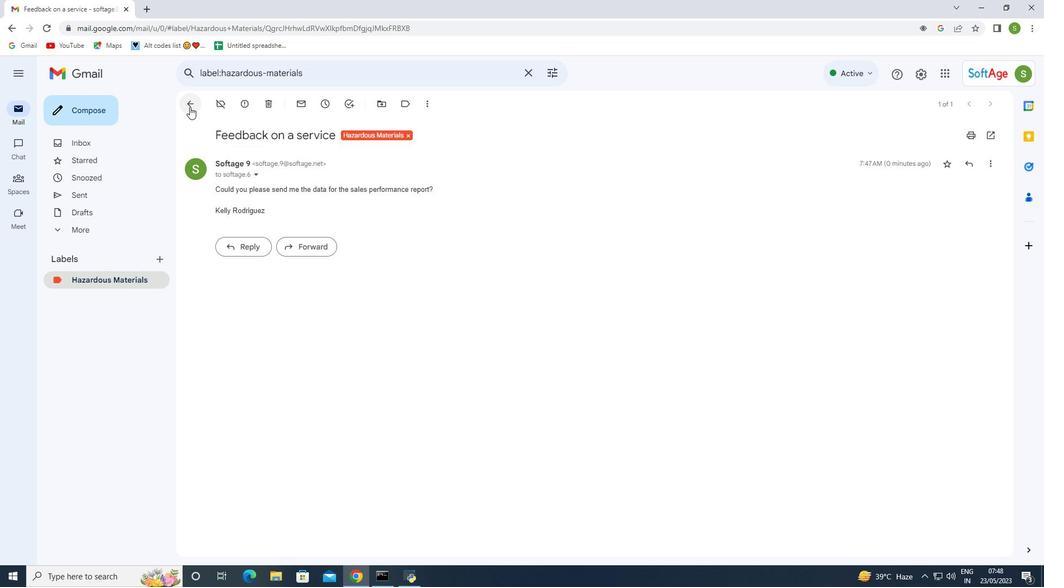 
Action: Mouse pressed left at (189, 105)
Screenshot: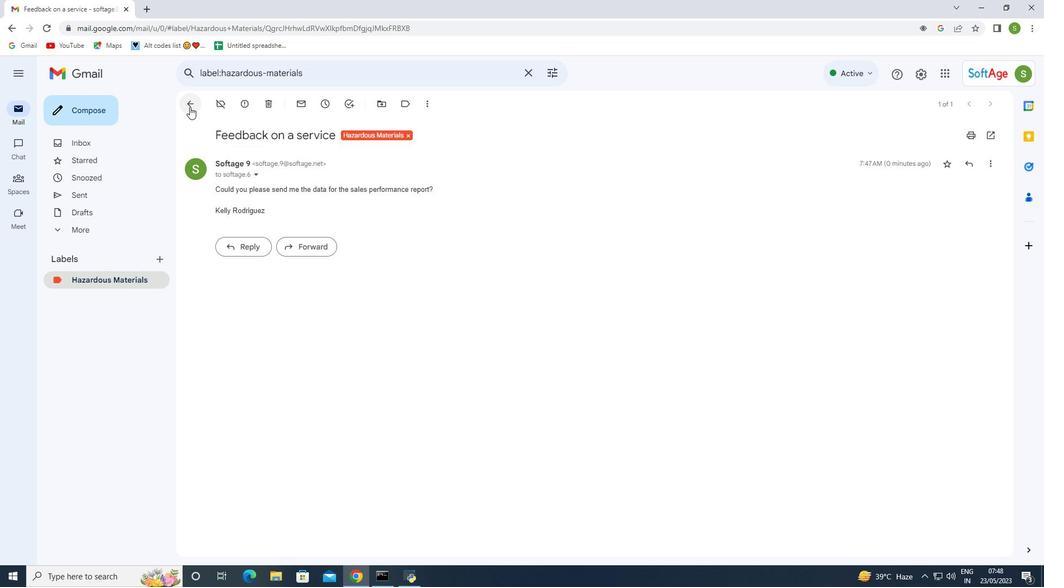 
Action: Mouse moved to (224, 323)
Screenshot: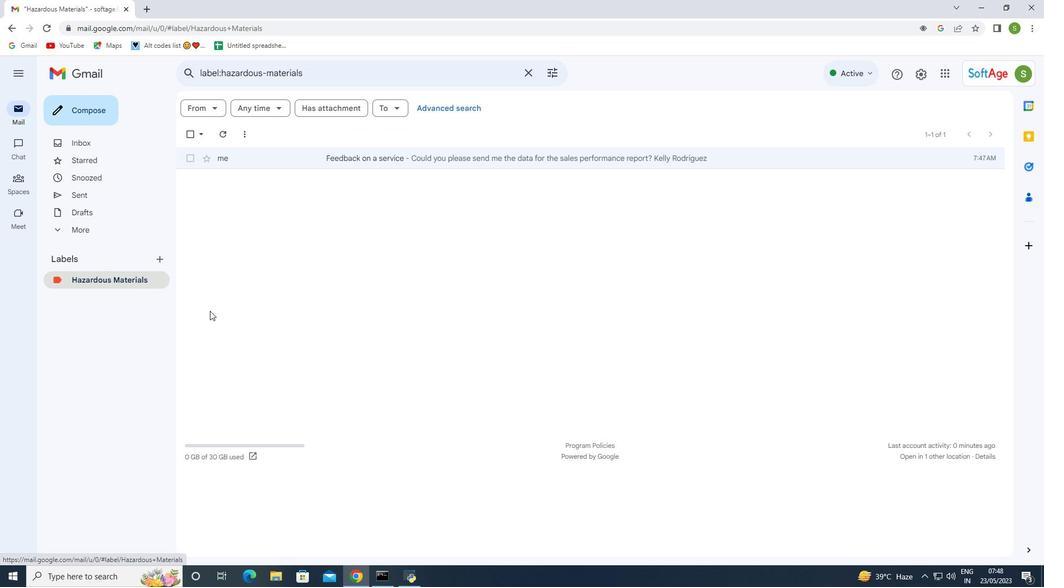 
